 Task: Find connections with filter location Alexandria with filter topic #Businessmindsetswith filter profile language German with filter current company AMISEQ with filter school MVSR Engineering College with filter industry IT System Data Services with filter service category Customer Support with filter keywords title eCommerce Marketing Specialist
Action: Mouse moved to (694, 82)
Screenshot: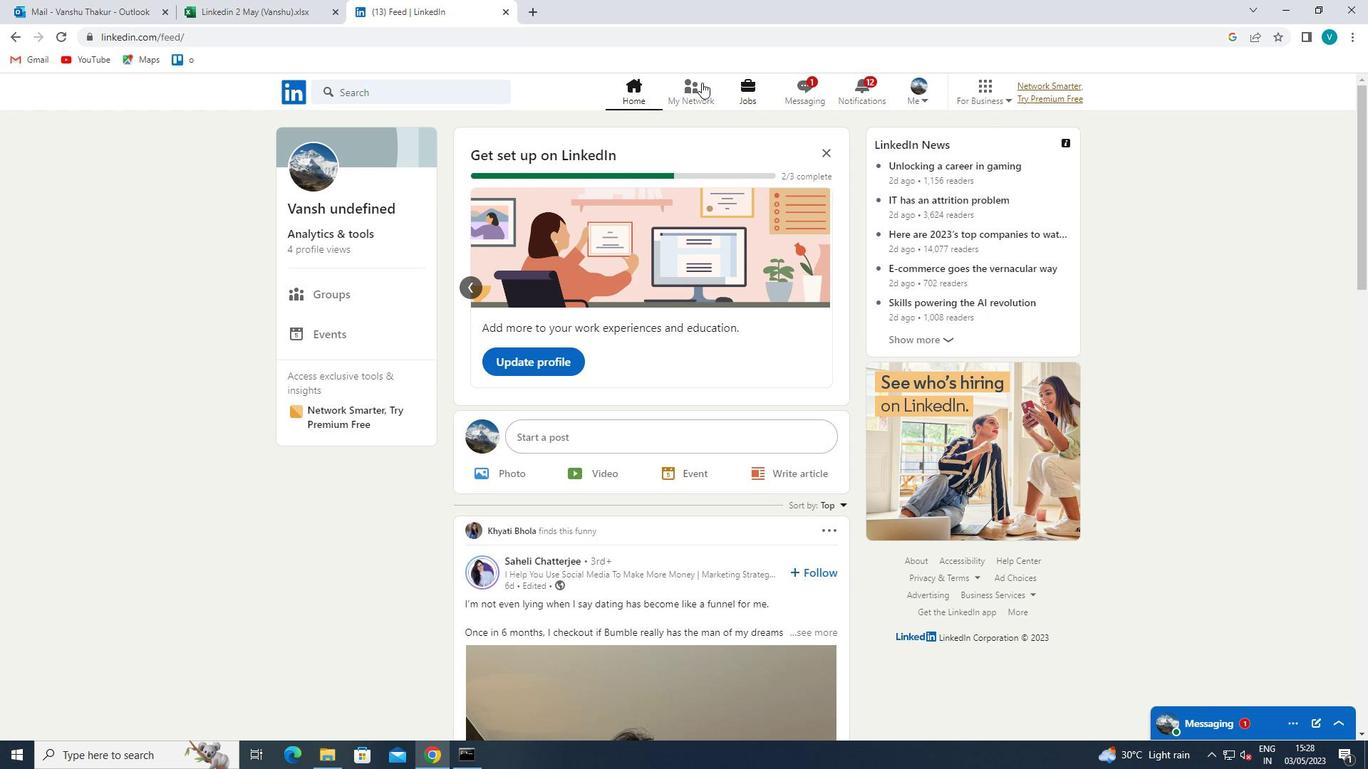 
Action: Mouse pressed left at (694, 82)
Screenshot: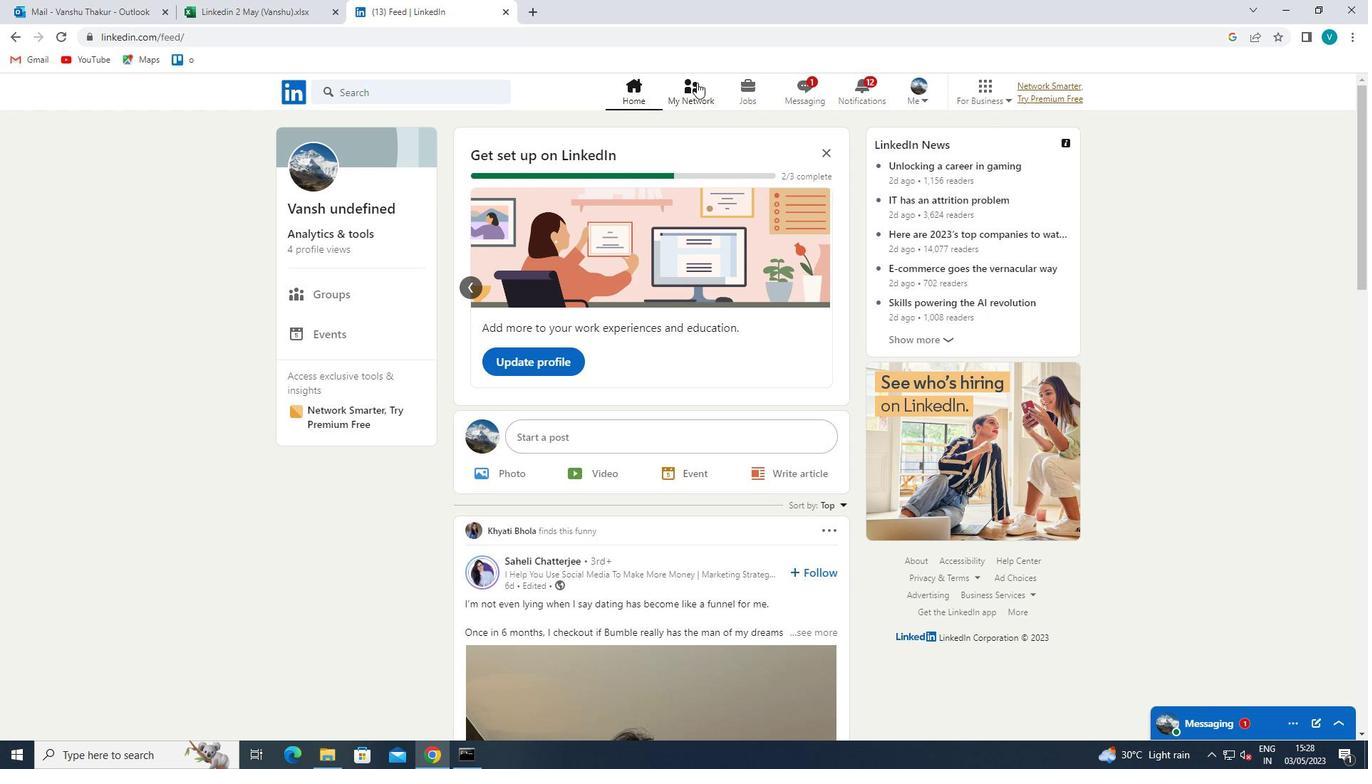 
Action: Mouse moved to (376, 164)
Screenshot: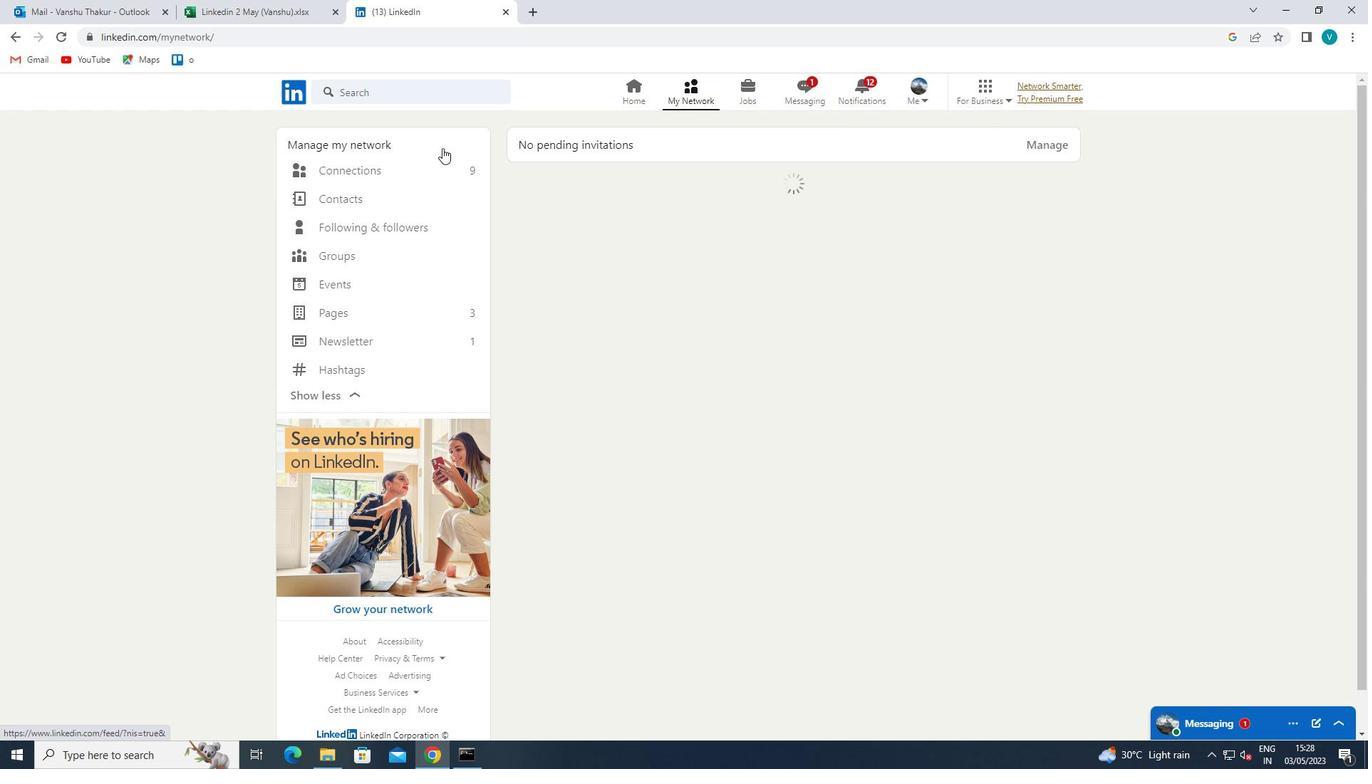 
Action: Mouse pressed left at (376, 164)
Screenshot: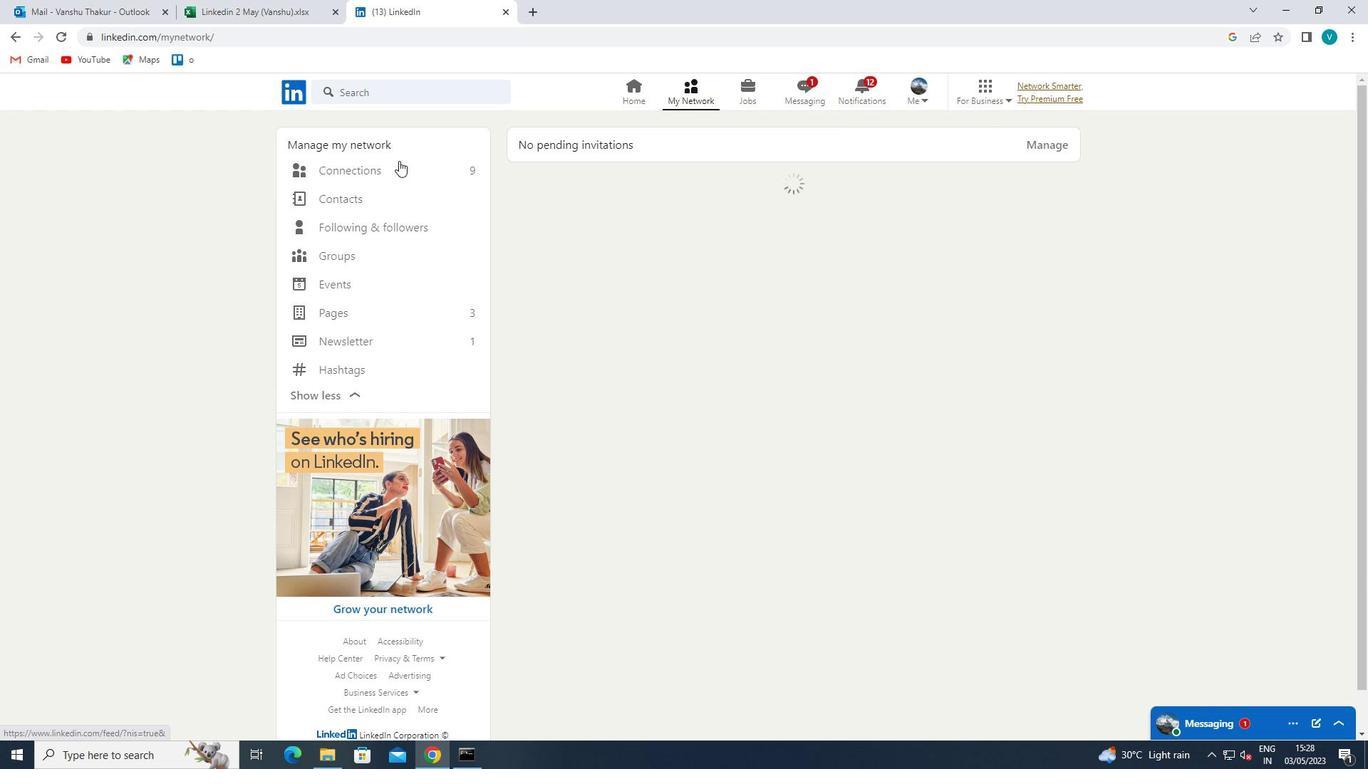
Action: Mouse moved to (757, 174)
Screenshot: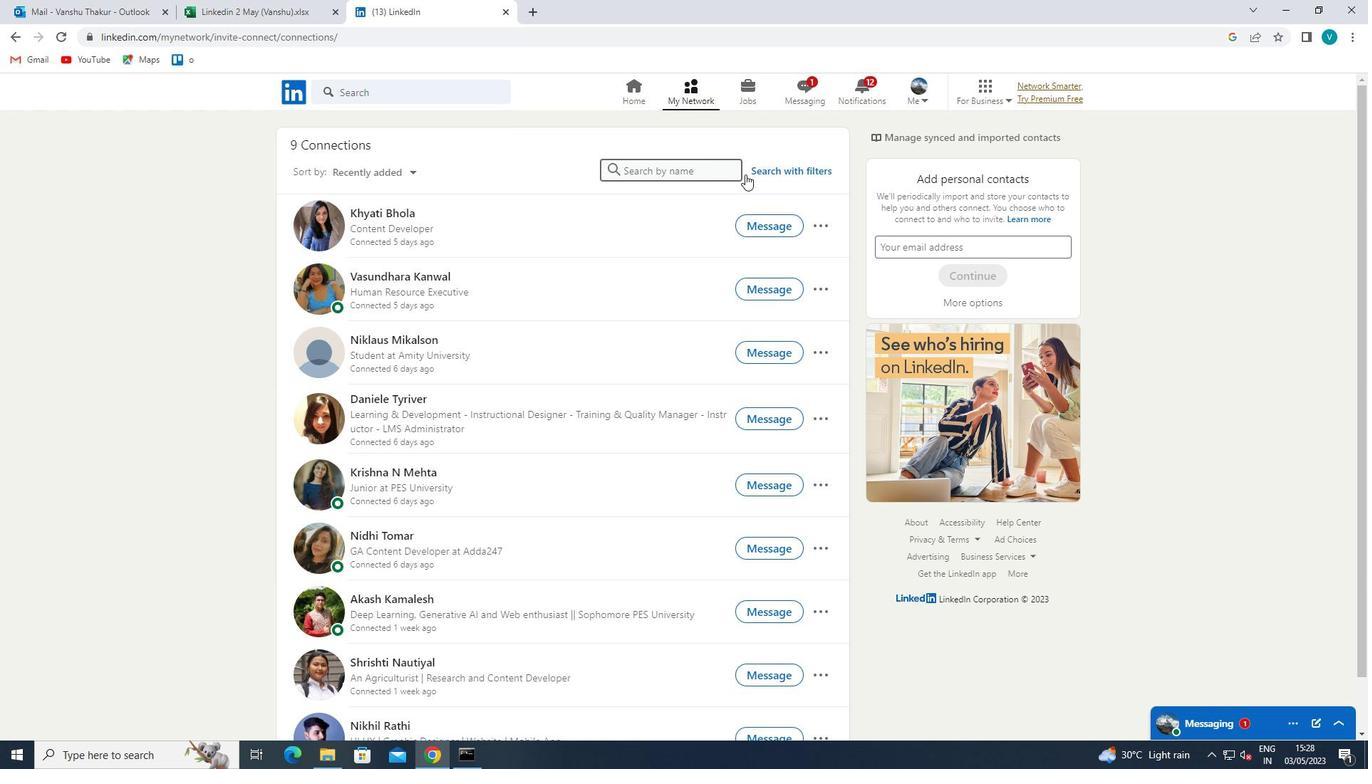 
Action: Mouse pressed left at (757, 174)
Screenshot: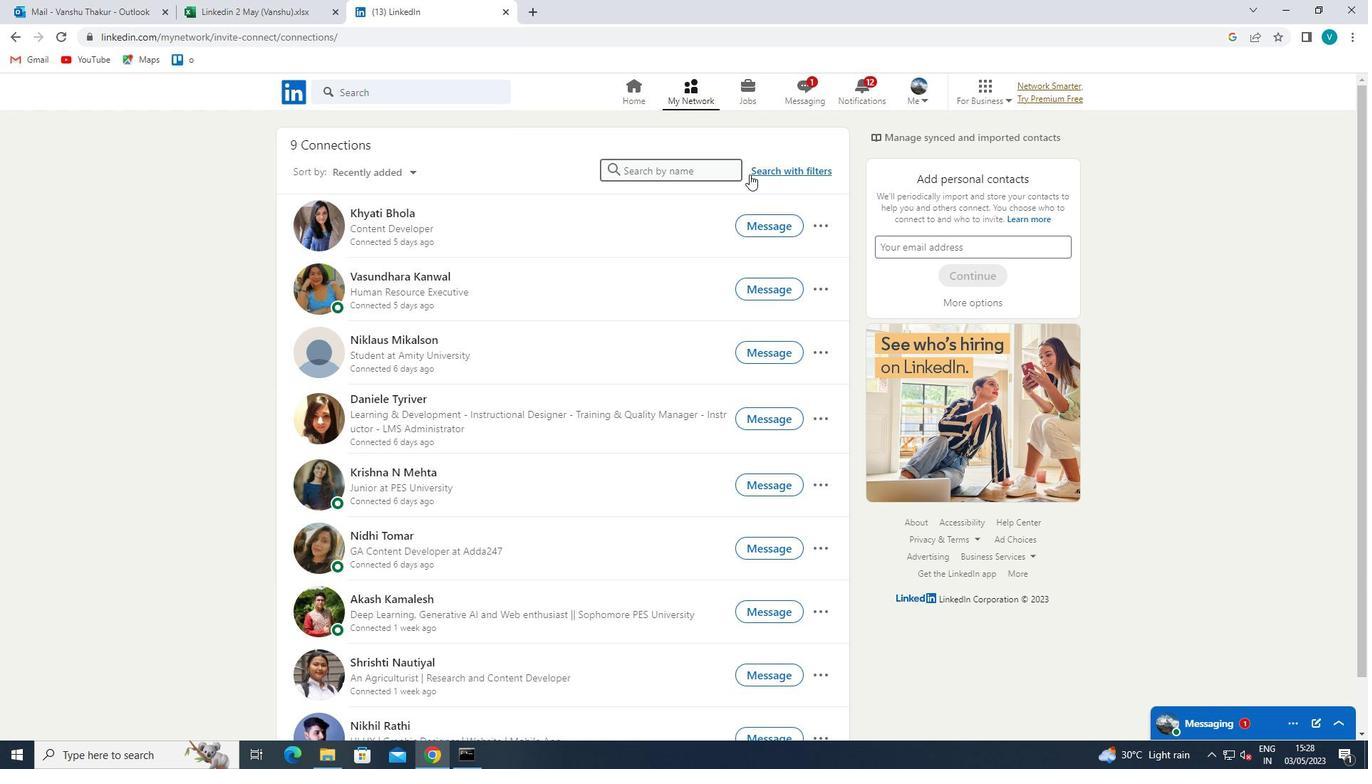 
Action: Mouse moved to (695, 128)
Screenshot: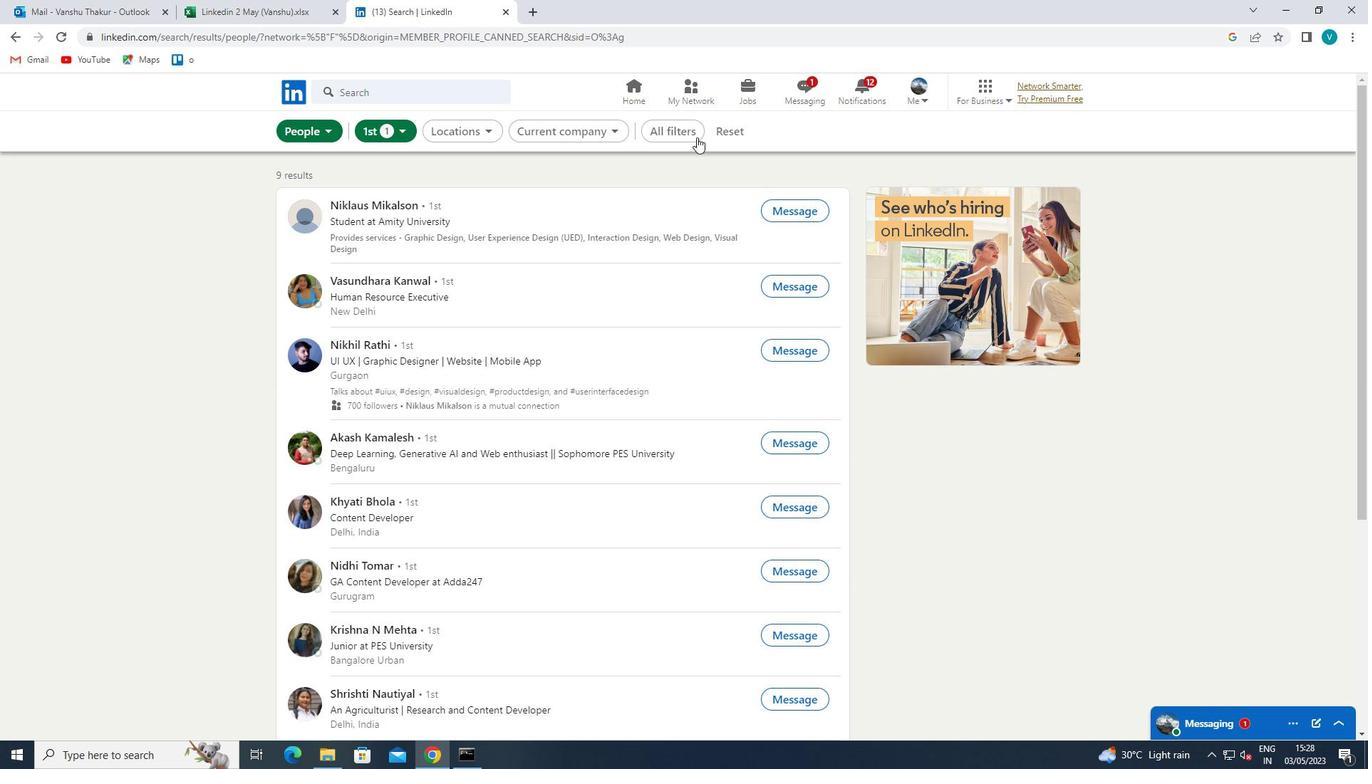 
Action: Mouse pressed left at (695, 128)
Screenshot: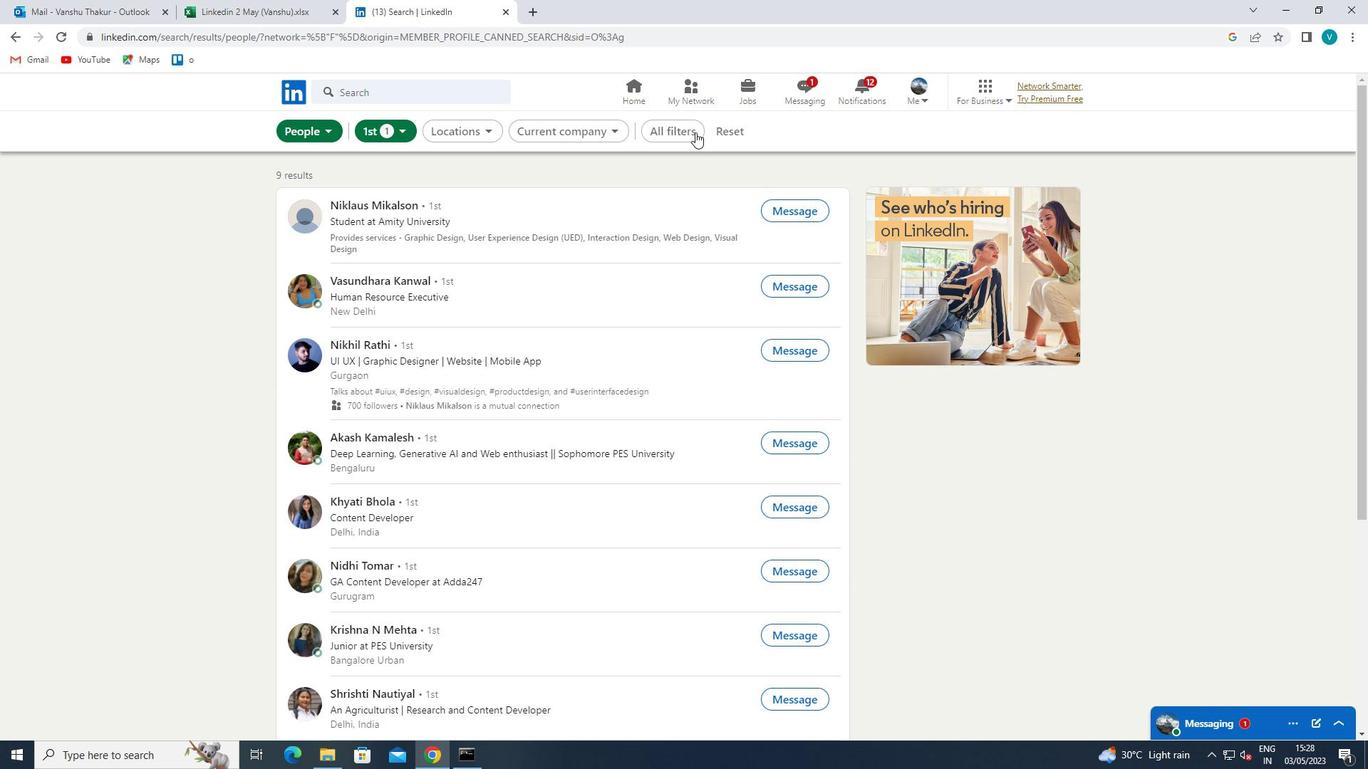 
Action: Mouse moved to (1143, 290)
Screenshot: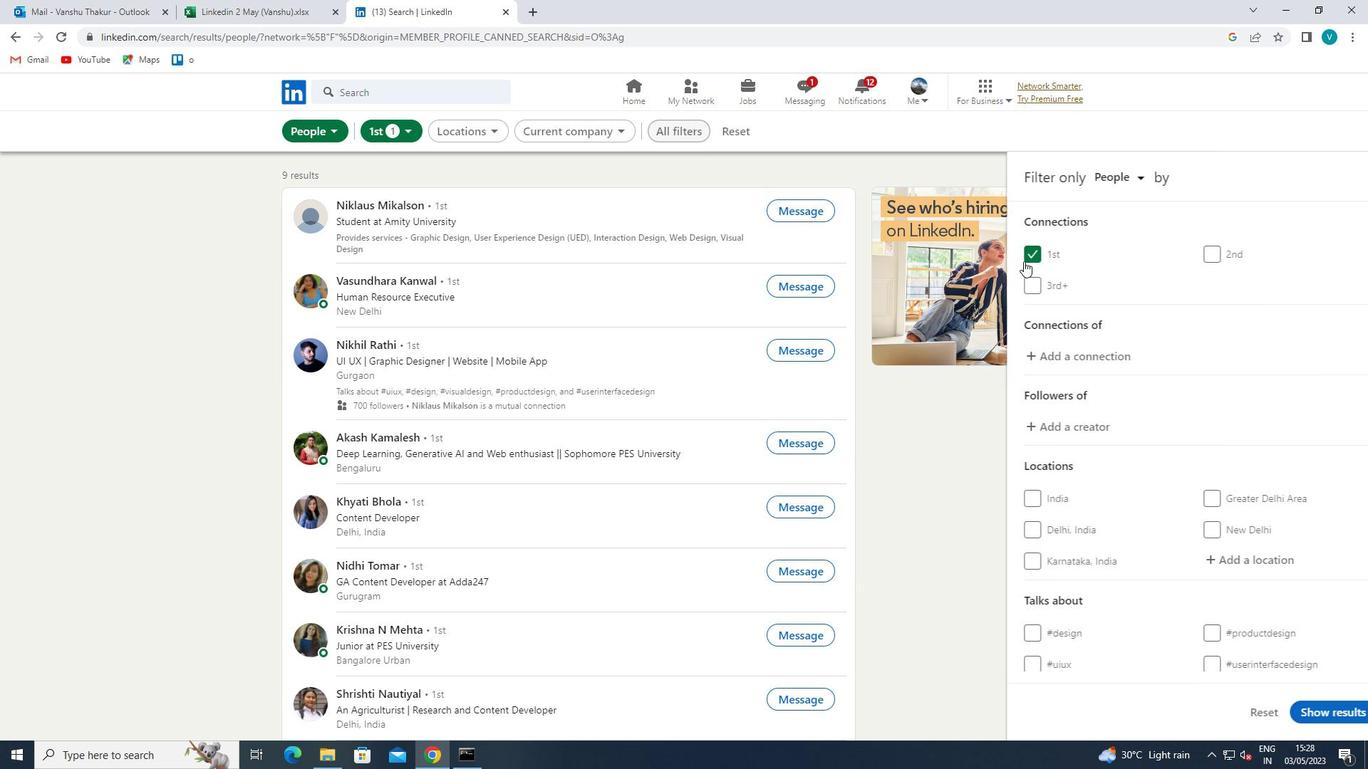 
Action: Mouse scrolled (1143, 289) with delta (0, 0)
Screenshot: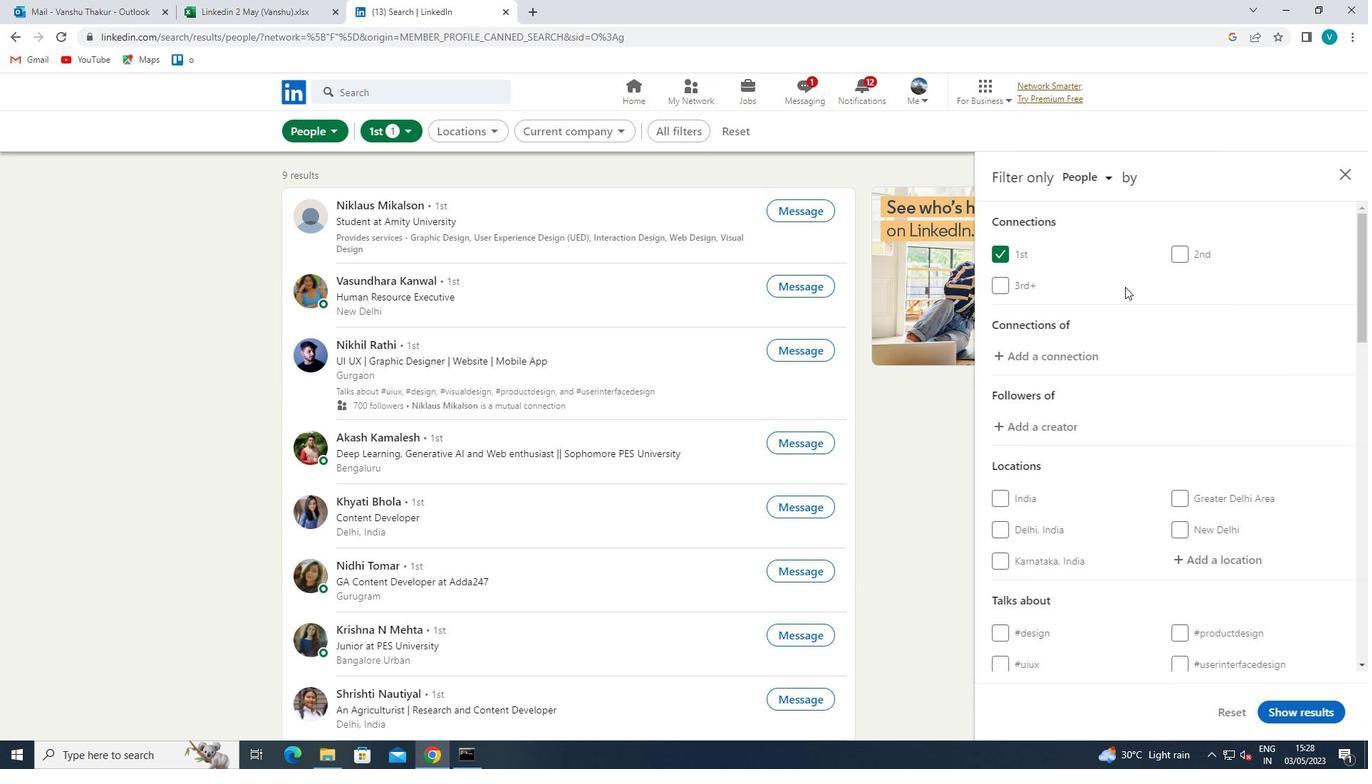 
Action: Mouse scrolled (1143, 289) with delta (0, 0)
Screenshot: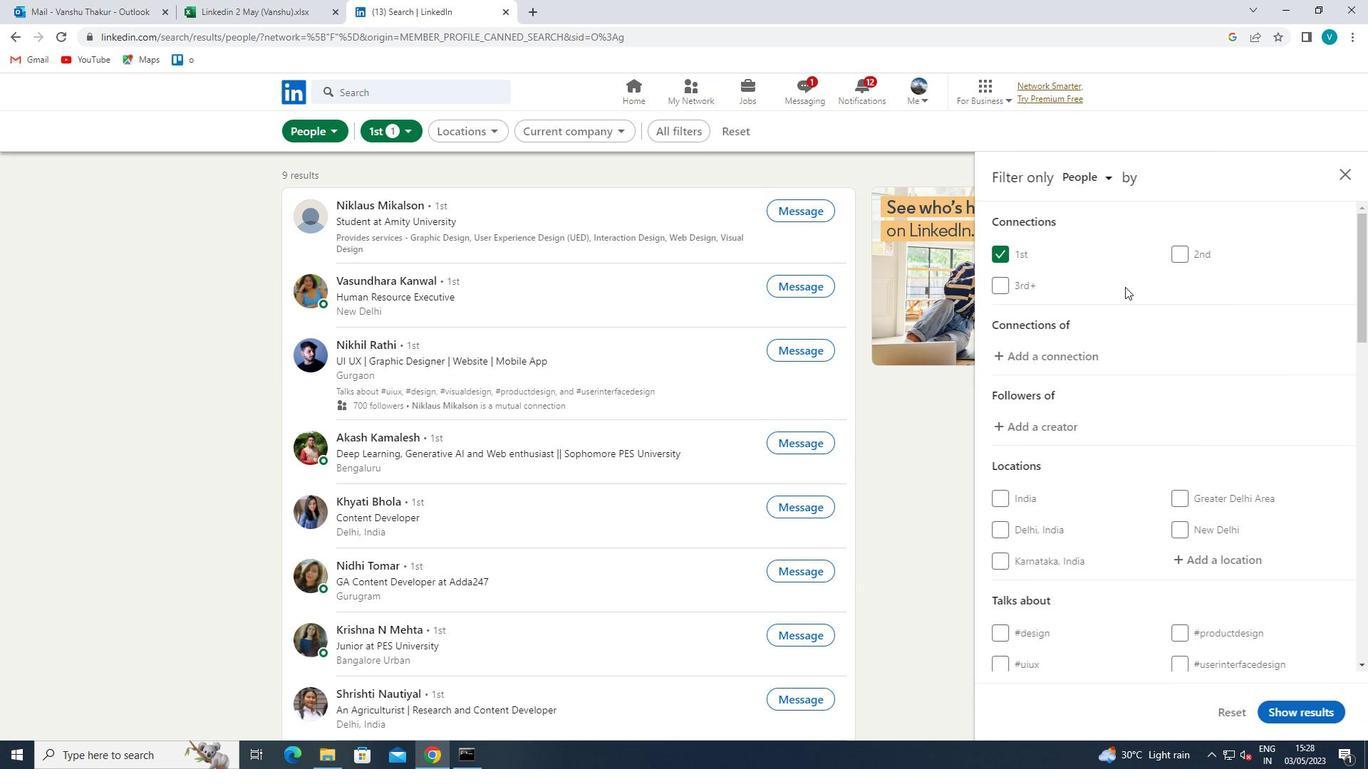 
Action: Mouse moved to (1222, 411)
Screenshot: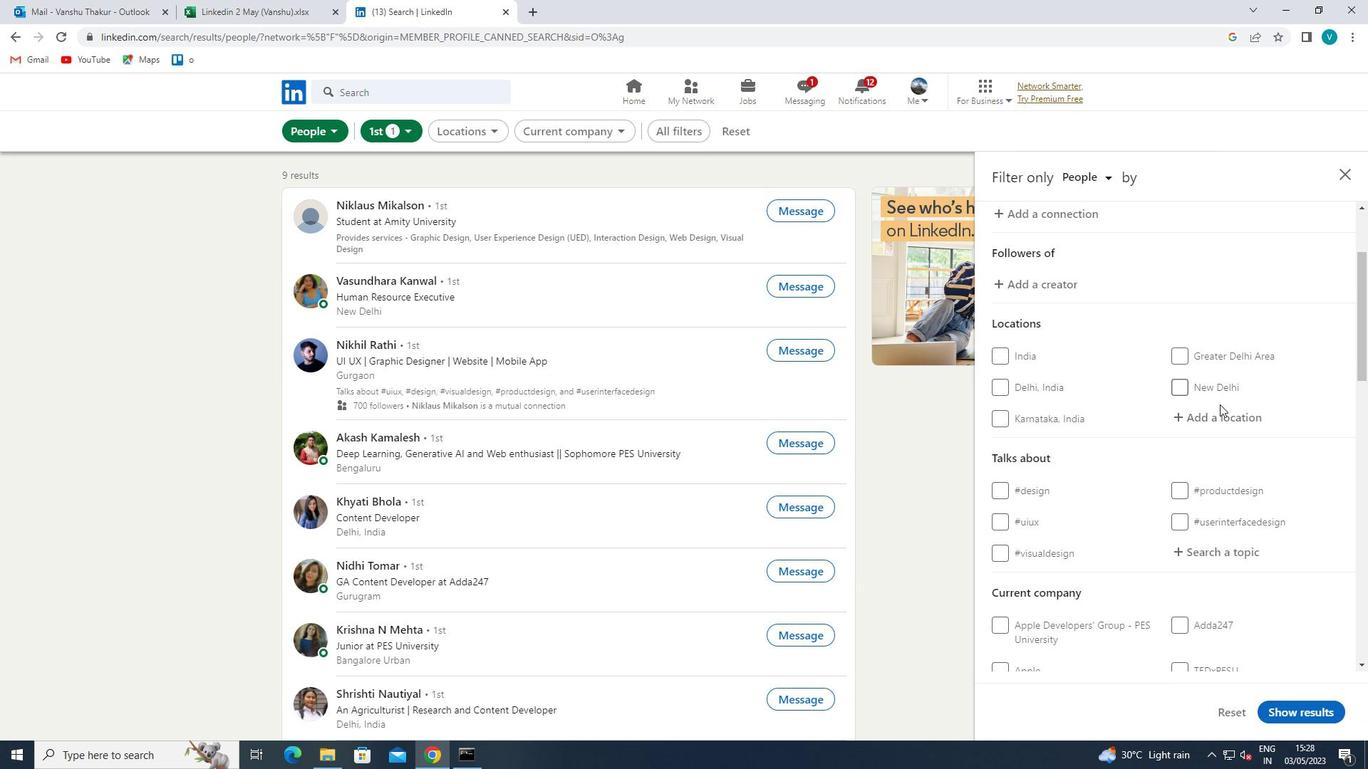 
Action: Mouse pressed left at (1222, 411)
Screenshot: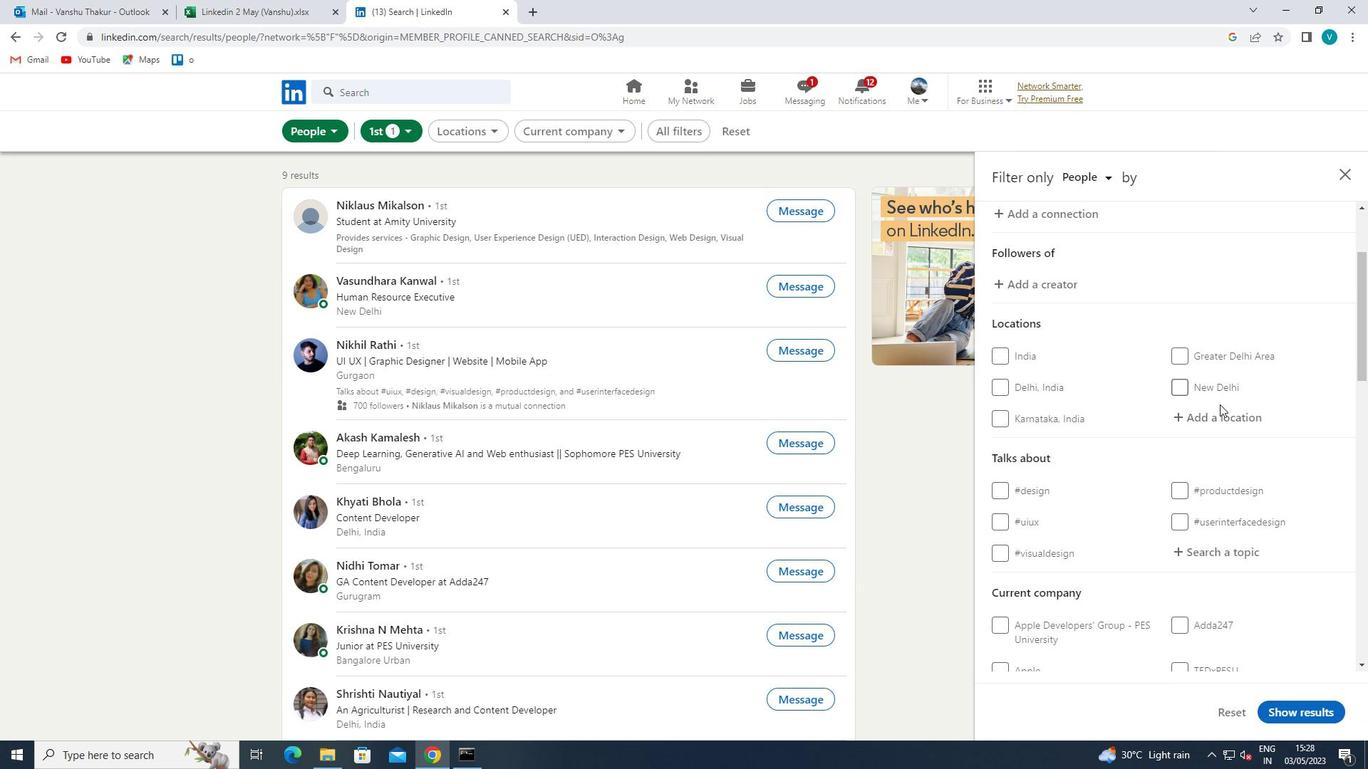
Action: Mouse moved to (701, 114)
Screenshot: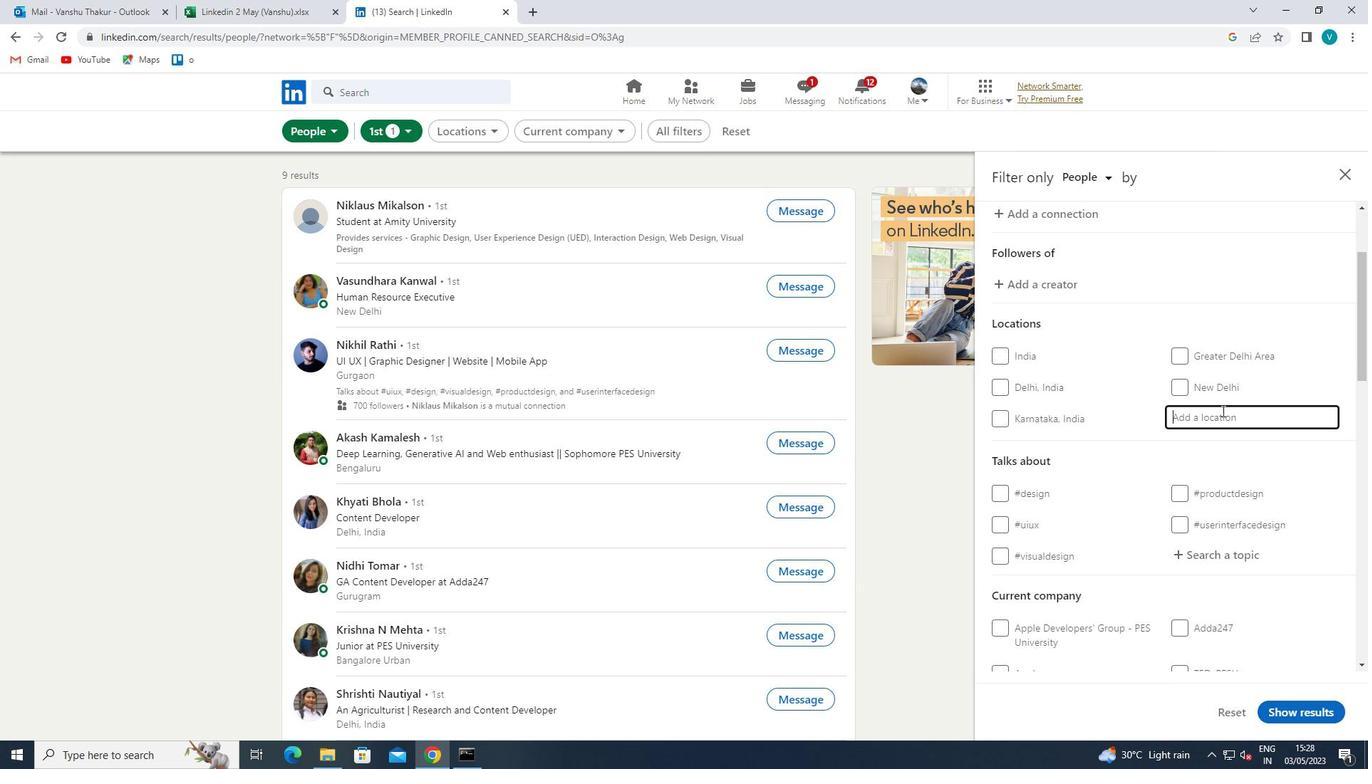 
Action: Key pressed <Key.shift>ALEX
Screenshot: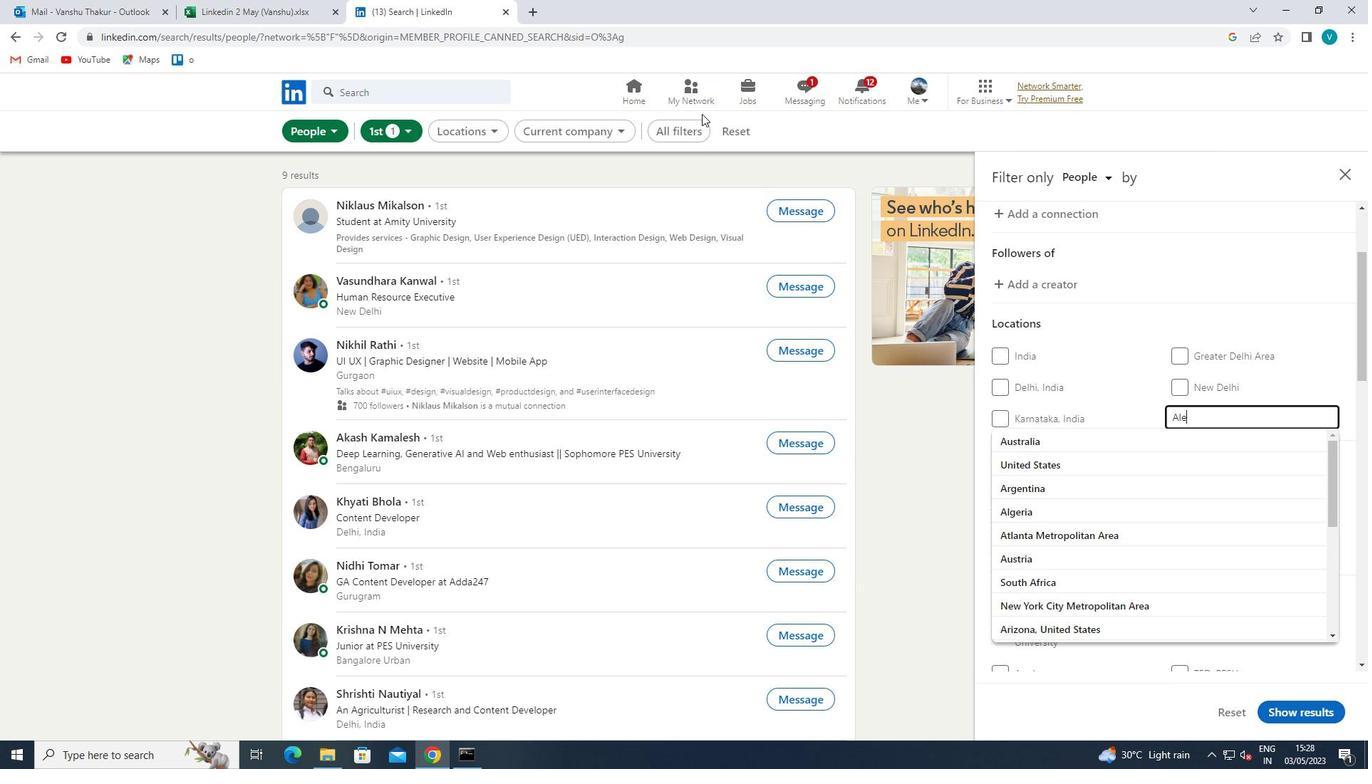 
Action: Mouse moved to (1091, 444)
Screenshot: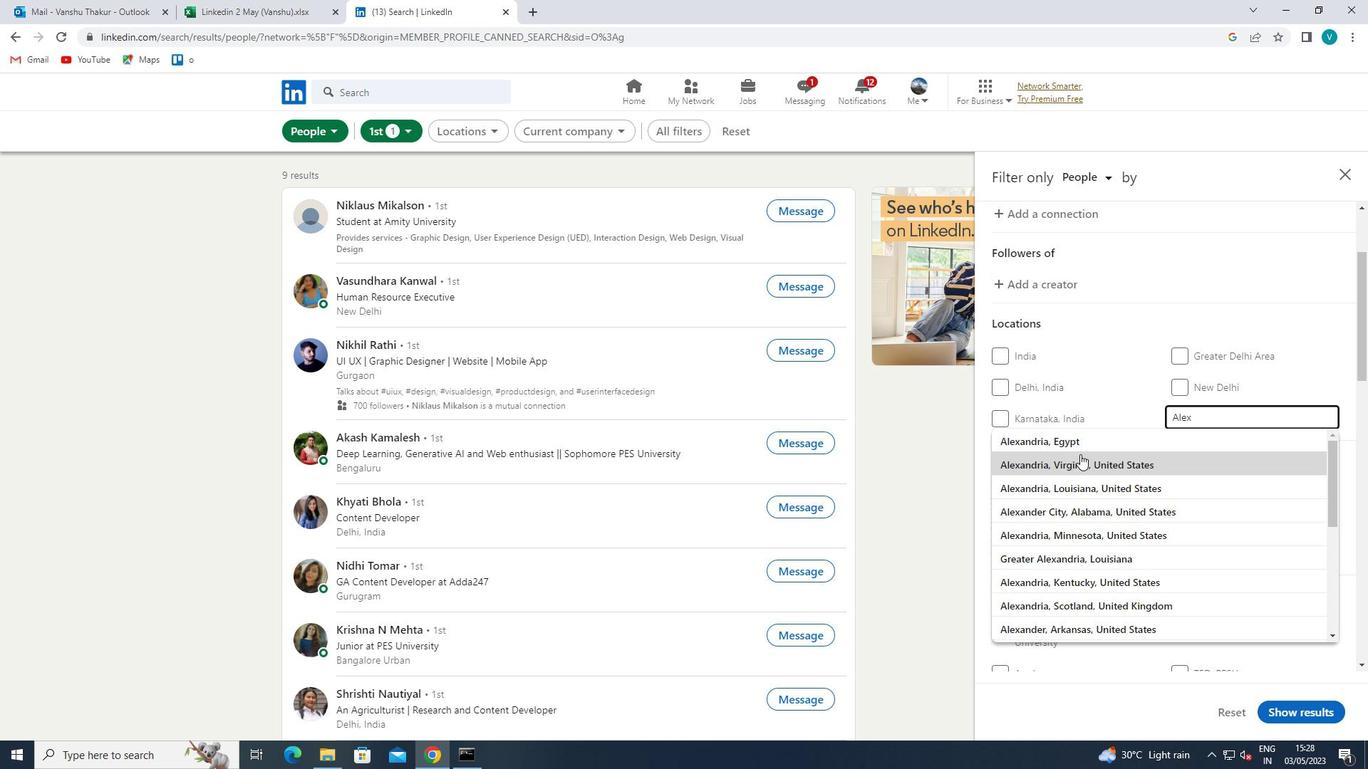 
Action: Mouse pressed left at (1091, 444)
Screenshot: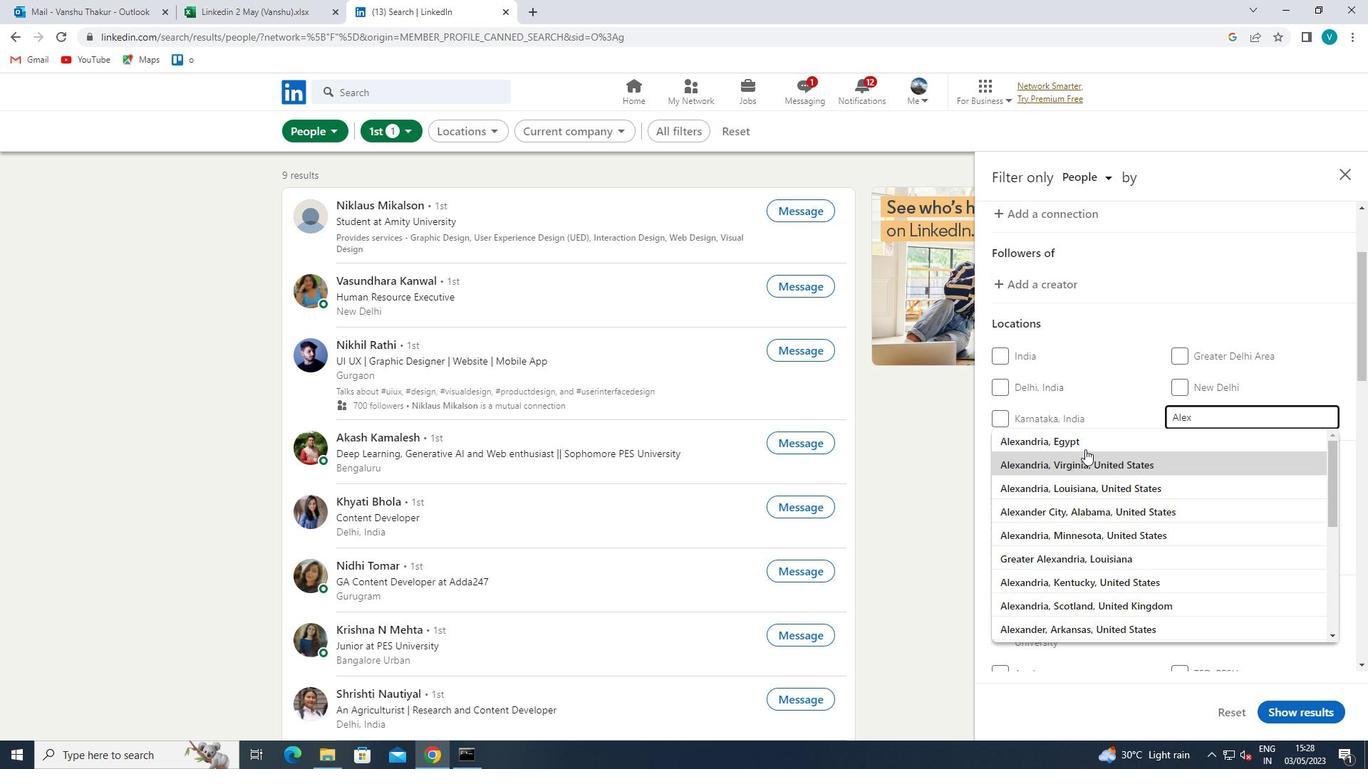 
Action: Mouse moved to (1107, 393)
Screenshot: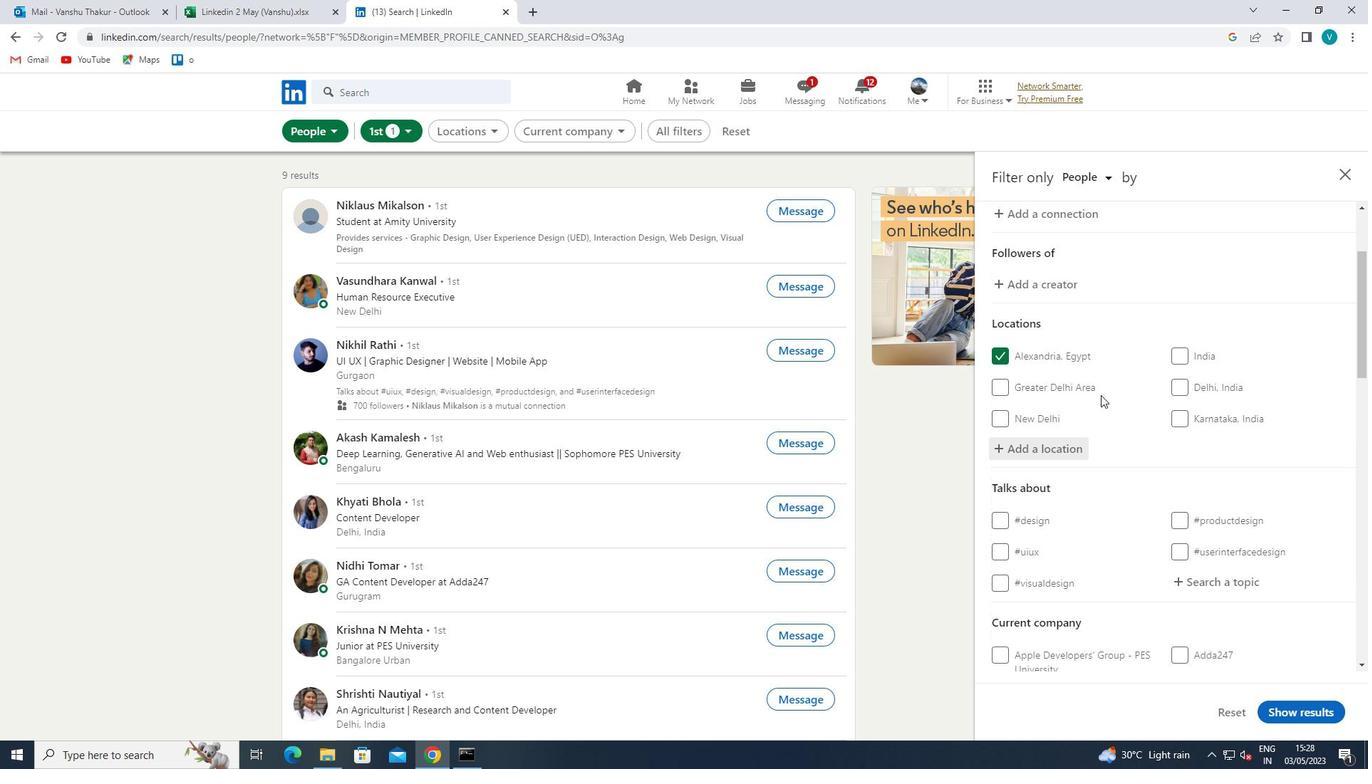 
Action: Mouse scrolled (1107, 392) with delta (0, 0)
Screenshot: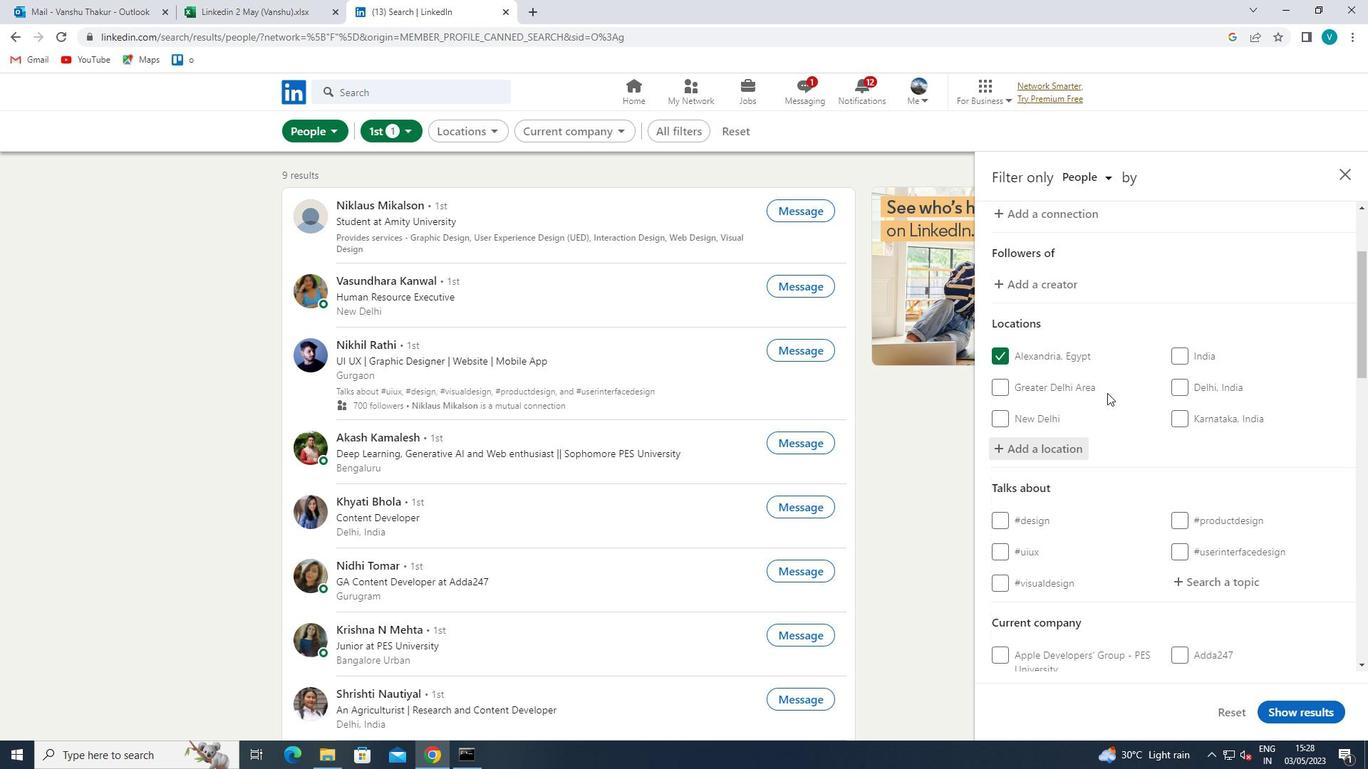 
Action: Mouse scrolled (1107, 392) with delta (0, 0)
Screenshot: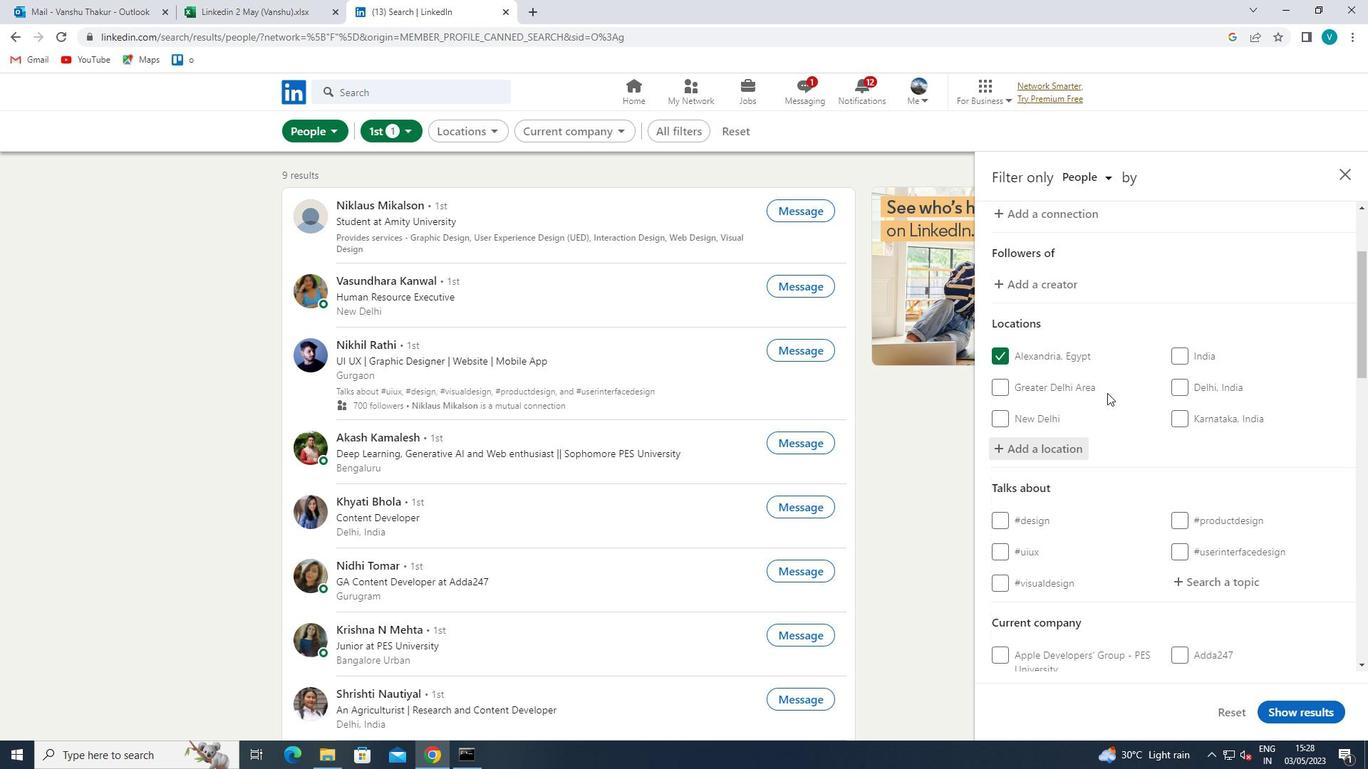 
Action: Mouse scrolled (1107, 392) with delta (0, 0)
Screenshot: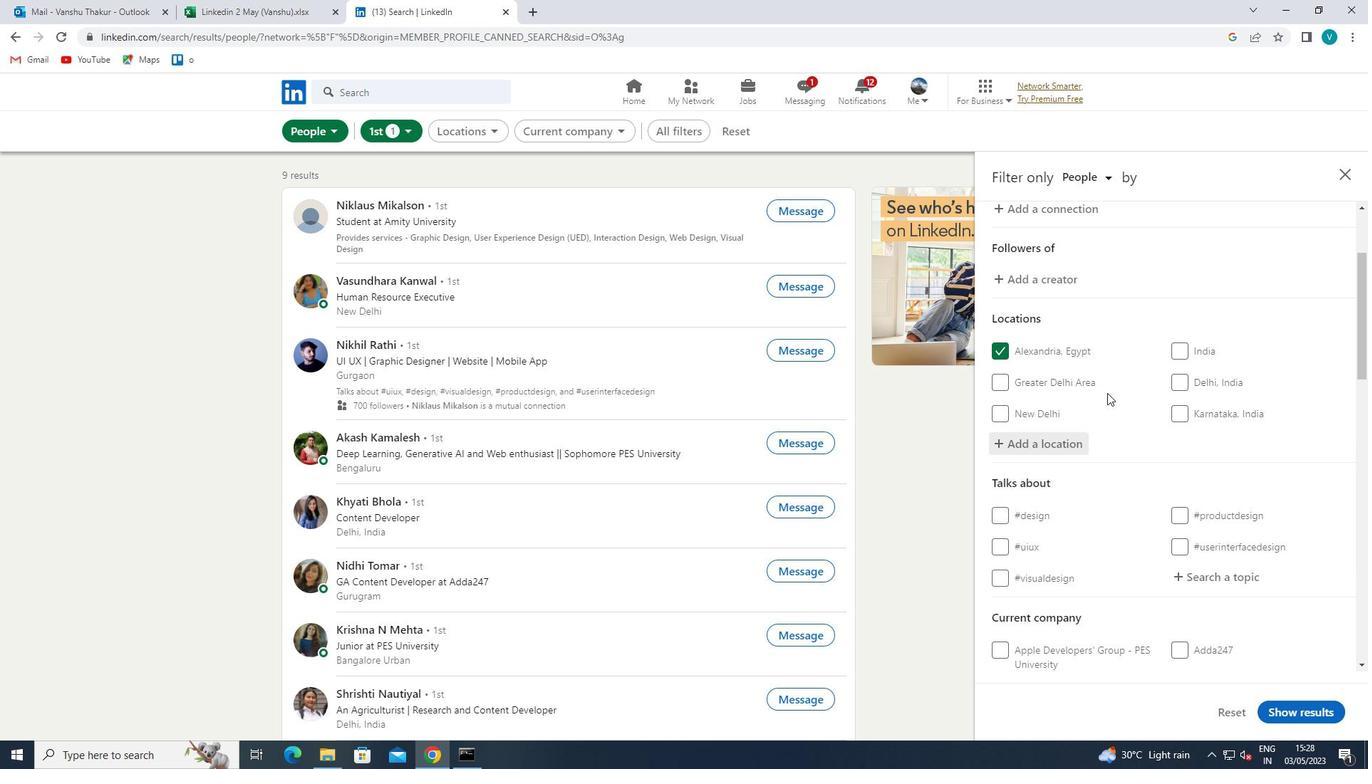 
Action: Mouse moved to (1247, 364)
Screenshot: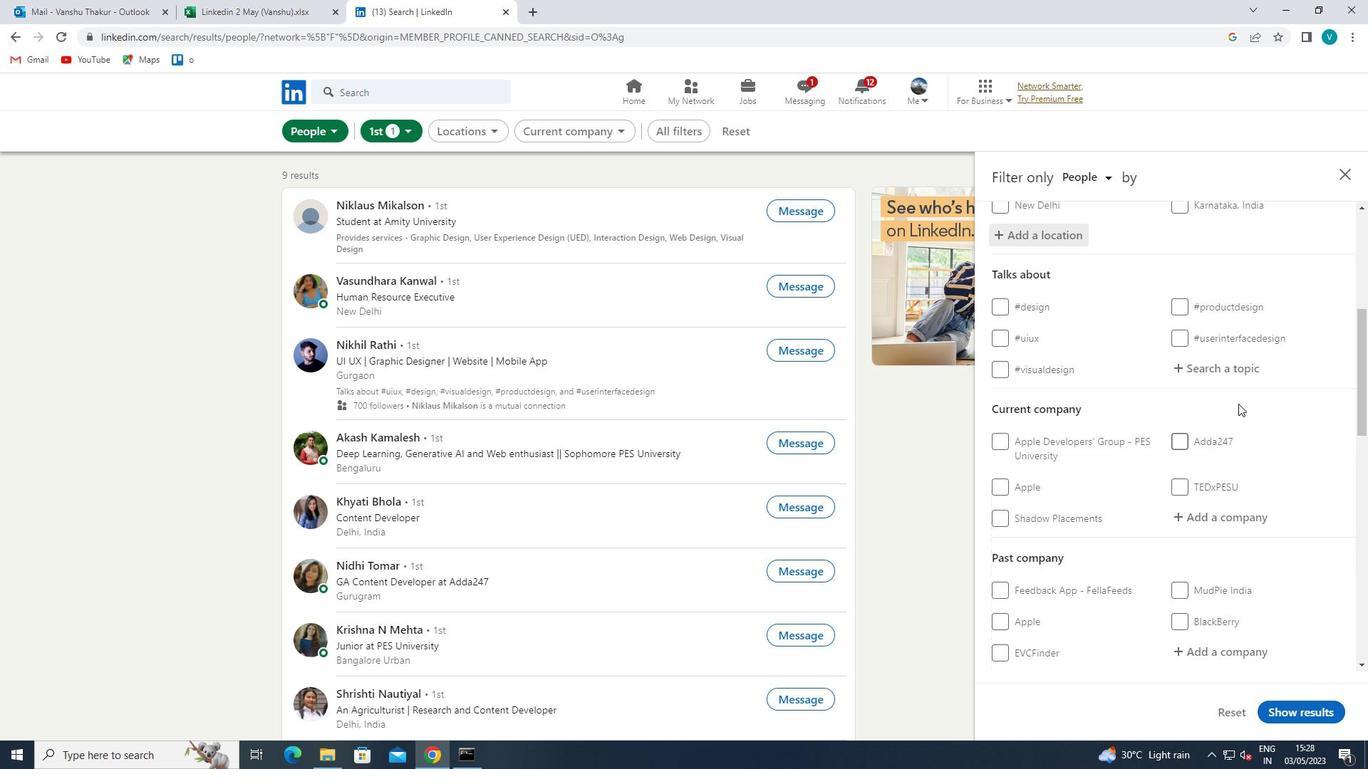 
Action: Mouse pressed left at (1247, 364)
Screenshot: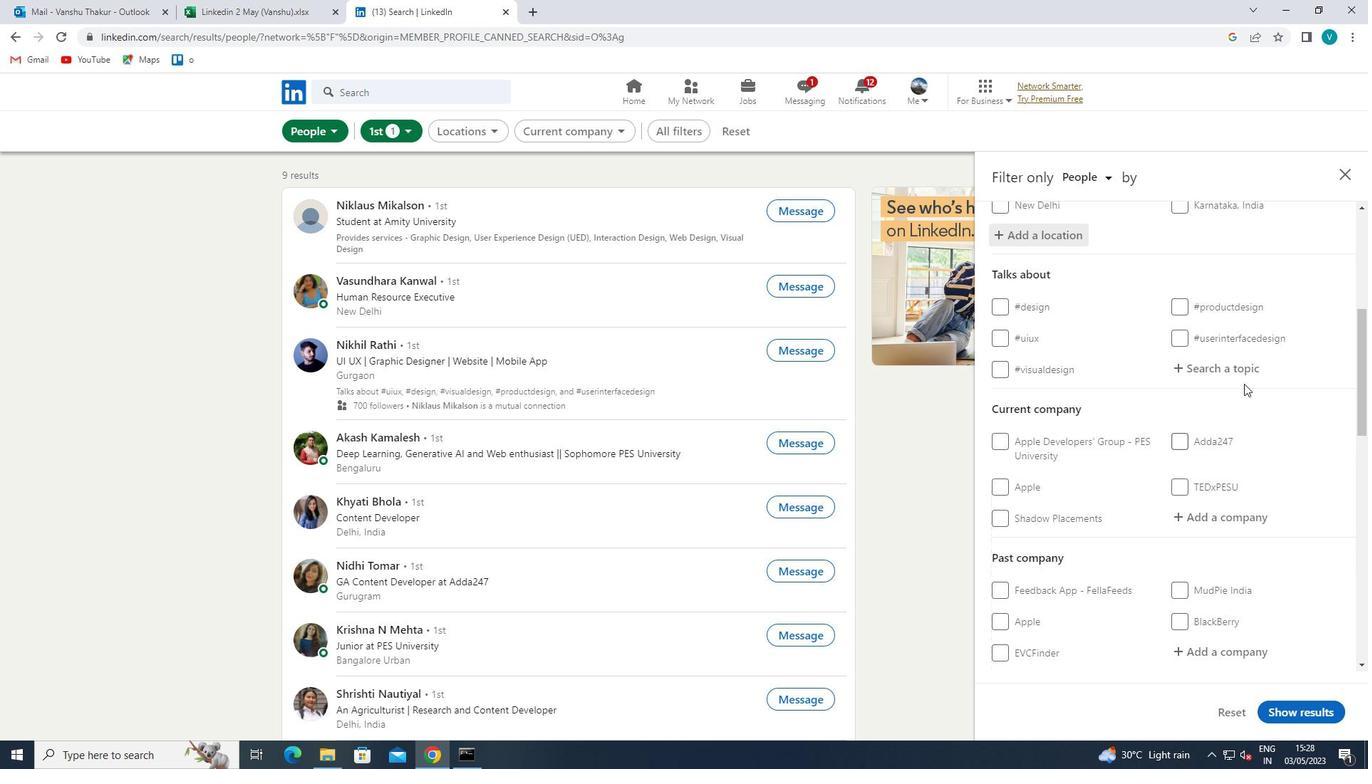 
Action: Mouse moved to (768, 103)
Screenshot: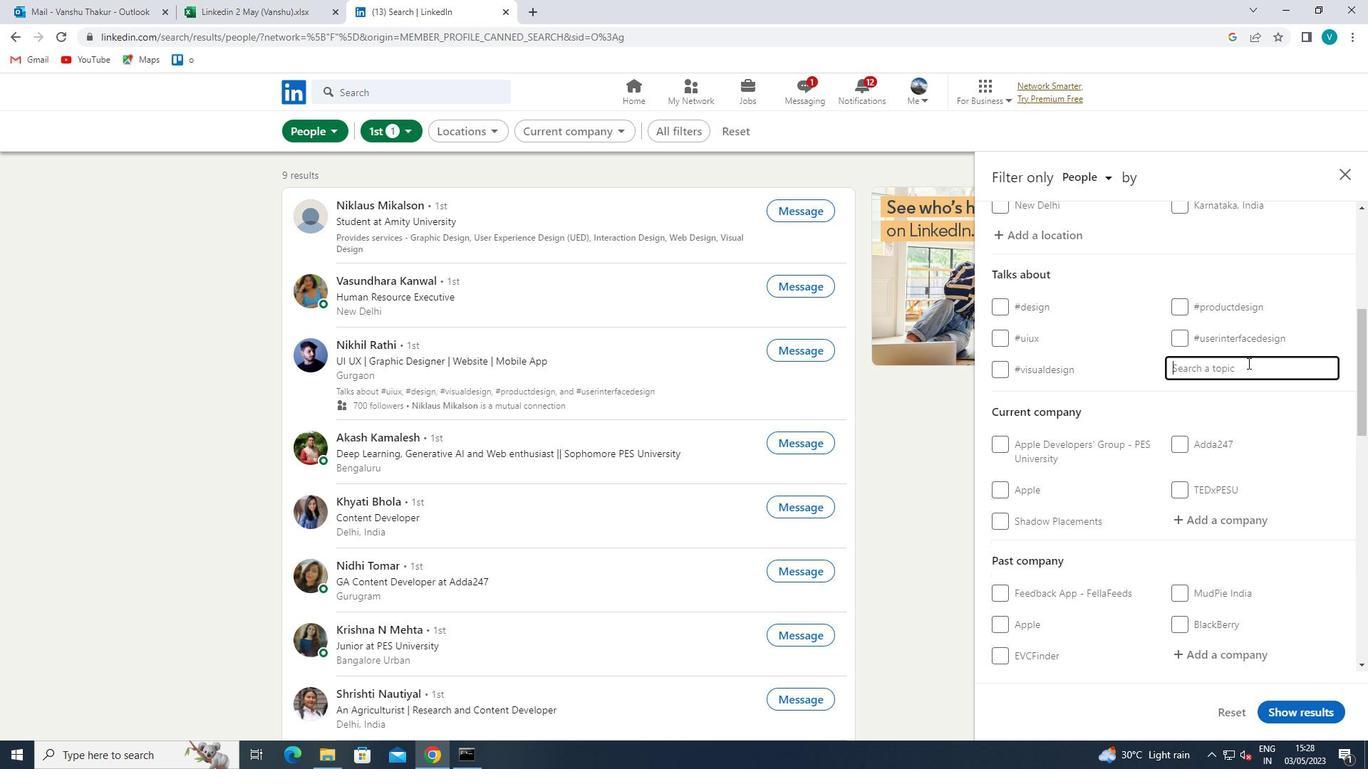 
Action: Key pressed <Key.shift>BUSINESS
Screenshot: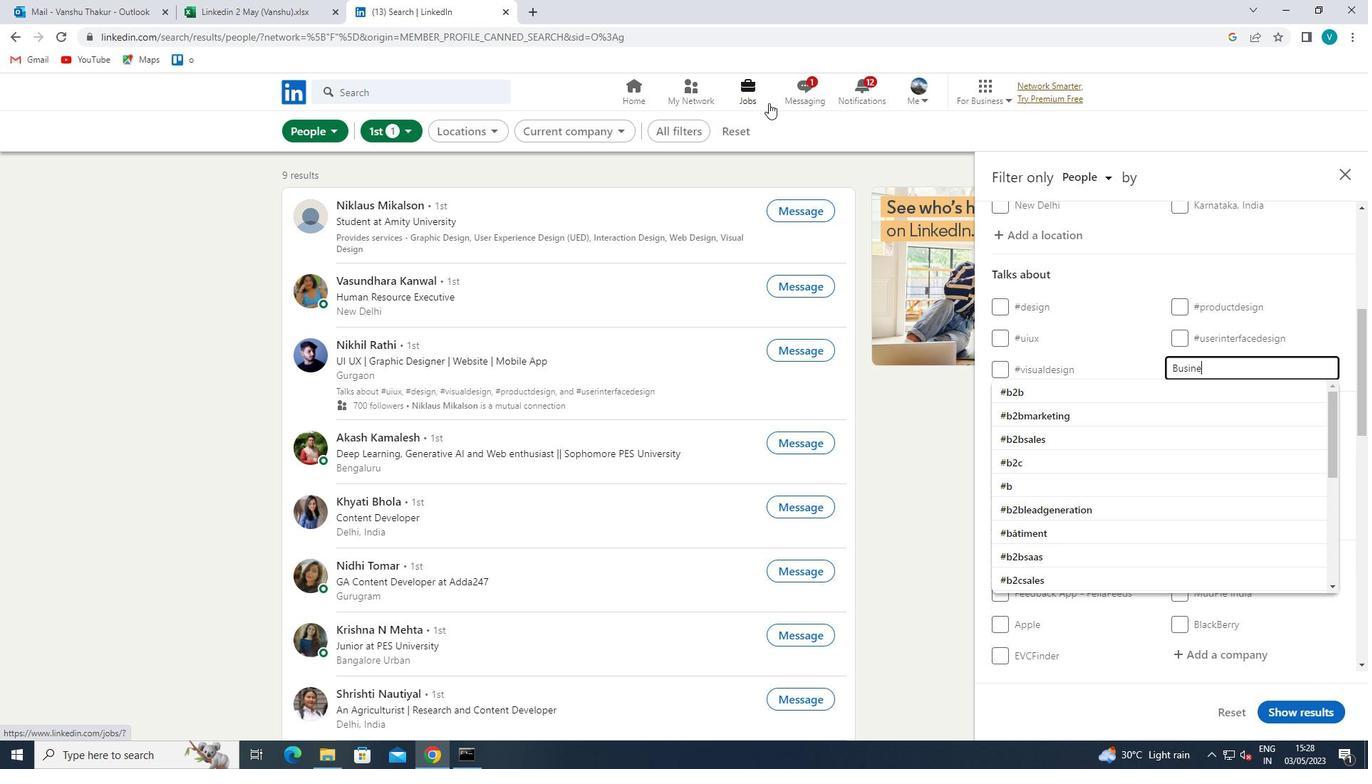 
Action: Mouse moved to (773, 97)
Screenshot: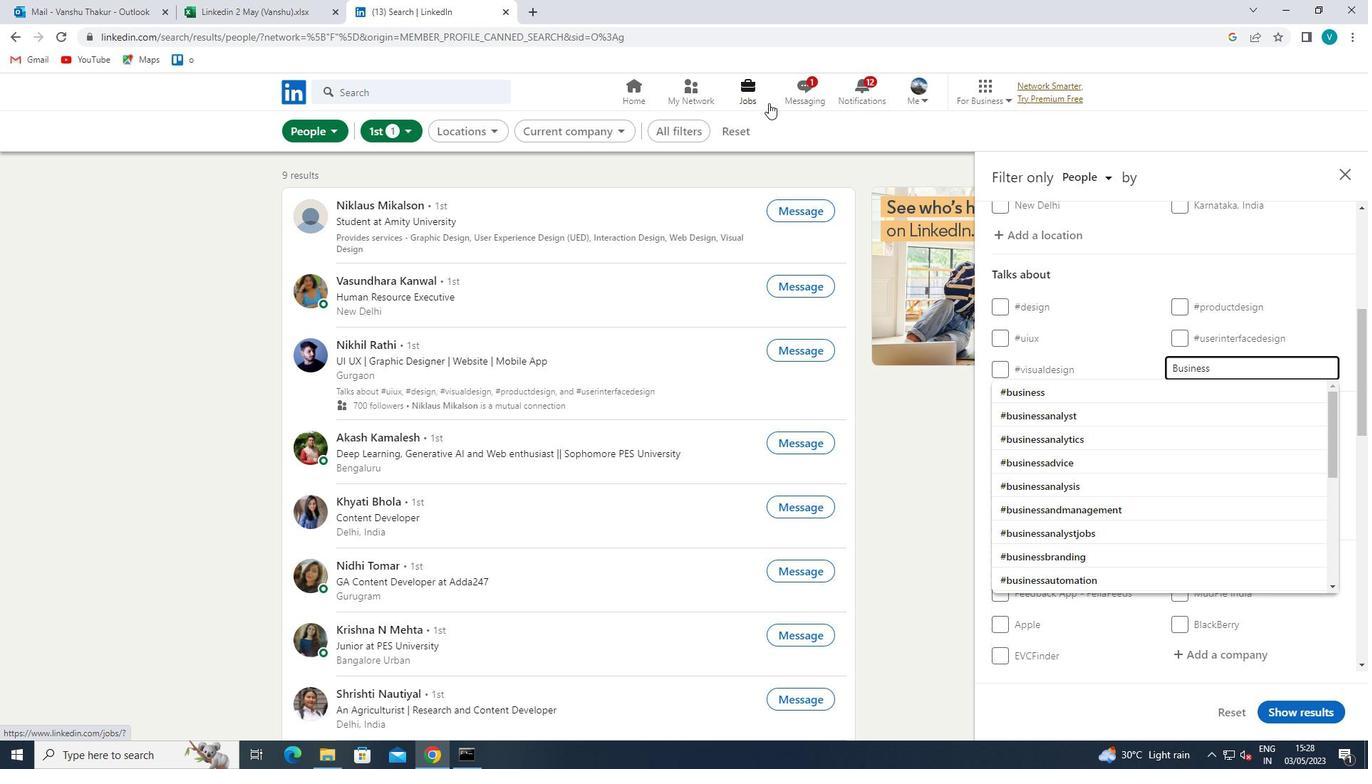 
Action: Key pressed MINDSETS
Screenshot: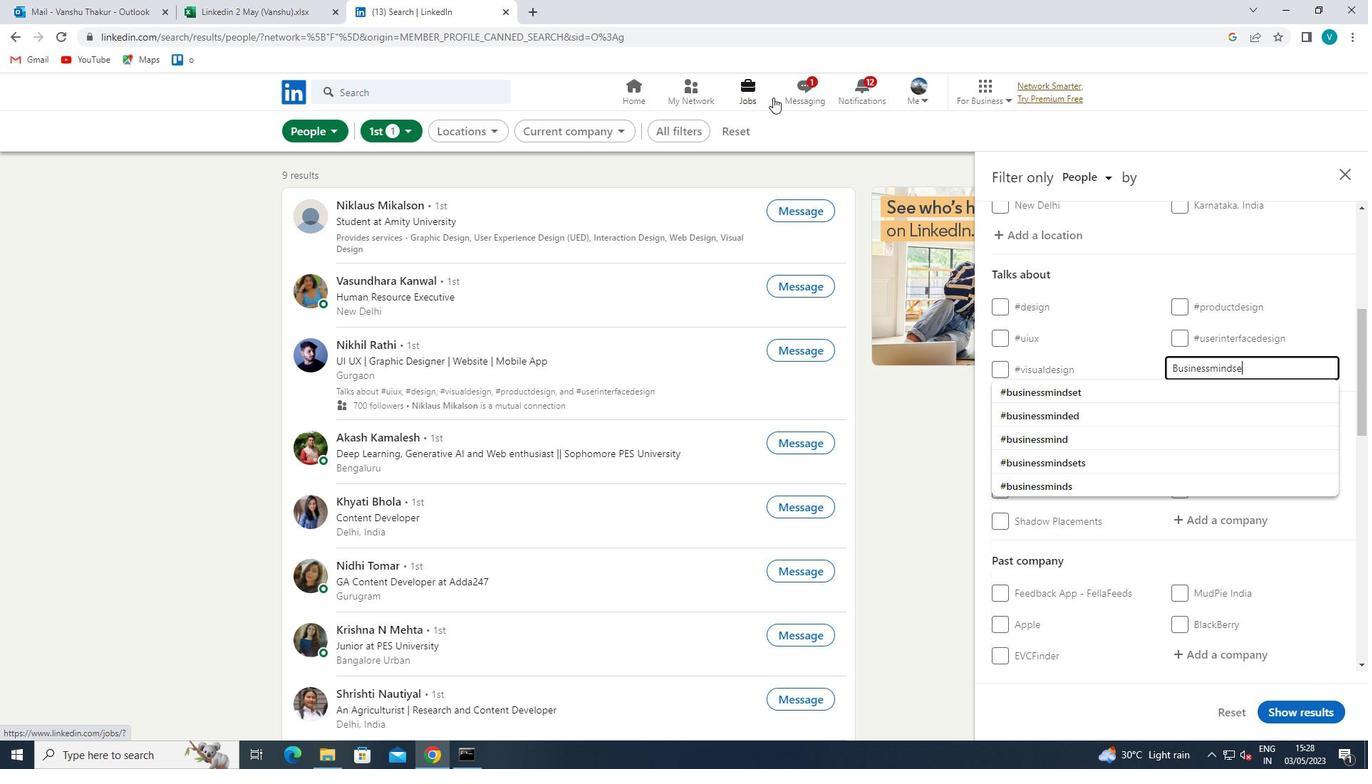 
Action: Mouse moved to (1143, 387)
Screenshot: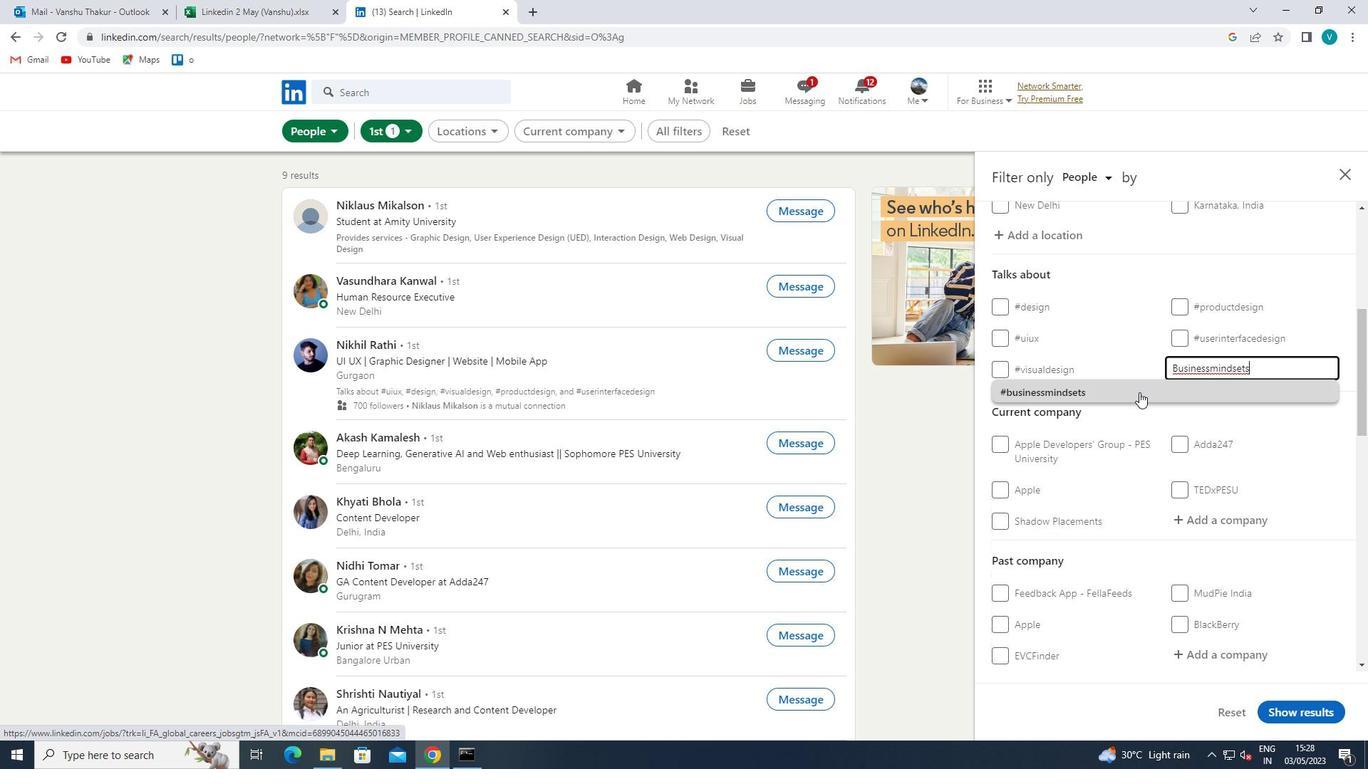 
Action: Mouse pressed left at (1143, 387)
Screenshot: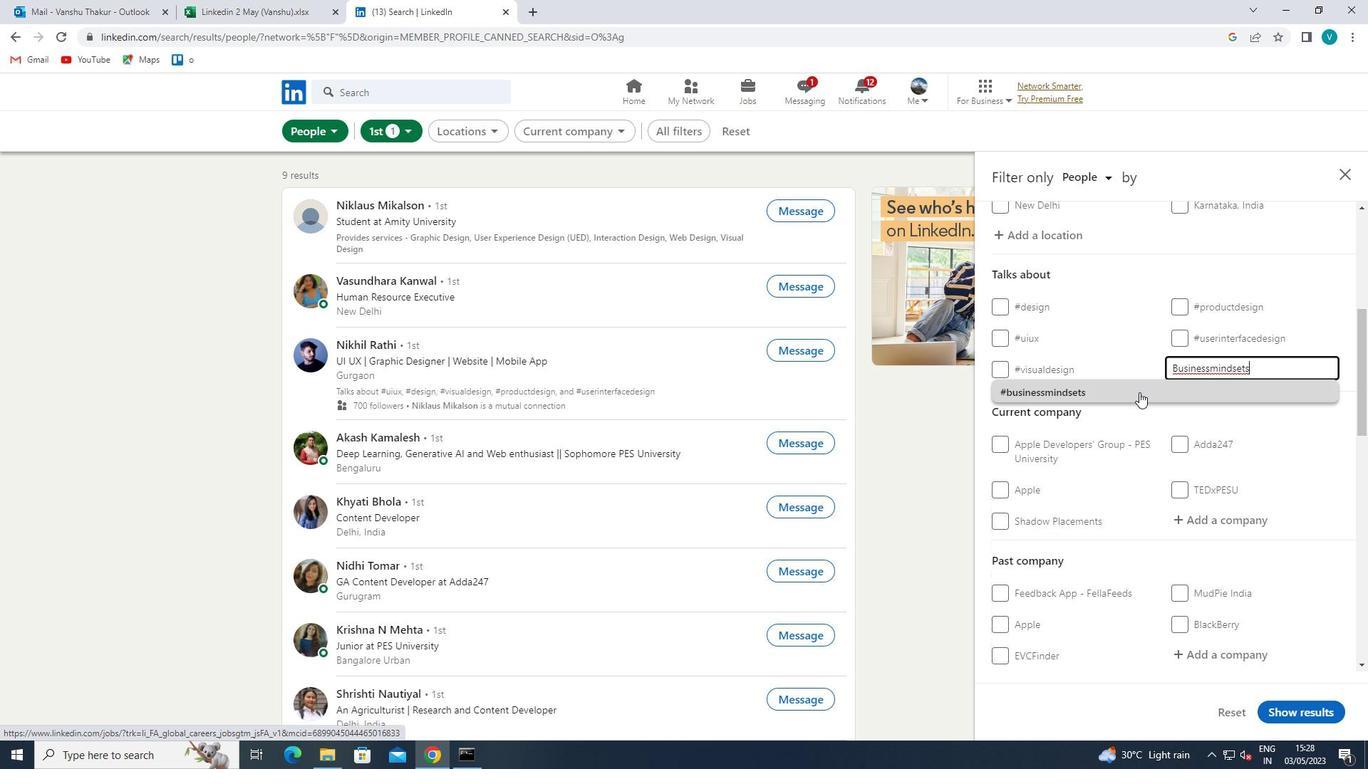 
Action: Mouse moved to (1148, 384)
Screenshot: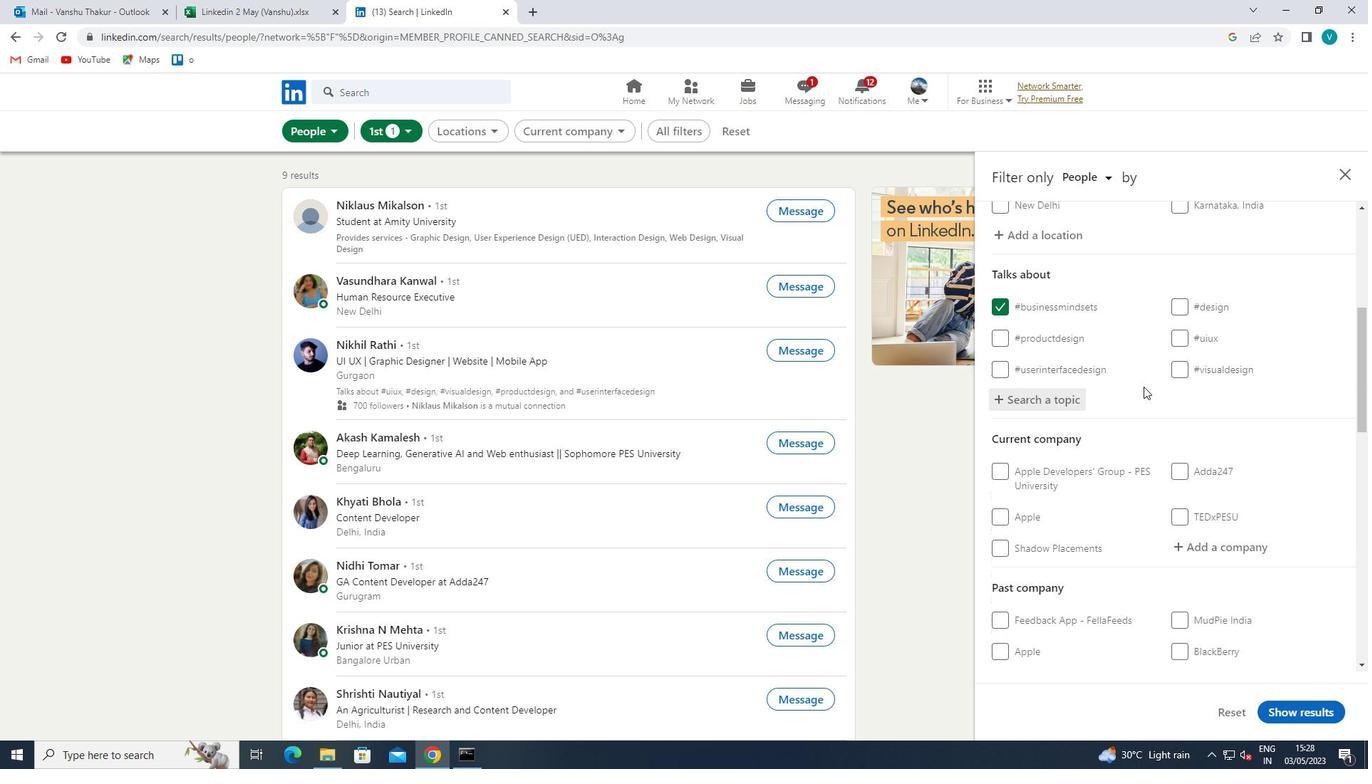 
Action: Mouse scrolled (1148, 383) with delta (0, 0)
Screenshot: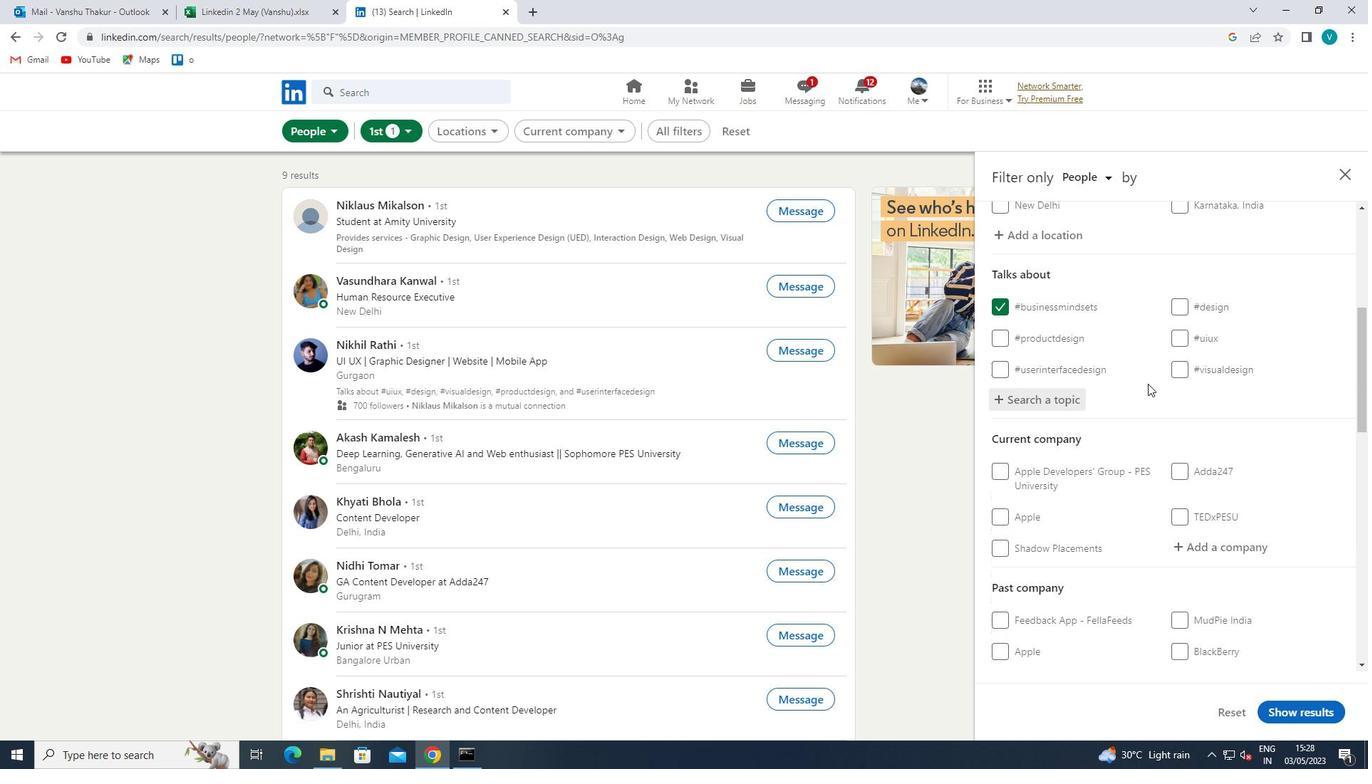 
Action: Mouse scrolled (1148, 383) with delta (0, 0)
Screenshot: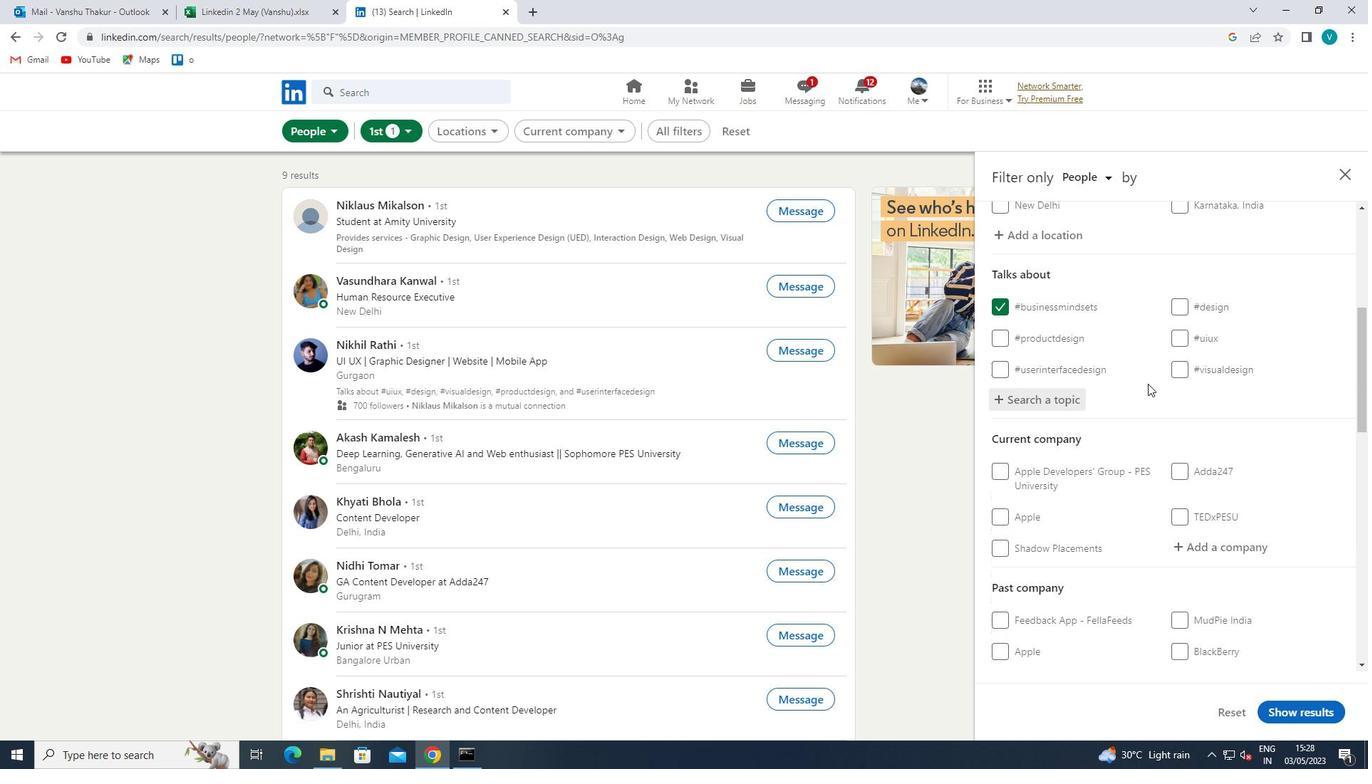 
Action: Mouse scrolled (1148, 383) with delta (0, 0)
Screenshot: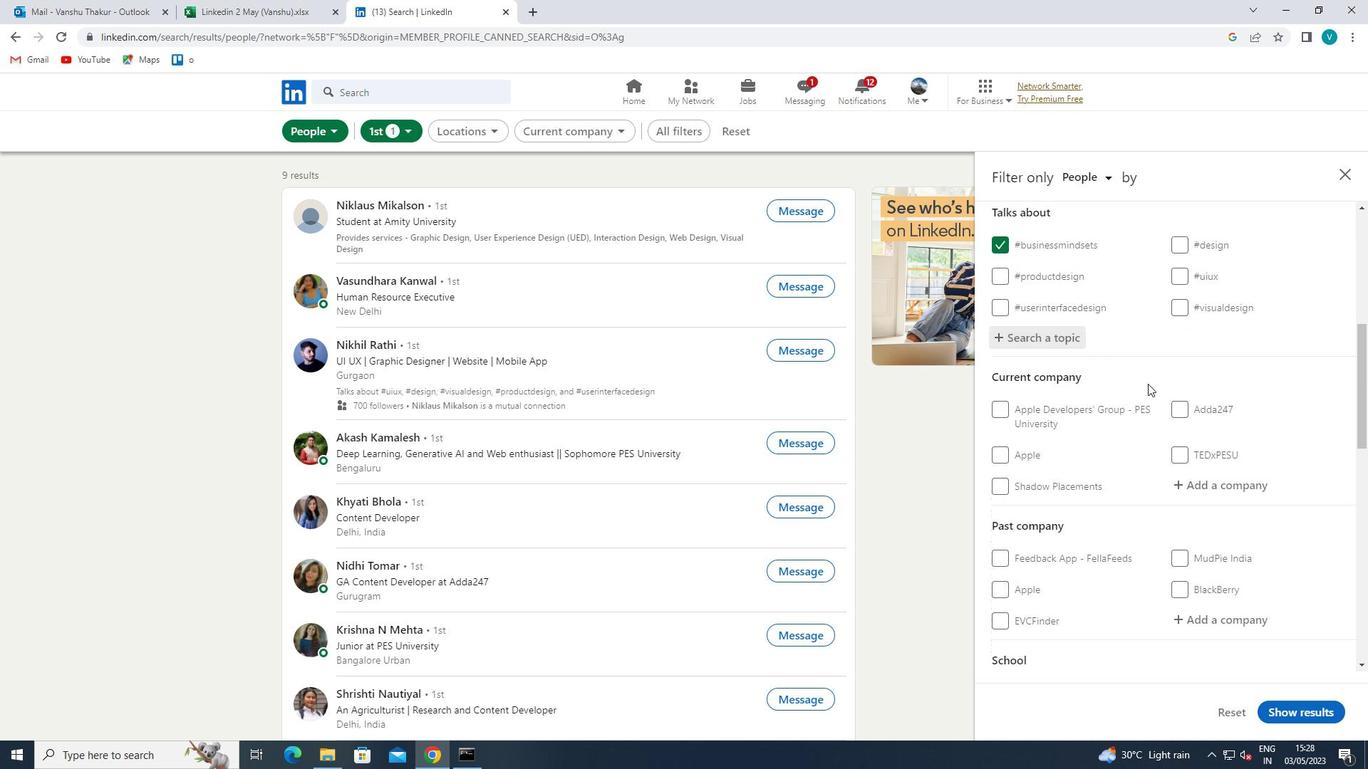 
Action: Mouse moved to (1272, 331)
Screenshot: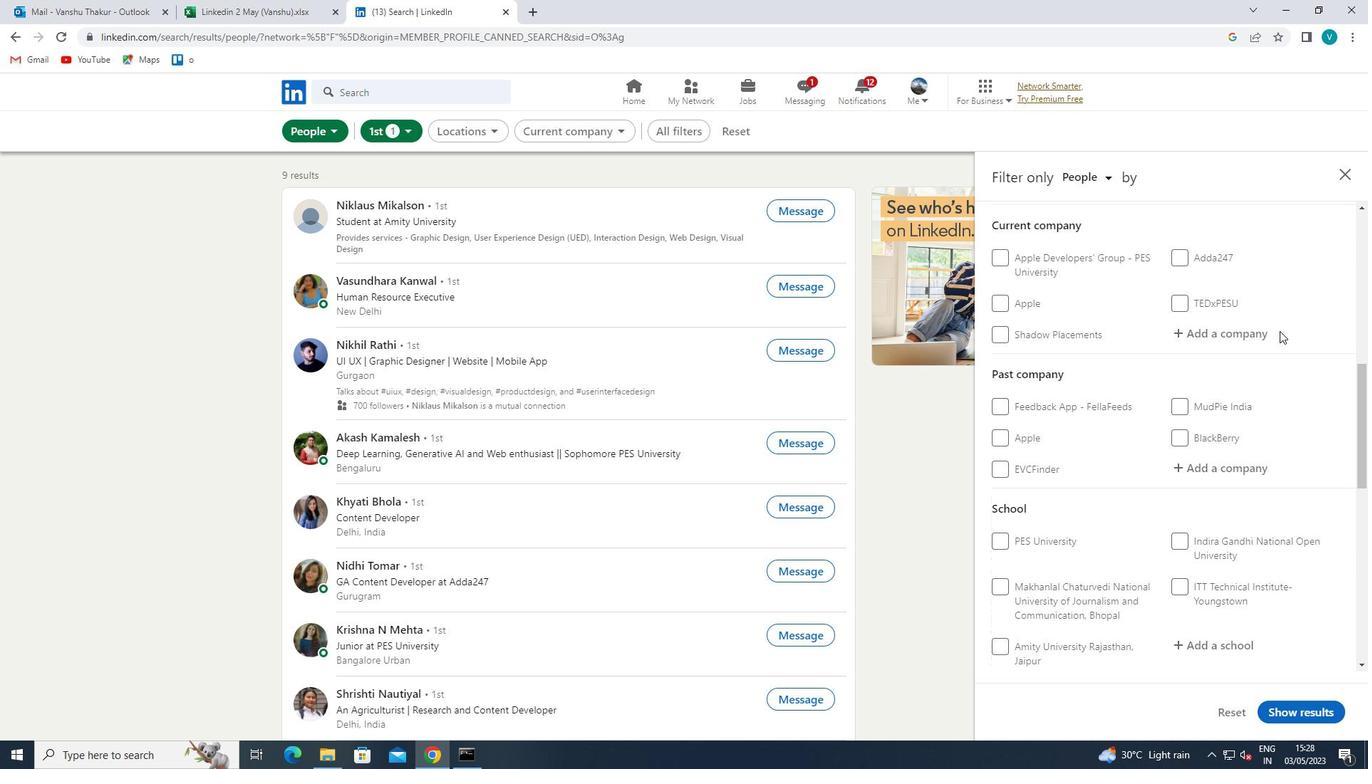 
Action: Mouse pressed left at (1272, 331)
Screenshot: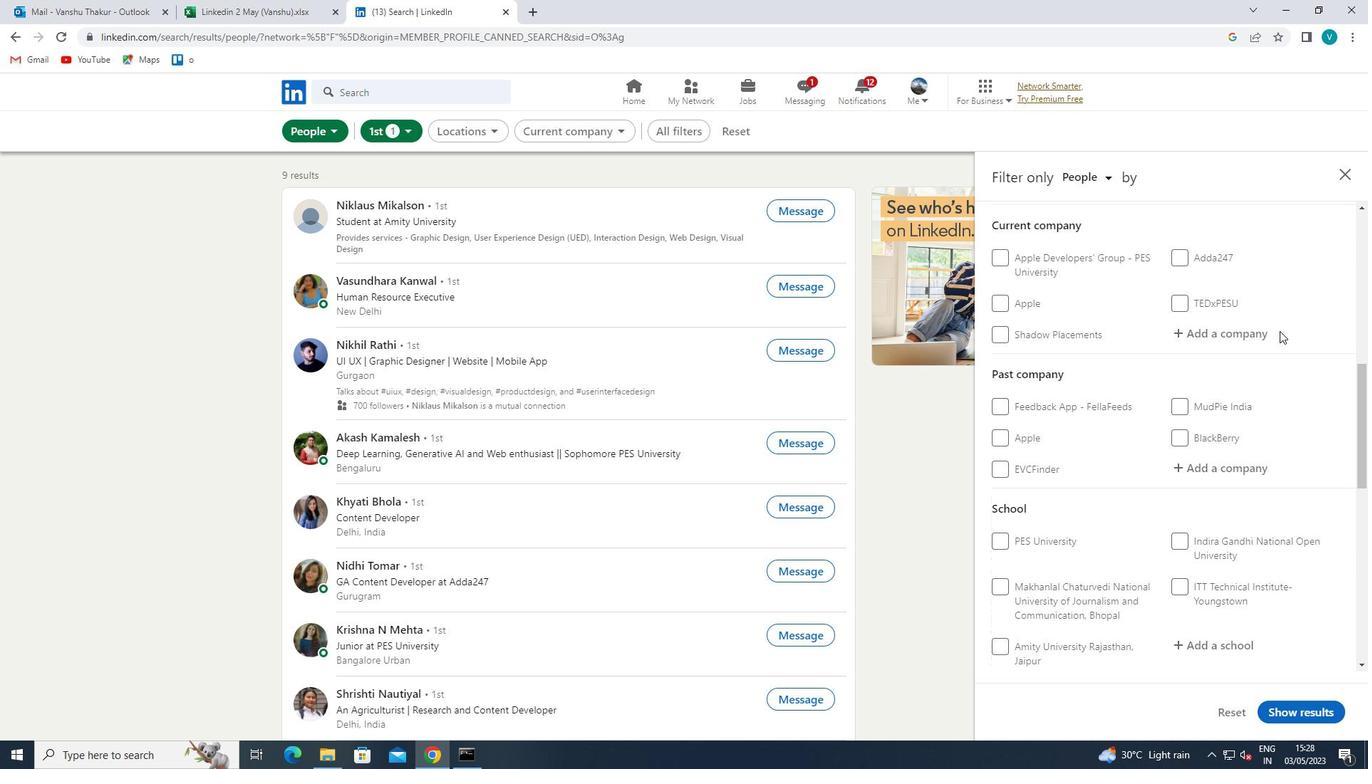
Action: Mouse moved to (1214, 364)
Screenshot: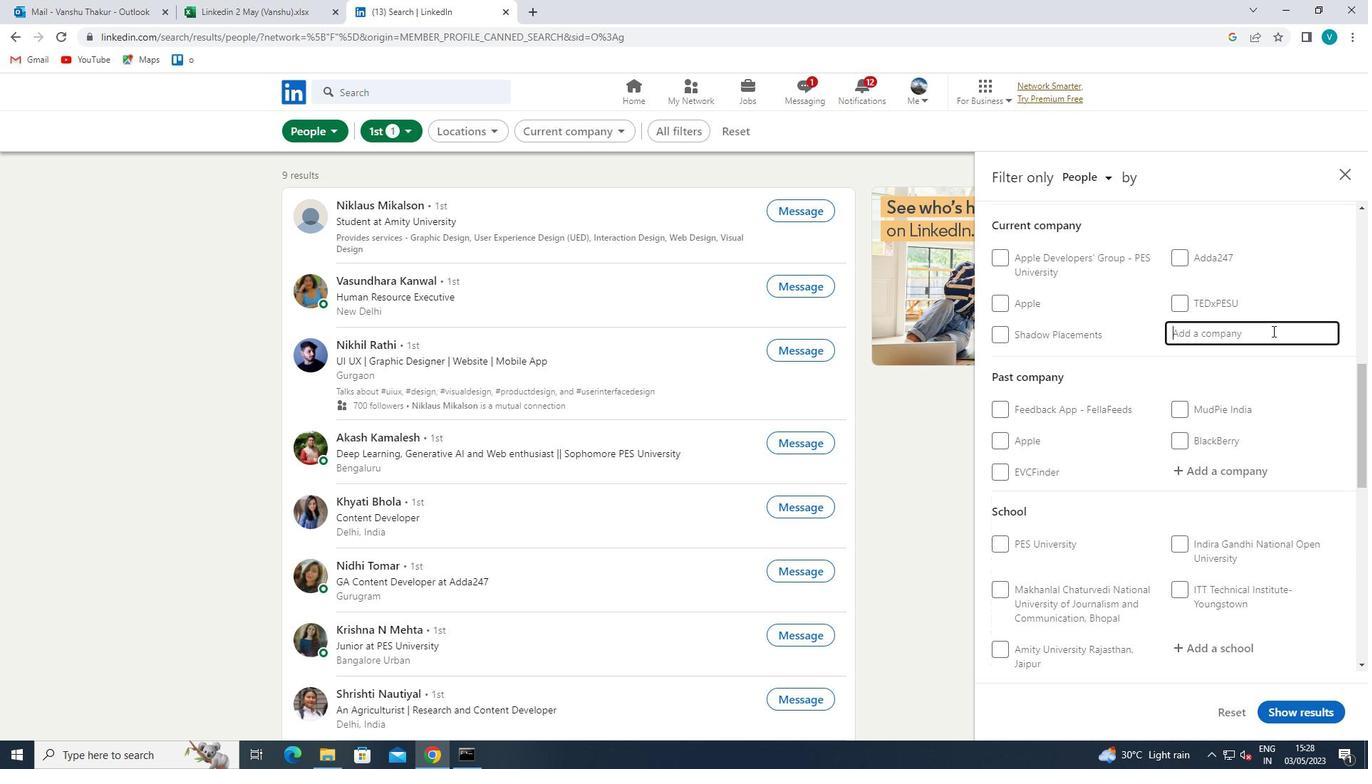
Action: Key pressed <Key.shift>AMI
Screenshot: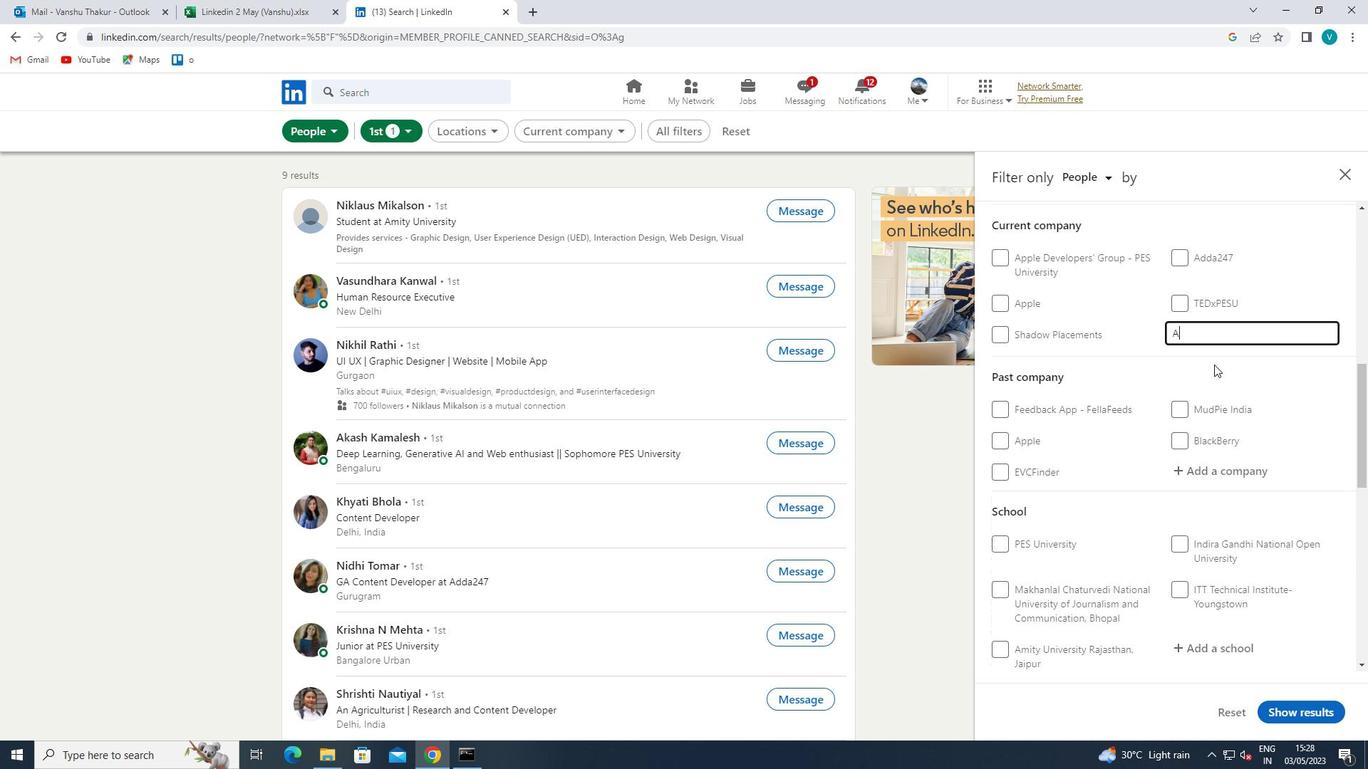 
Action: Mouse moved to (1213, 364)
Screenshot: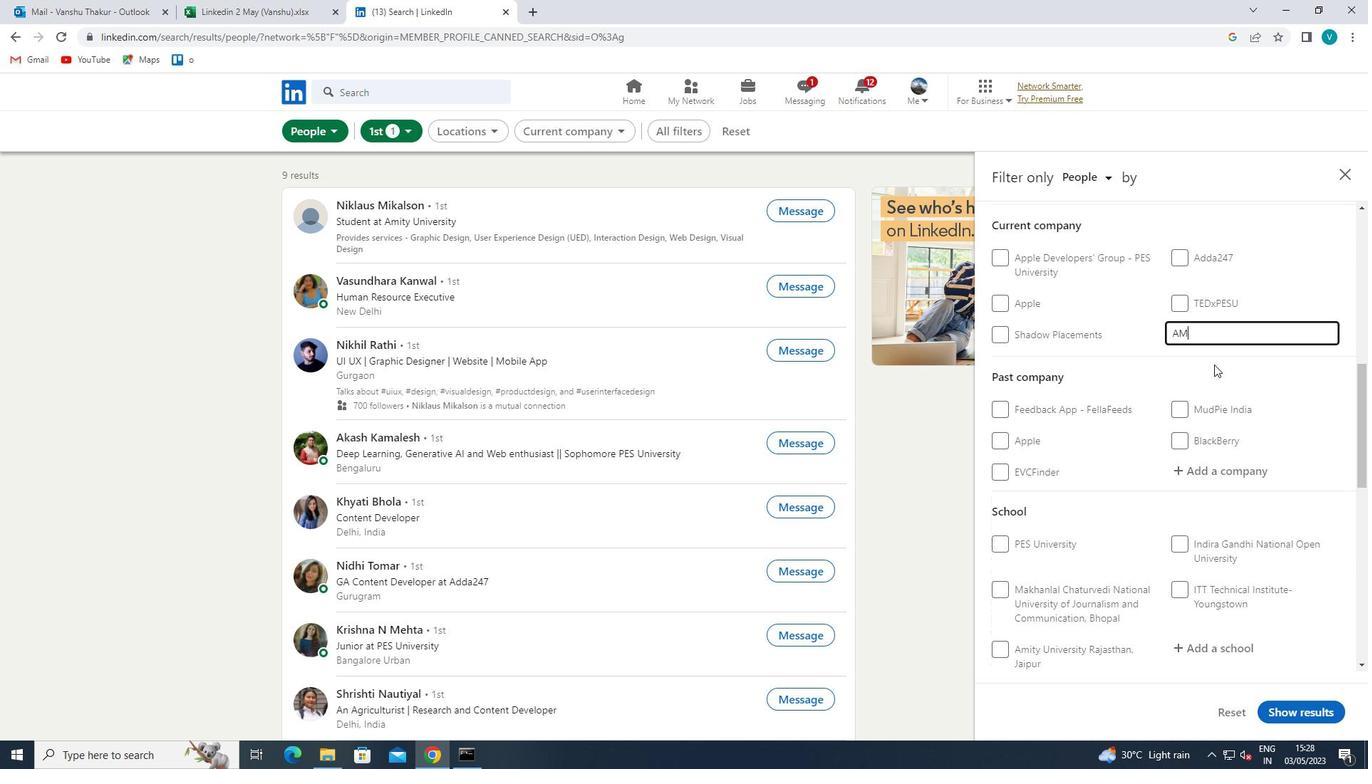 
Action: Key pressed SEQ
Screenshot: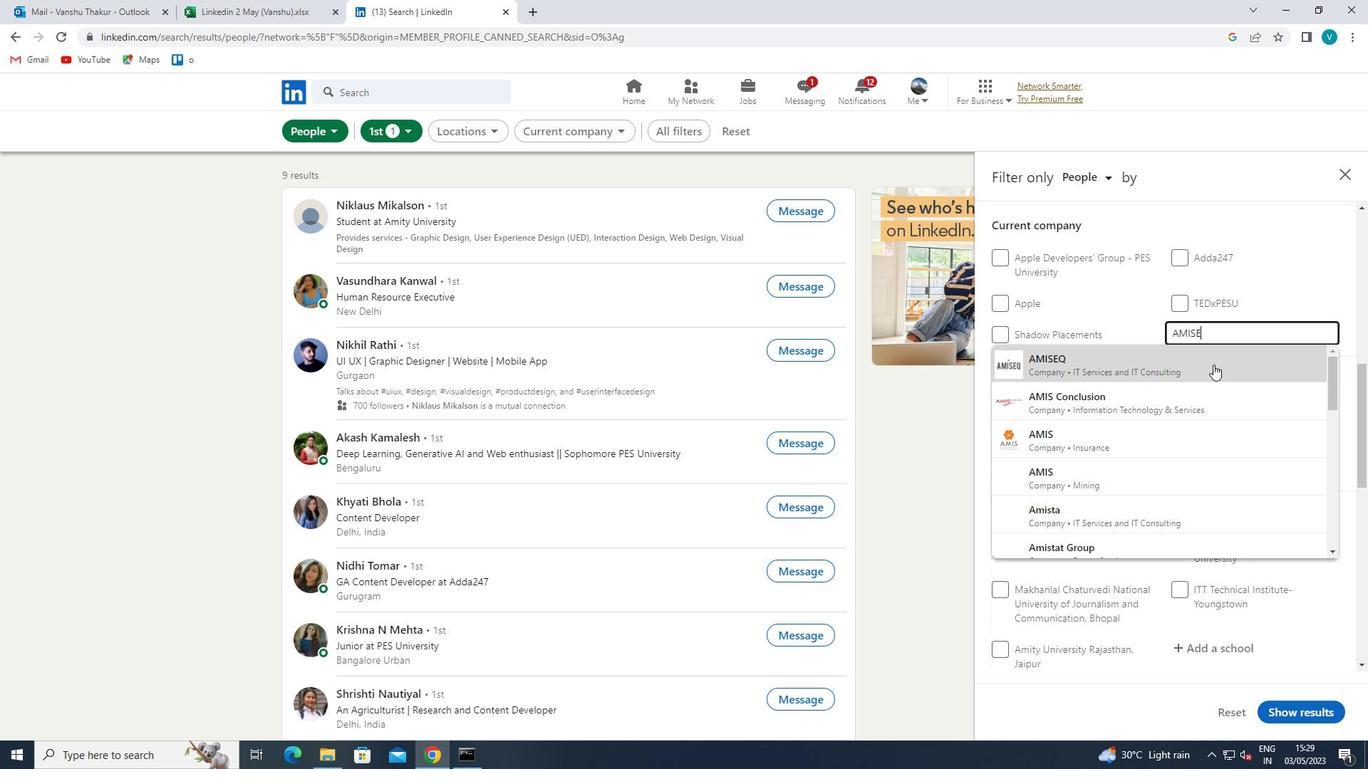 
Action: Mouse pressed left at (1213, 364)
Screenshot: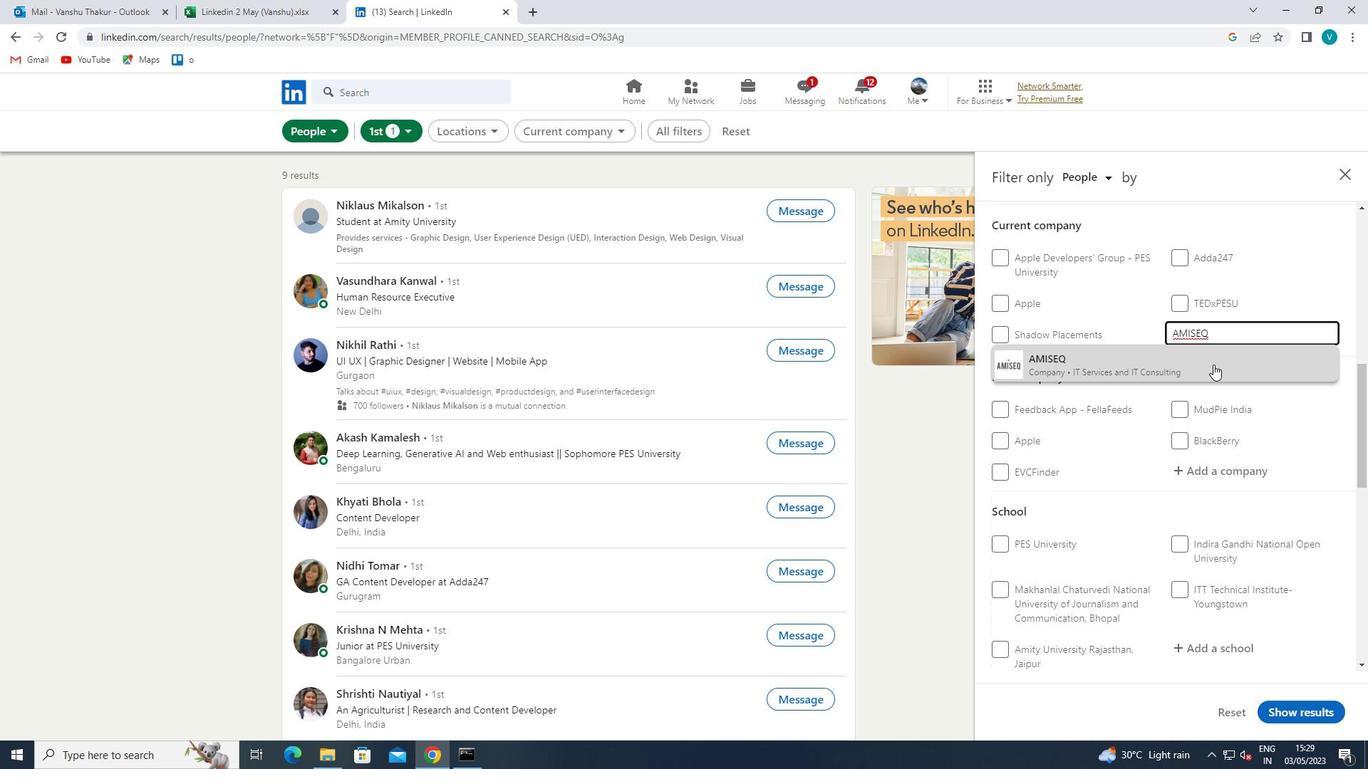 
Action: Mouse scrolled (1213, 364) with delta (0, 0)
Screenshot: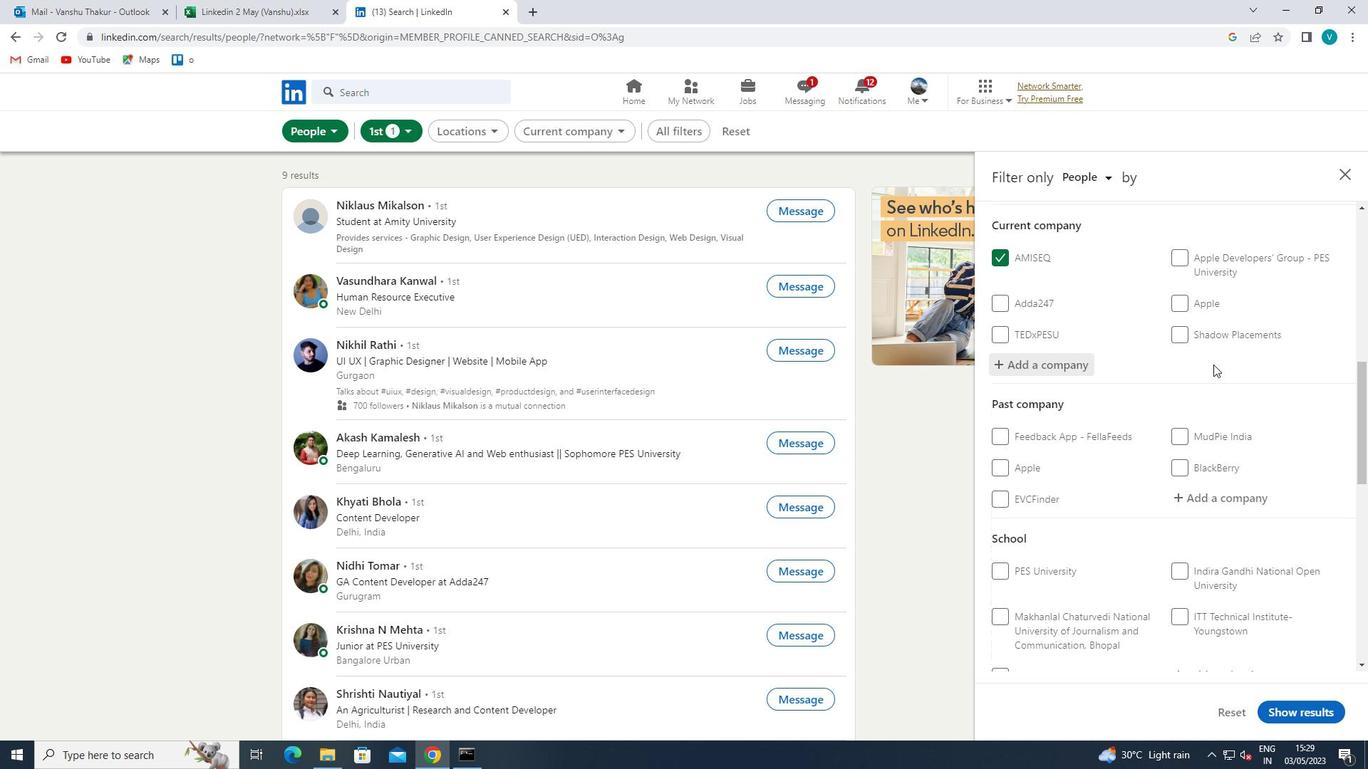 
Action: Mouse scrolled (1213, 364) with delta (0, 0)
Screenshot: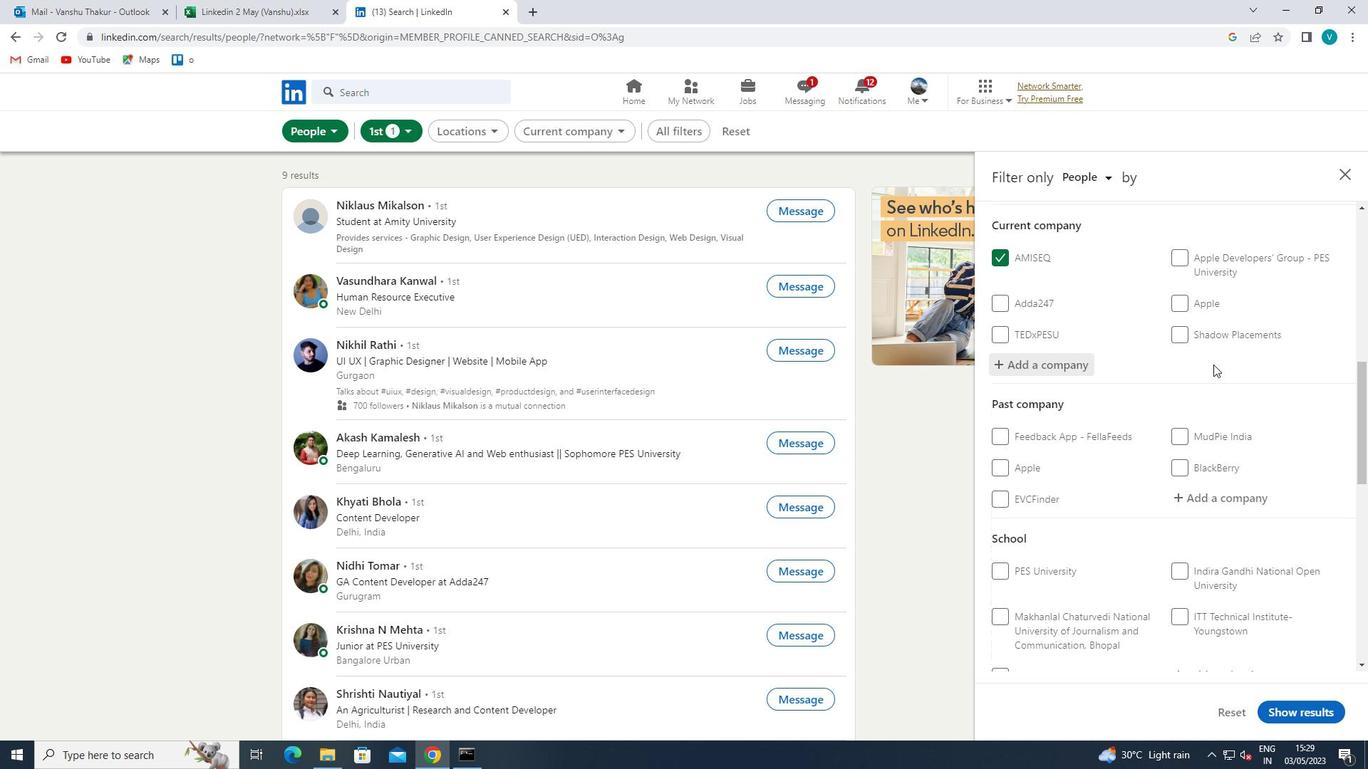 
Action: Mouse scrolled (1213, 364) with delta (0, 0)
Screenshot: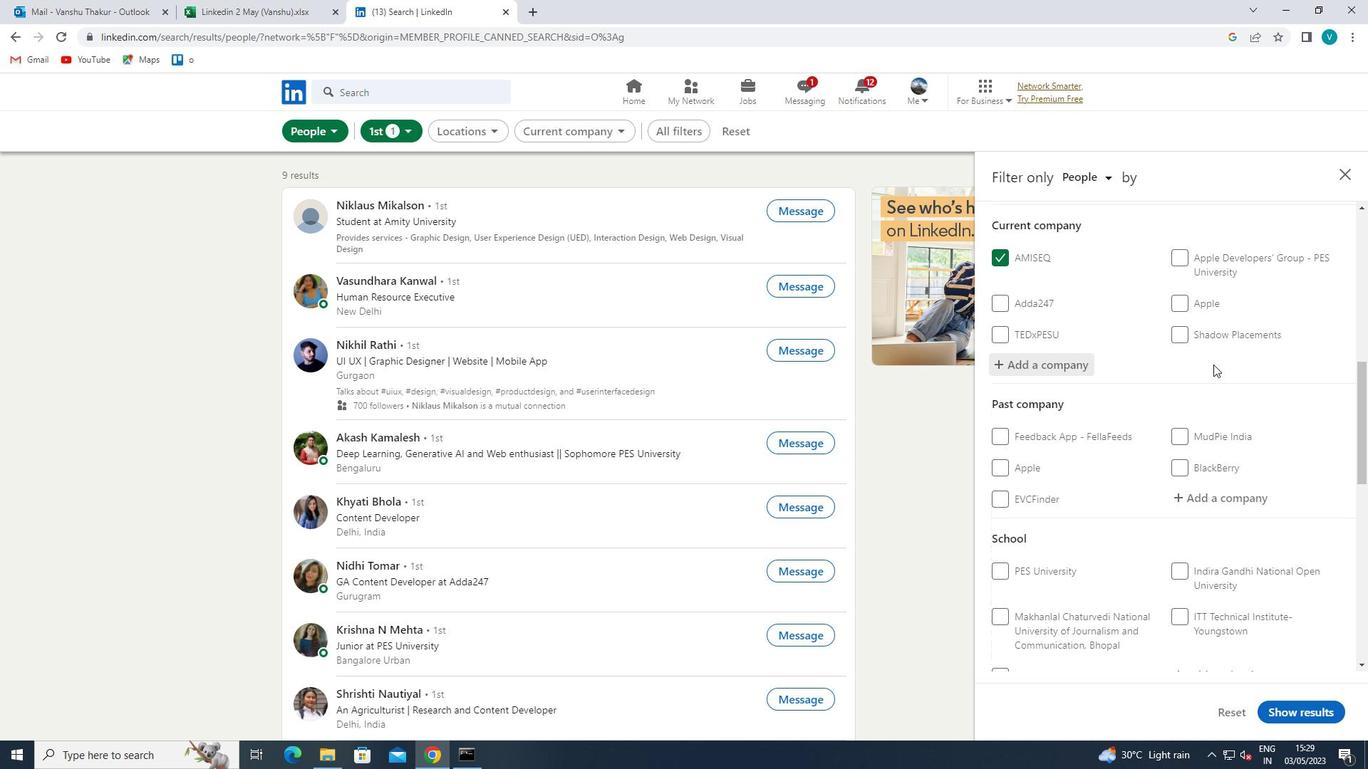 
Action: Mouse scrolled (1213, 364) with delta (0, 0)
Screenshot: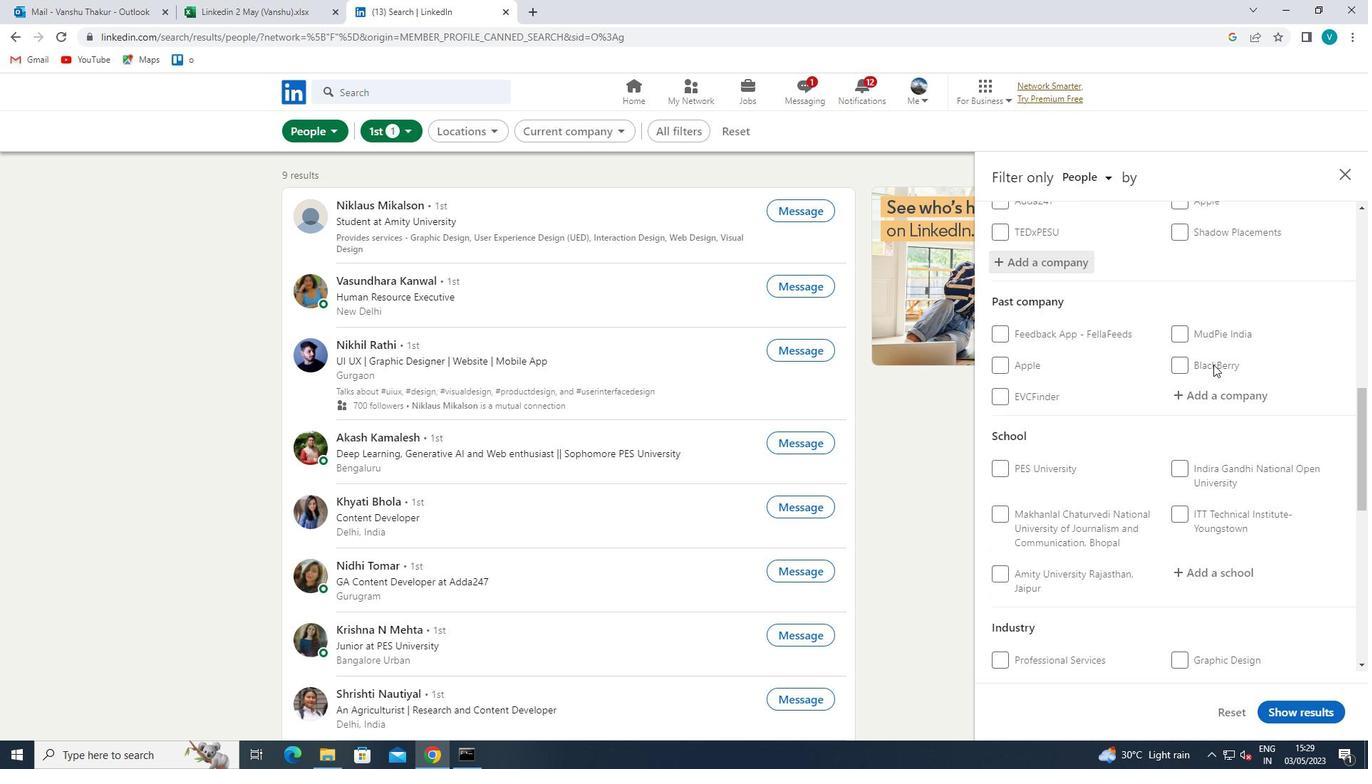 
Action: Mouse moved to (1217, 399)
Screenshot: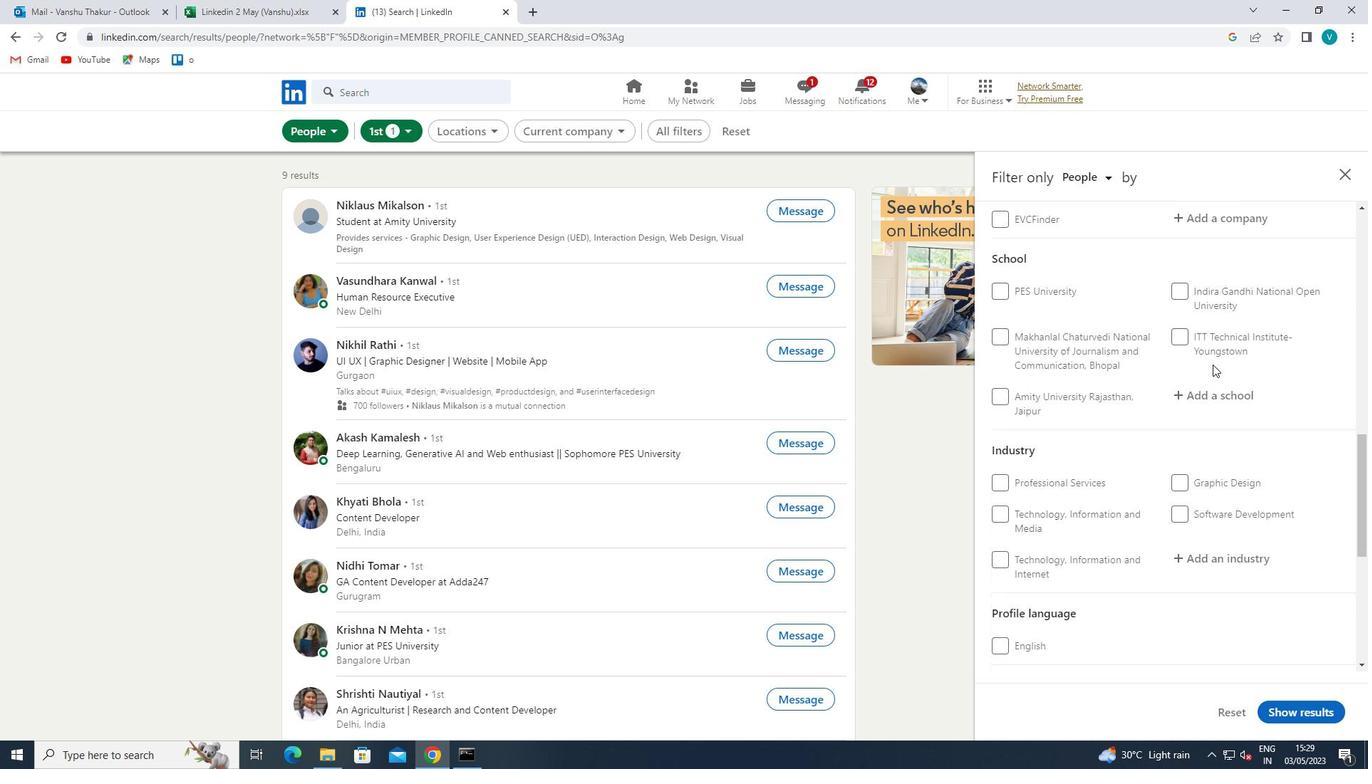 
Action: Mouse pressed left at (1217, 399)
Screenshot: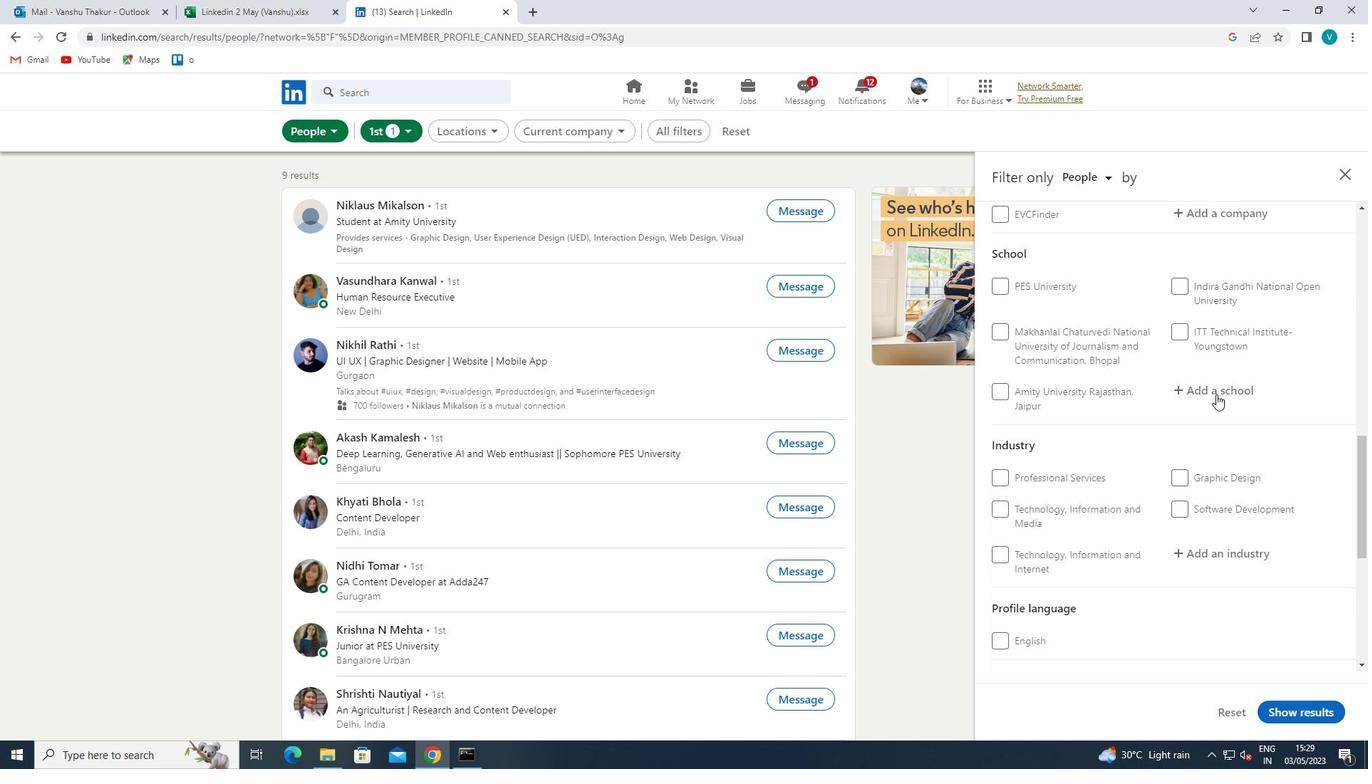 
Action: Mouse moved to (1220, 399)
Screenshot: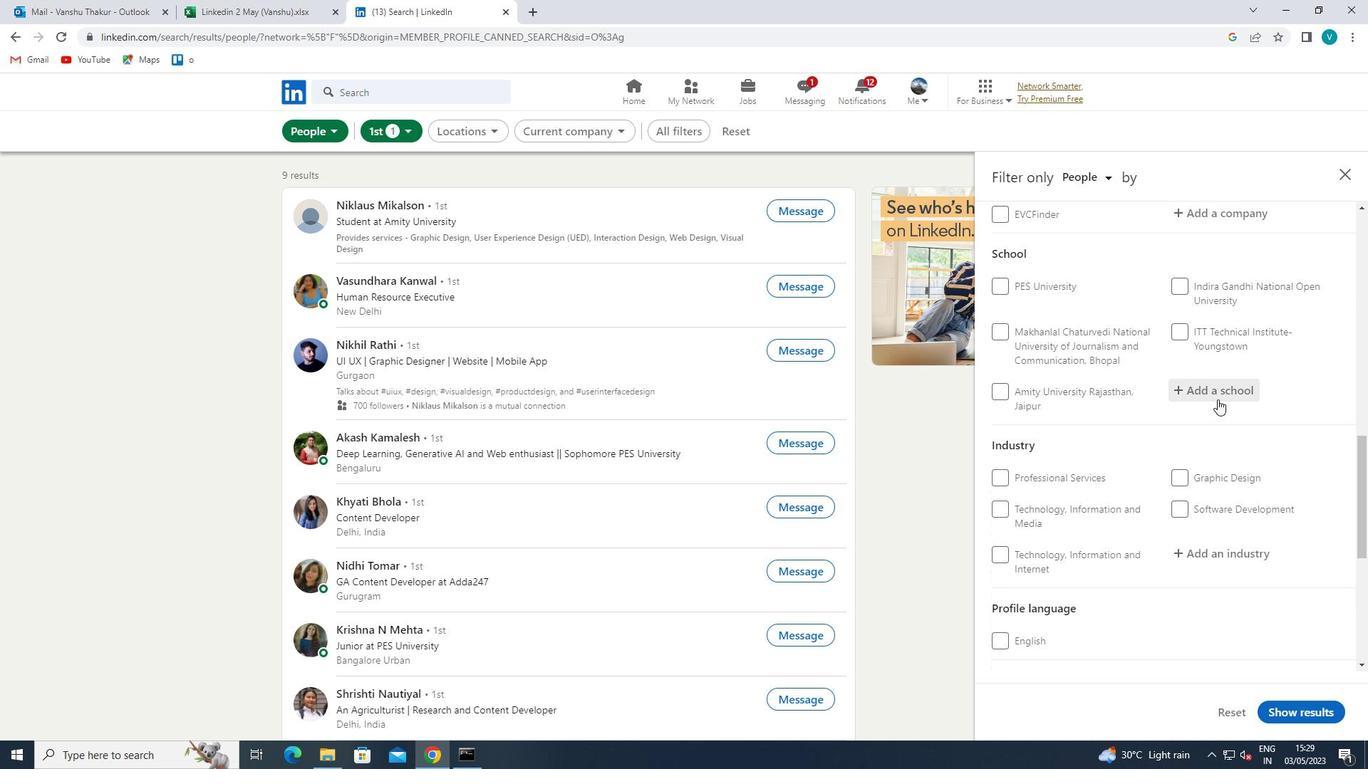 
Action: Key pressed <Key.shift>MVSR
Screenshot: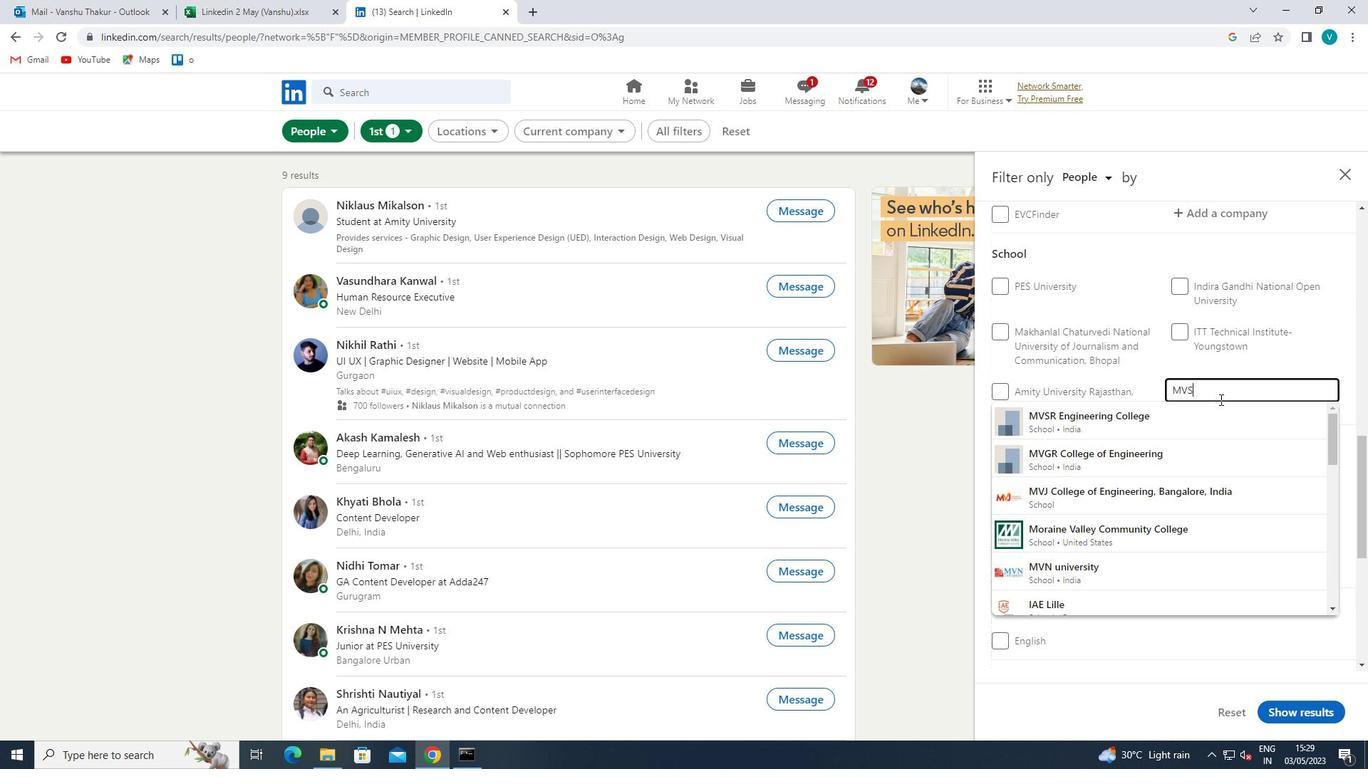 
Action: Mouse moved to (1205, 407)
Screenshot: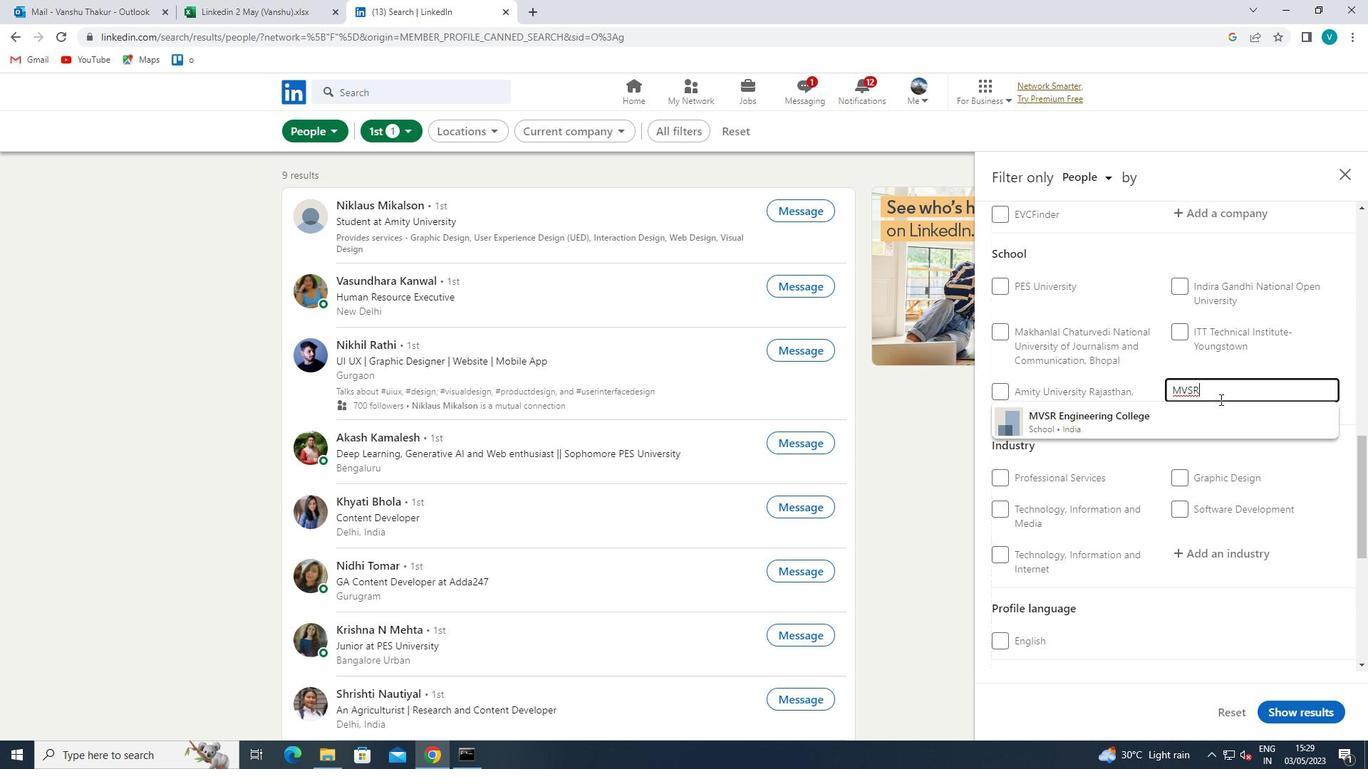 
Action: Mouse pressed left at (1205, 407)
Screenshot: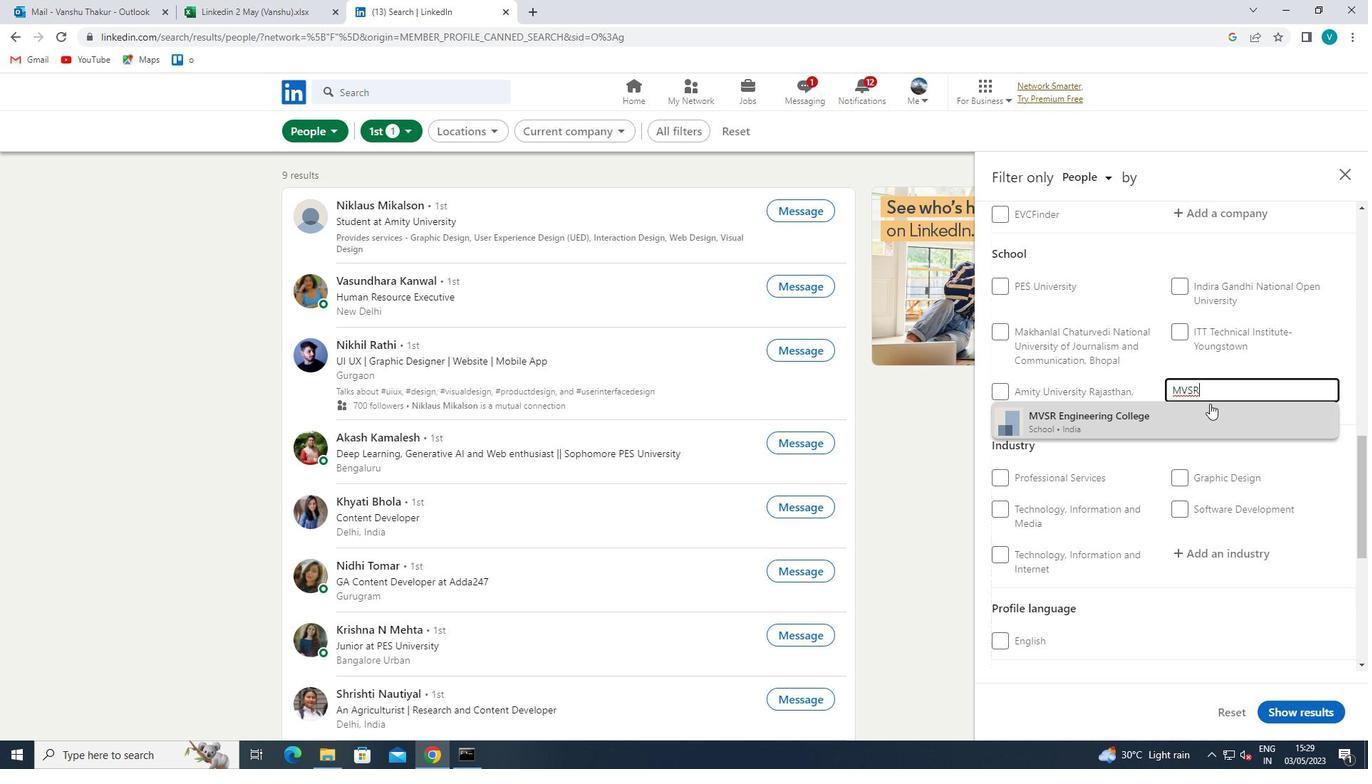 
Action: Mouse scrolled (1205, 406) with delta (0, 0)
Screenshot: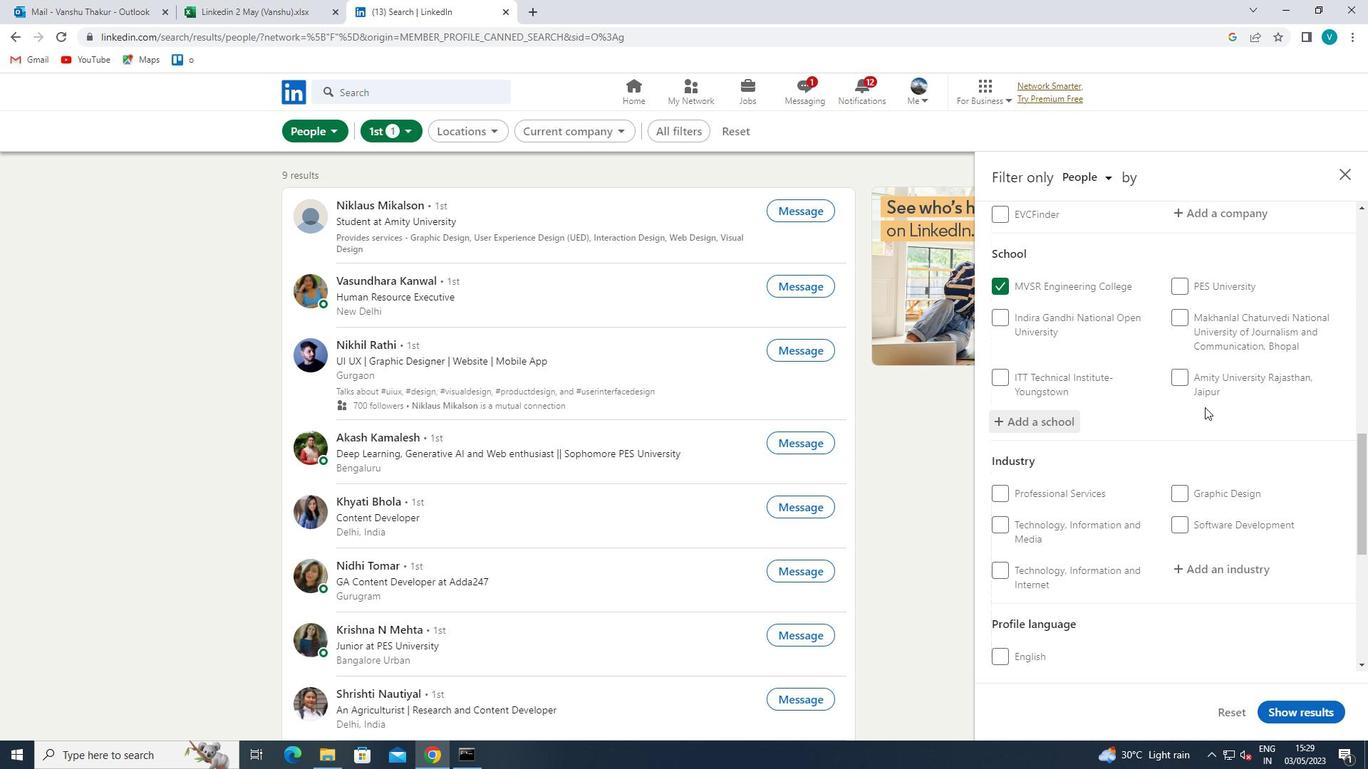 
Action: Mouse scrolled (1205, 406) with delta (0, 0)
Screenshot: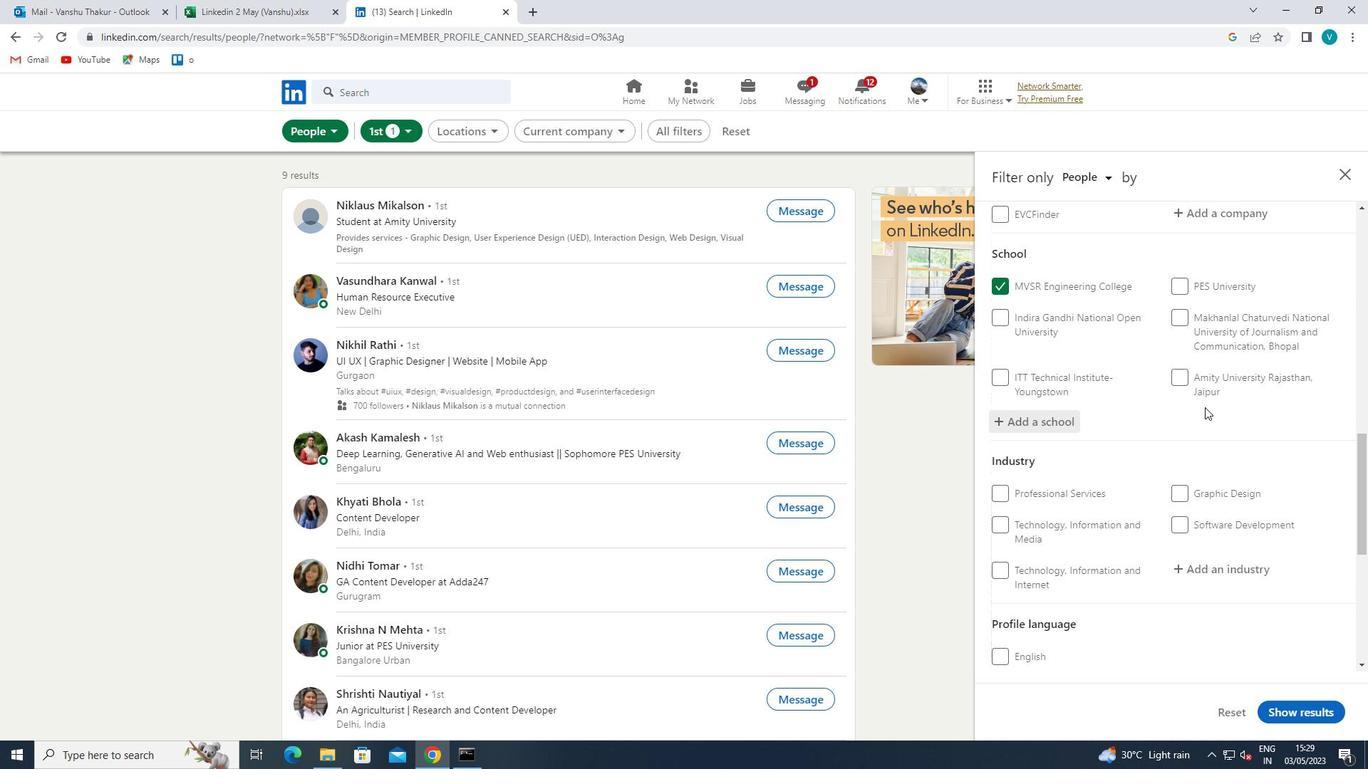 
Action: Mouse scrolled (1205, 406) with delta (0, 0)
Screenshot: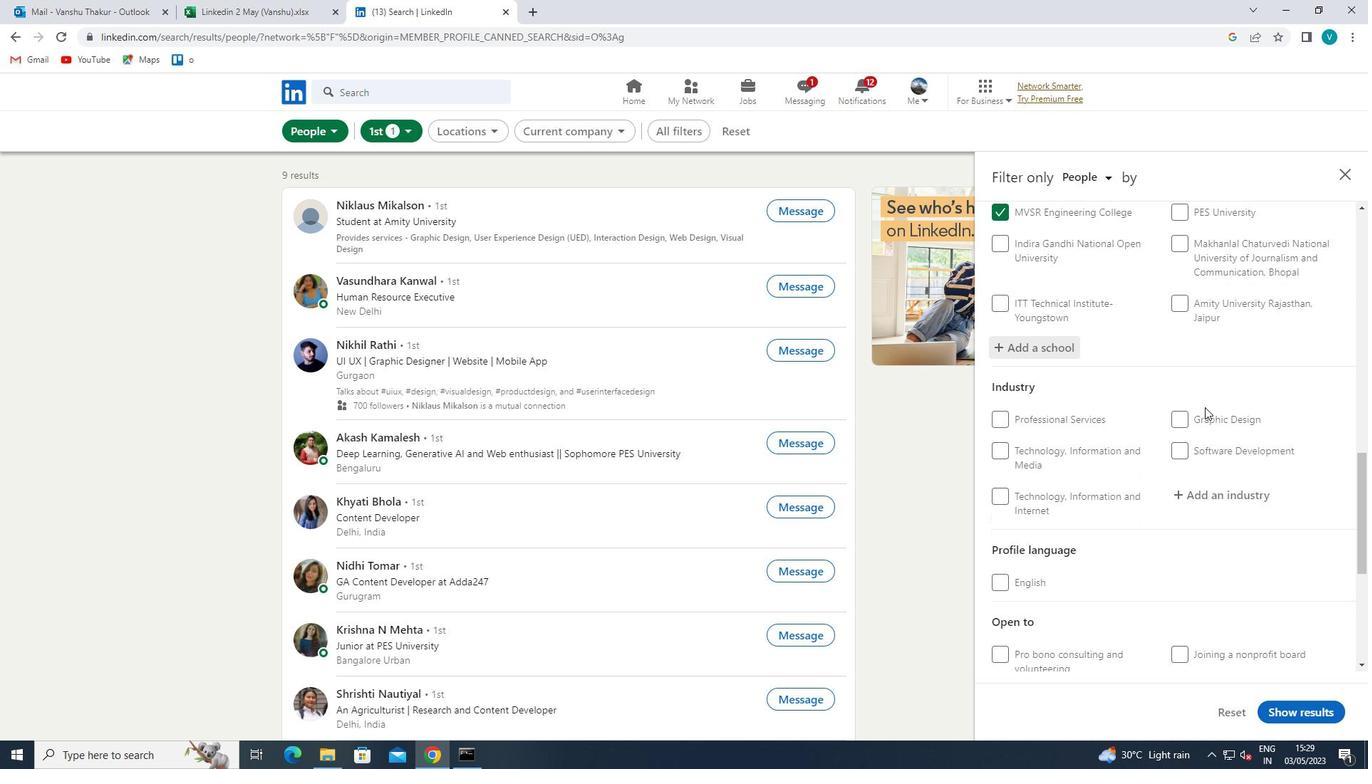 
Action: Mouse moved to (1235, 359)
Screenshot: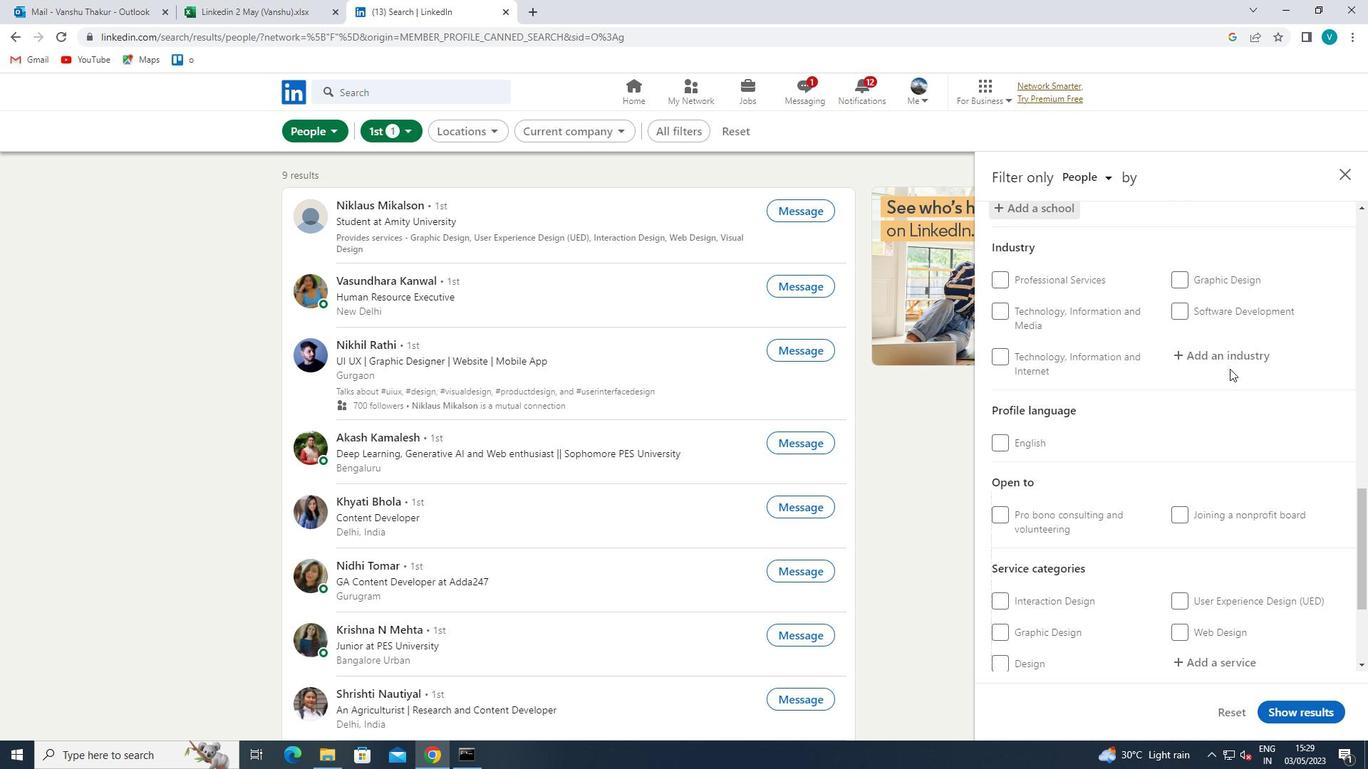 
Action: Mouse pressed left at (1235, 359)
Screenshot: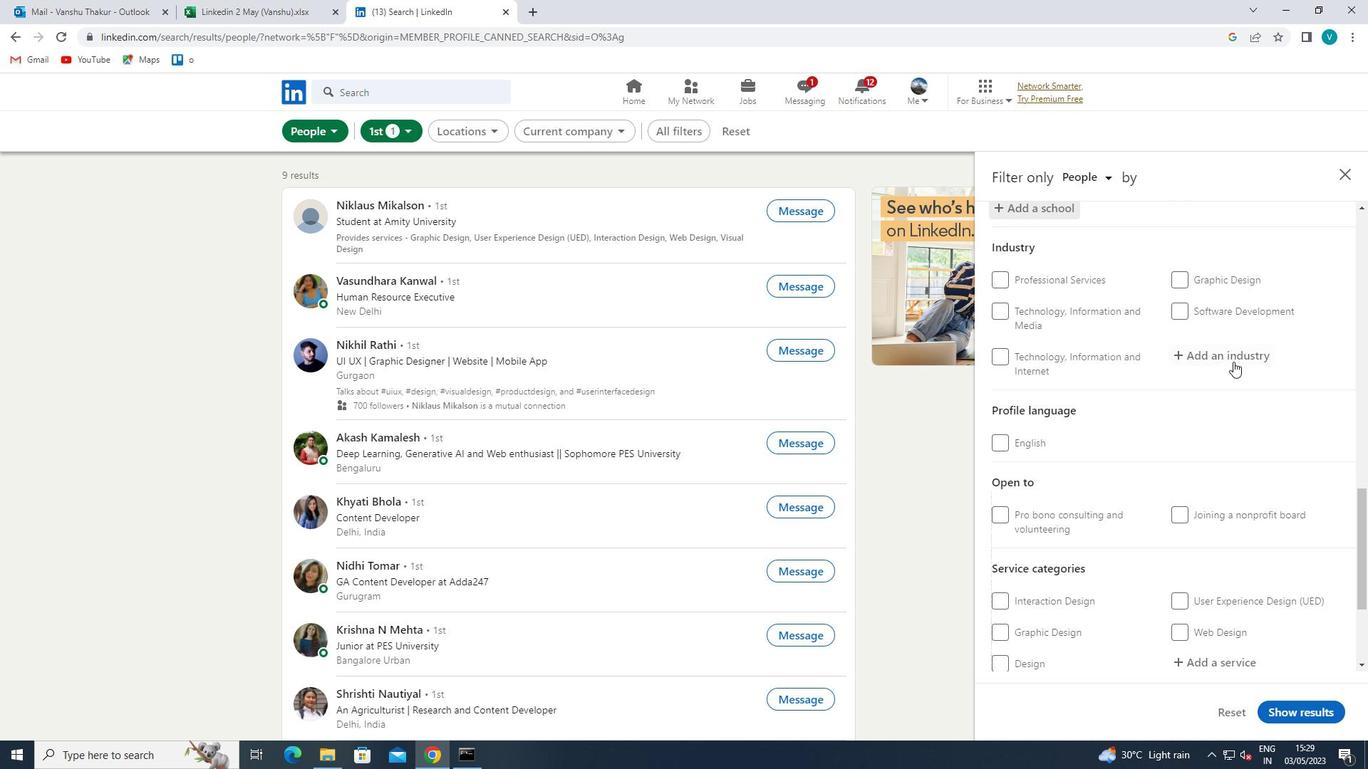 
Action: Mouse moved to (1235, 359)
Screenshot: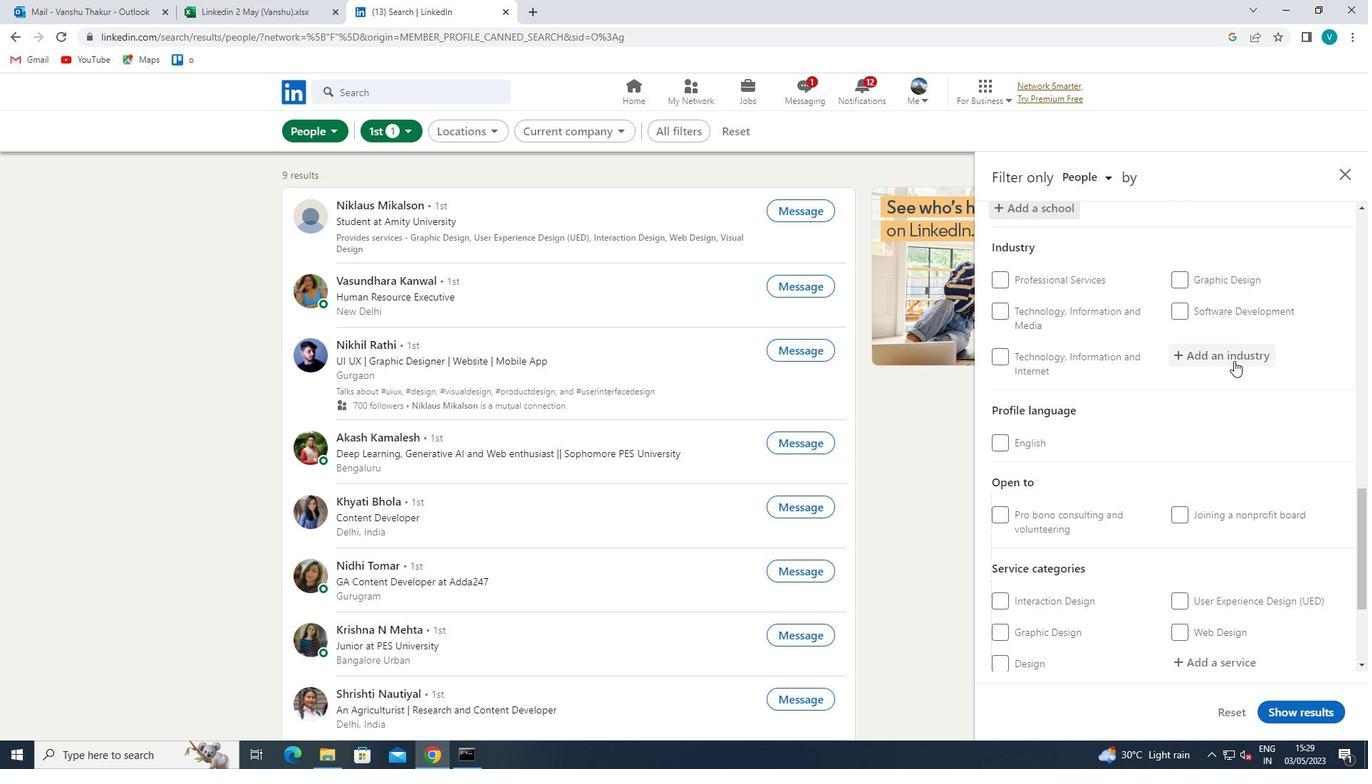 
Action: Key pressed <Key.shift>IT<Key.space><Key.shift><Key.shift><Key.shift><Key.shift><Key.shift><Key.shift><Key.shift><Key.shift><Key.shift><Key.shift><Key.shift><Key.shift><Key.shift><Key.shift><Key.shift><Key.shift><Key.shift><Key.shift><Key.shift><Key.shift><Key.shift><Key.shift><Key.shift><Key.shift><Key.shift><Key.shift><Key.shift><Key.shift><Key.shift><Key.shift><Key.shift><Key.shift><Key.shift><Key.shift><Key.shift><Key.shift><Key.shift><Key.shift><Key.shift><Key.shift><Key.shift><Key.shift><Key.shift><Key.shift><Key.shift><Key.shift><Key.shift><Key.shift><Key.shift><Key.shift><Key.shift><Key.shift><Key.shift><Key.shift><Key.shift><Key.shift><Key.shift><Key.shift><Key.shift><Key.shift><Key.shift><Key.shift><Key.shift><Key.shift><Key.shift><Key.shift><Key.shift><Key.shift><Key.shift><Key.shift><Key.shift><Key.shift><Key.shift><Key.shift><Key.shift><Key.shift><Key.shift><Key.shift>SYSTEM<Key.space>
Screenshot: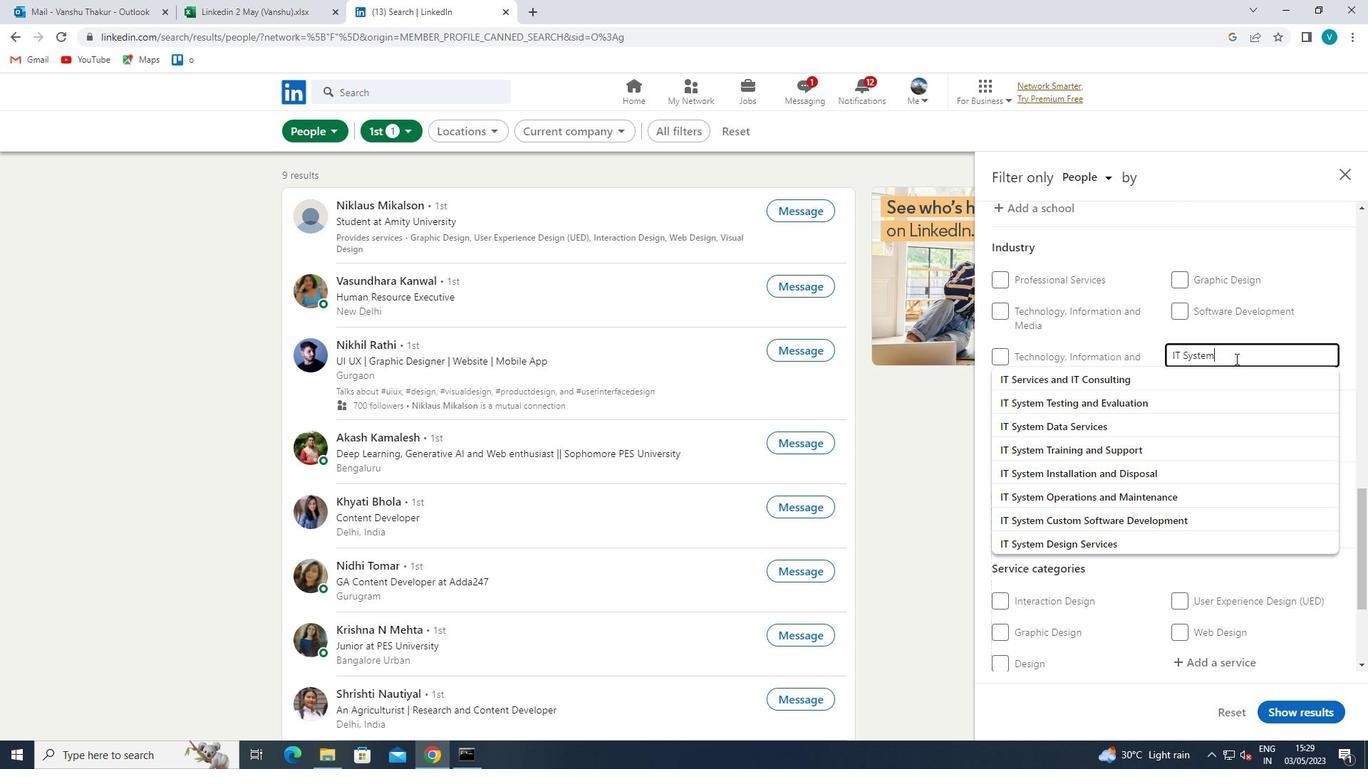 
Action: Mouse moved to (1103, 396)
Screenshot: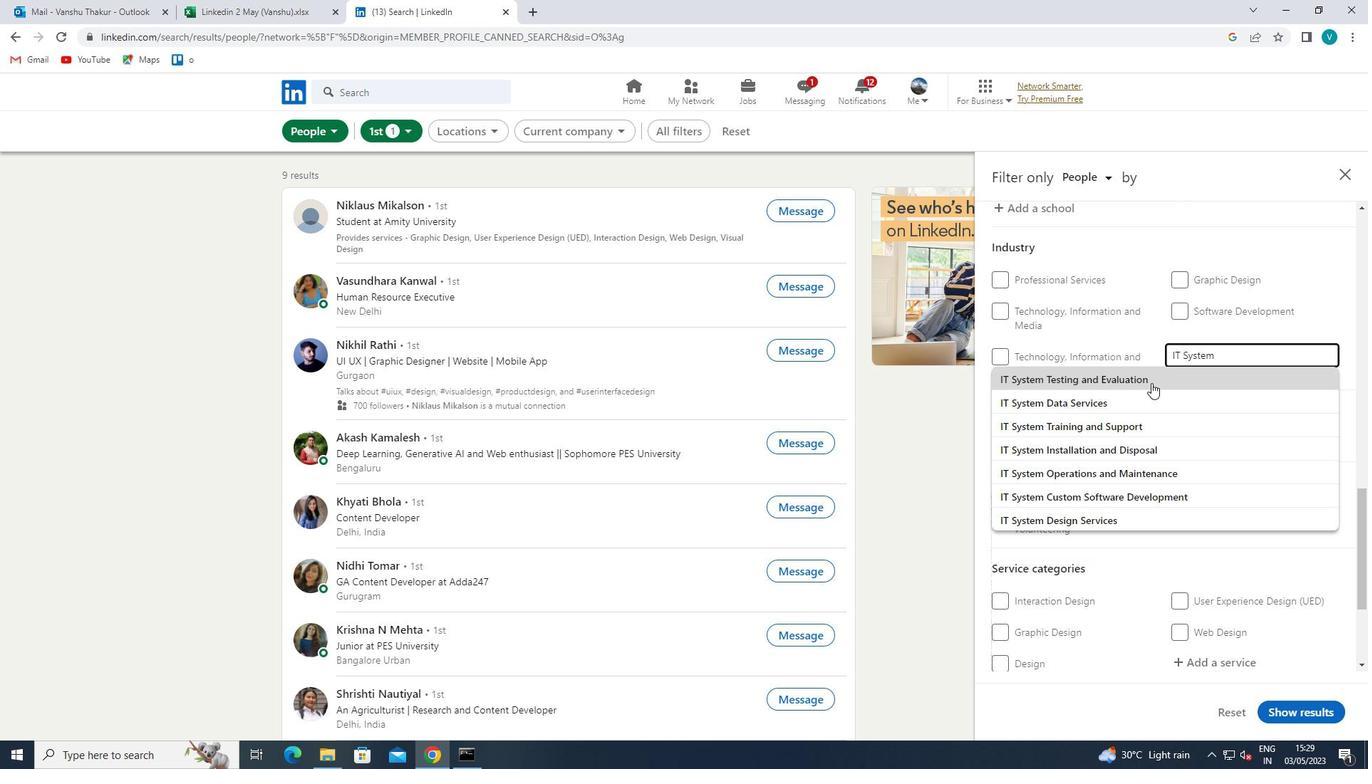 
Action: Mouse pressed left at (1103, 396)
Screenshot: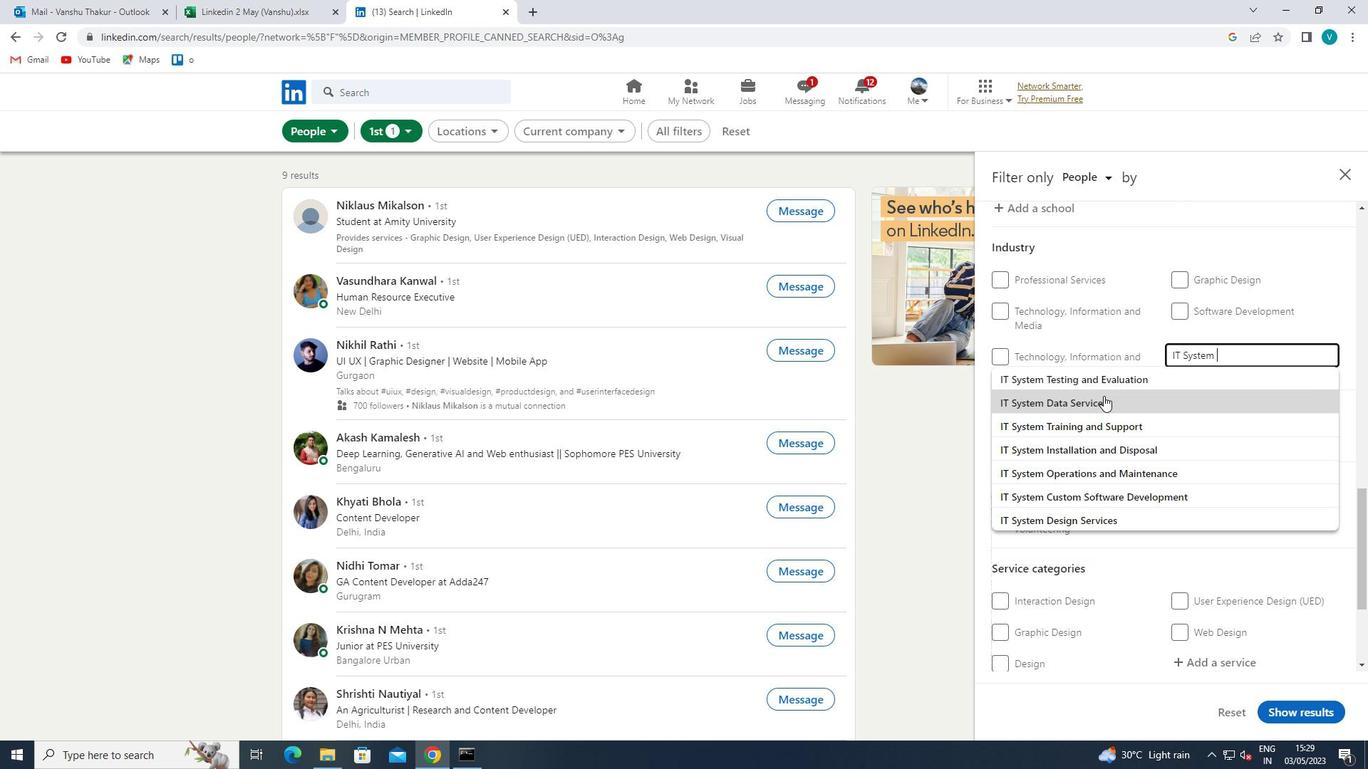 
Action: Mouse scrolled (1103, 395) with delta (0, 0)
Screenshot: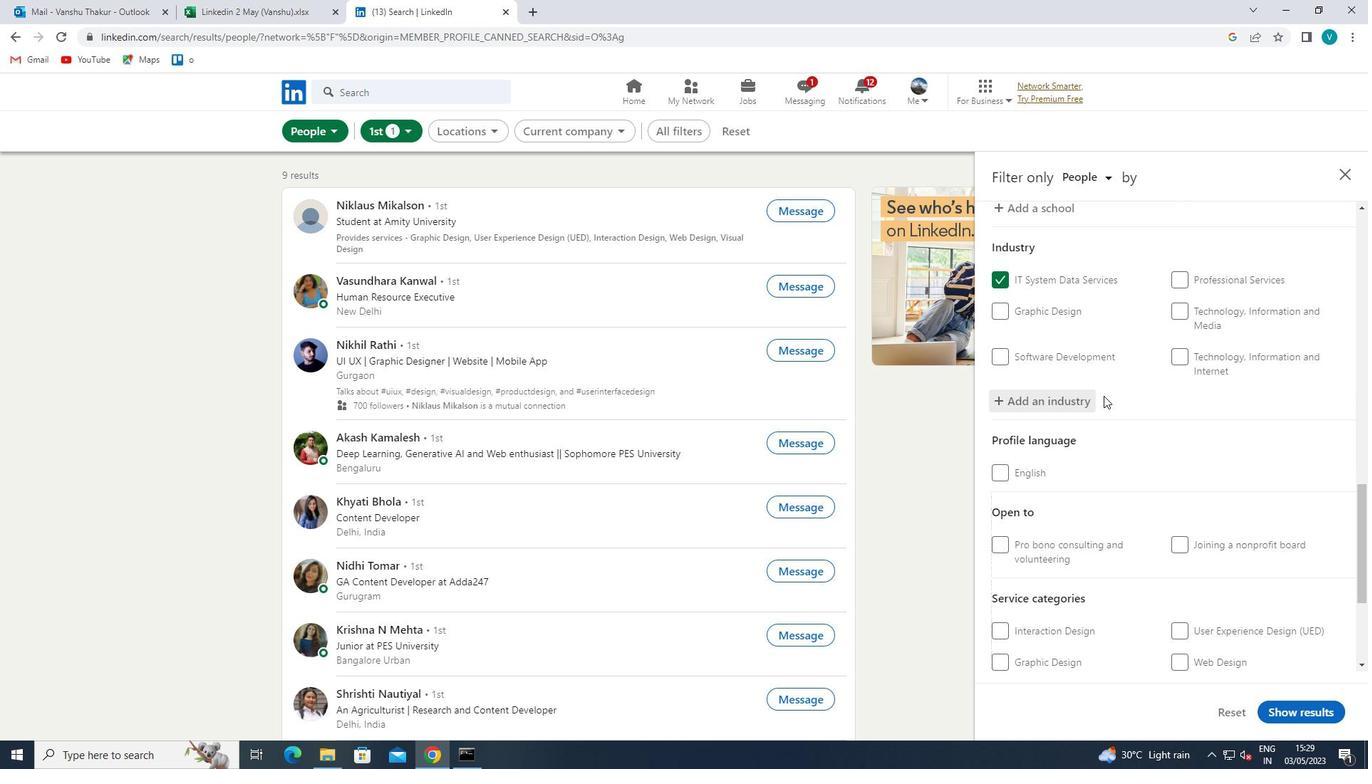 
Action: Mouse scrolled (1103, 395) with delta (0, 0)
Screenshot: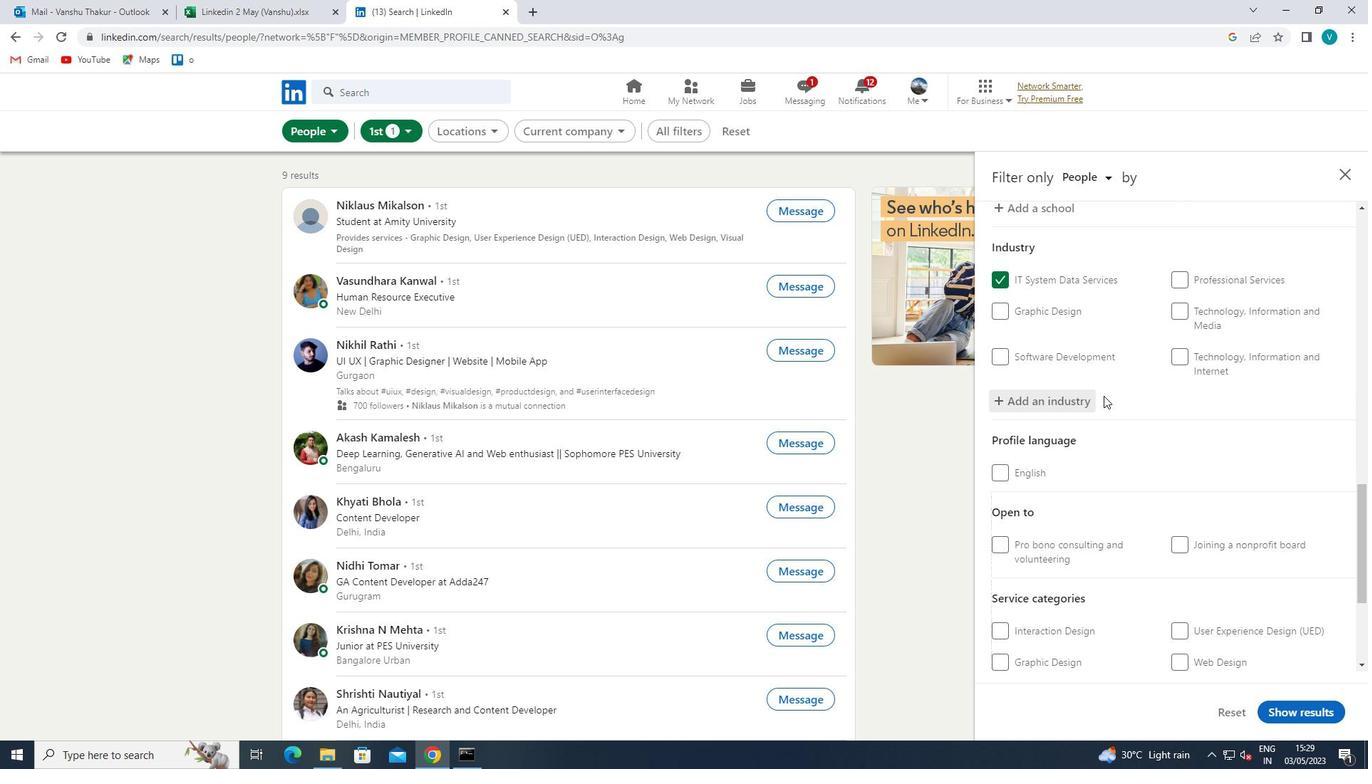 
Action: Mouse scrolled (1103, 395) with delta (0, 0)
Screenshot: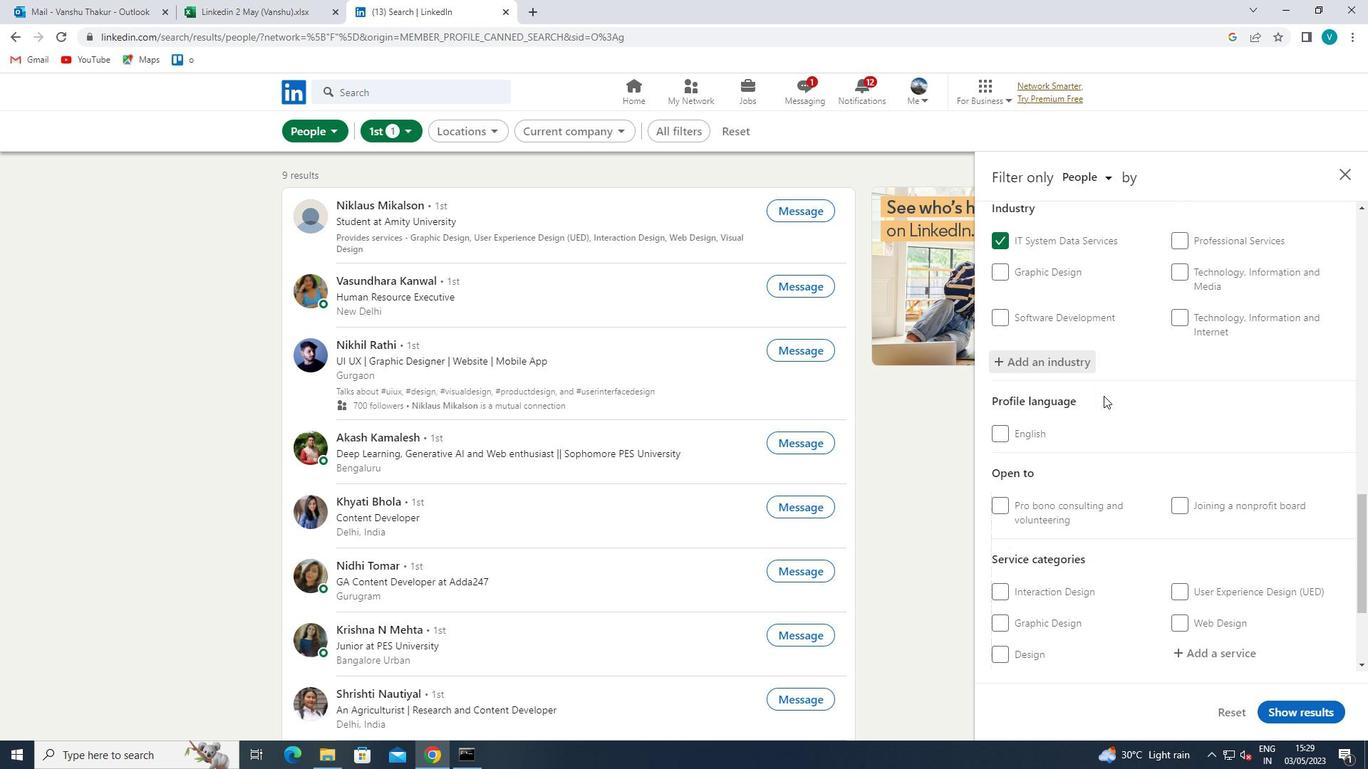 
Action: Mouse scrolled (1103, 395) with delta (0, 0)
Screenshot: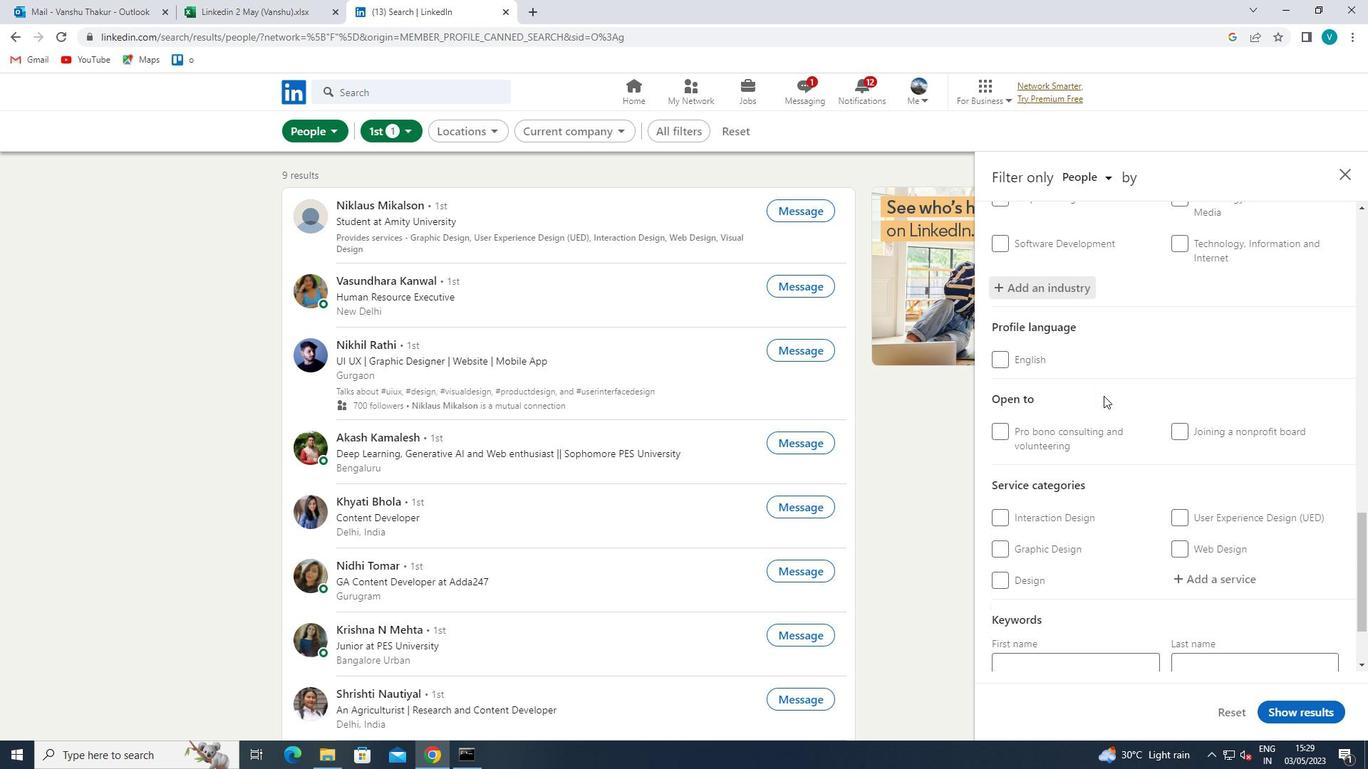 
Action: Mouse moved to (1220, 468)
Screenshot: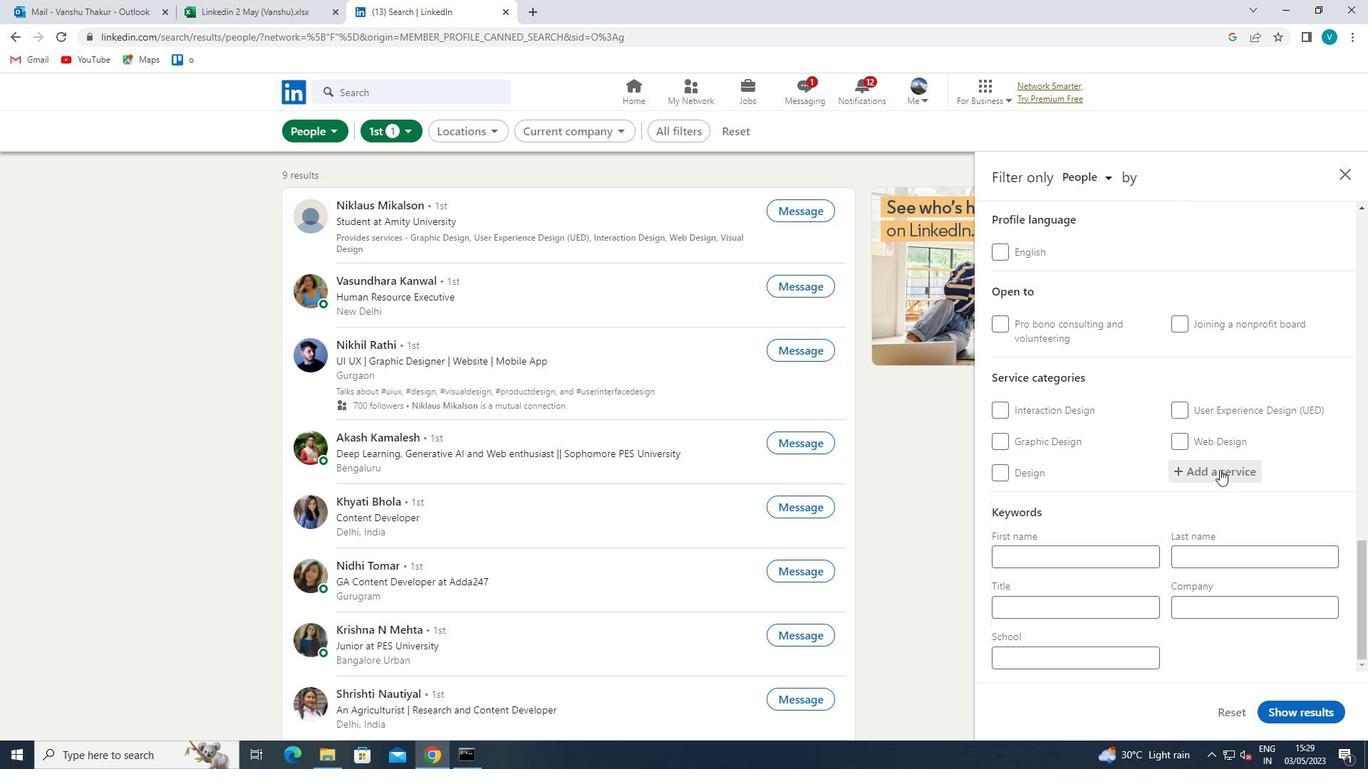 
Action: Mouse pressed left at (1220, 468)
Screenshot: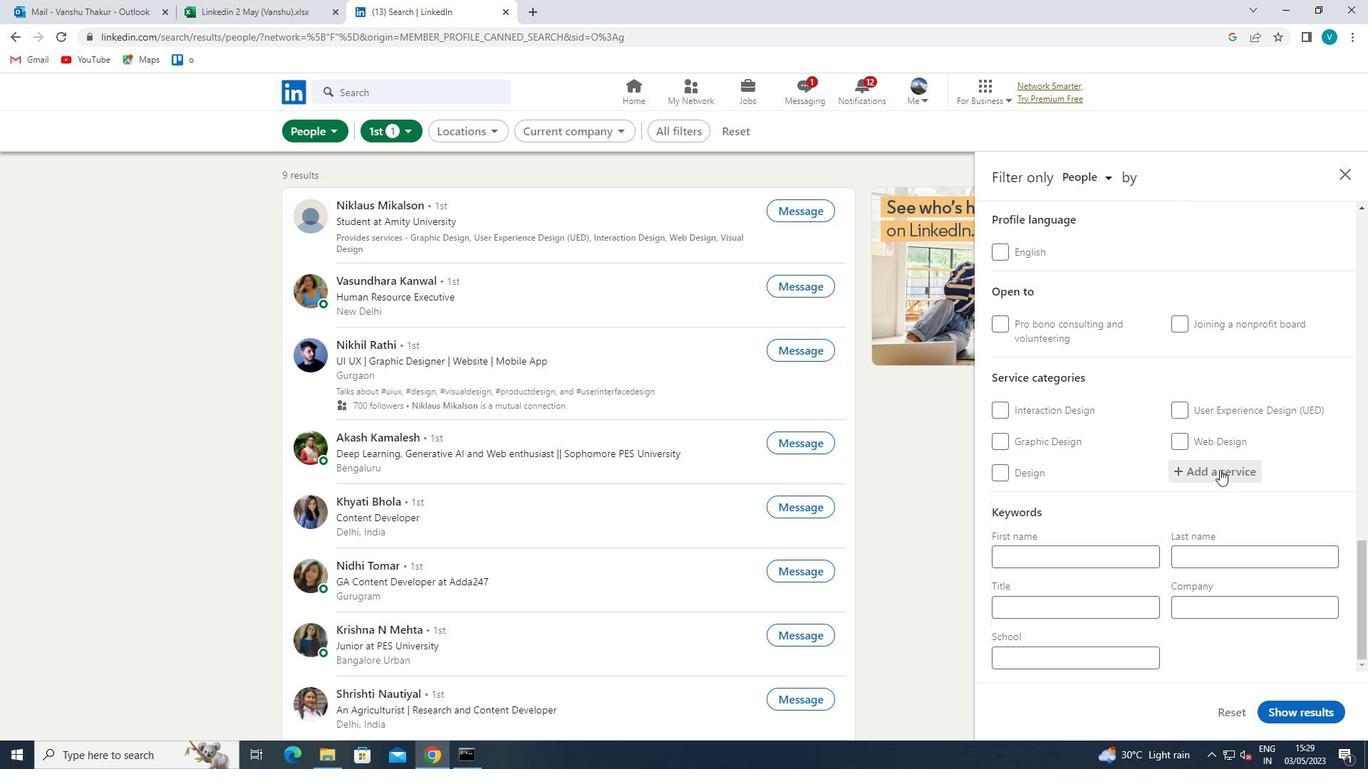 
Action: Key pressed <Key.shift>CUSTOMER<Key.space>
Screenshot: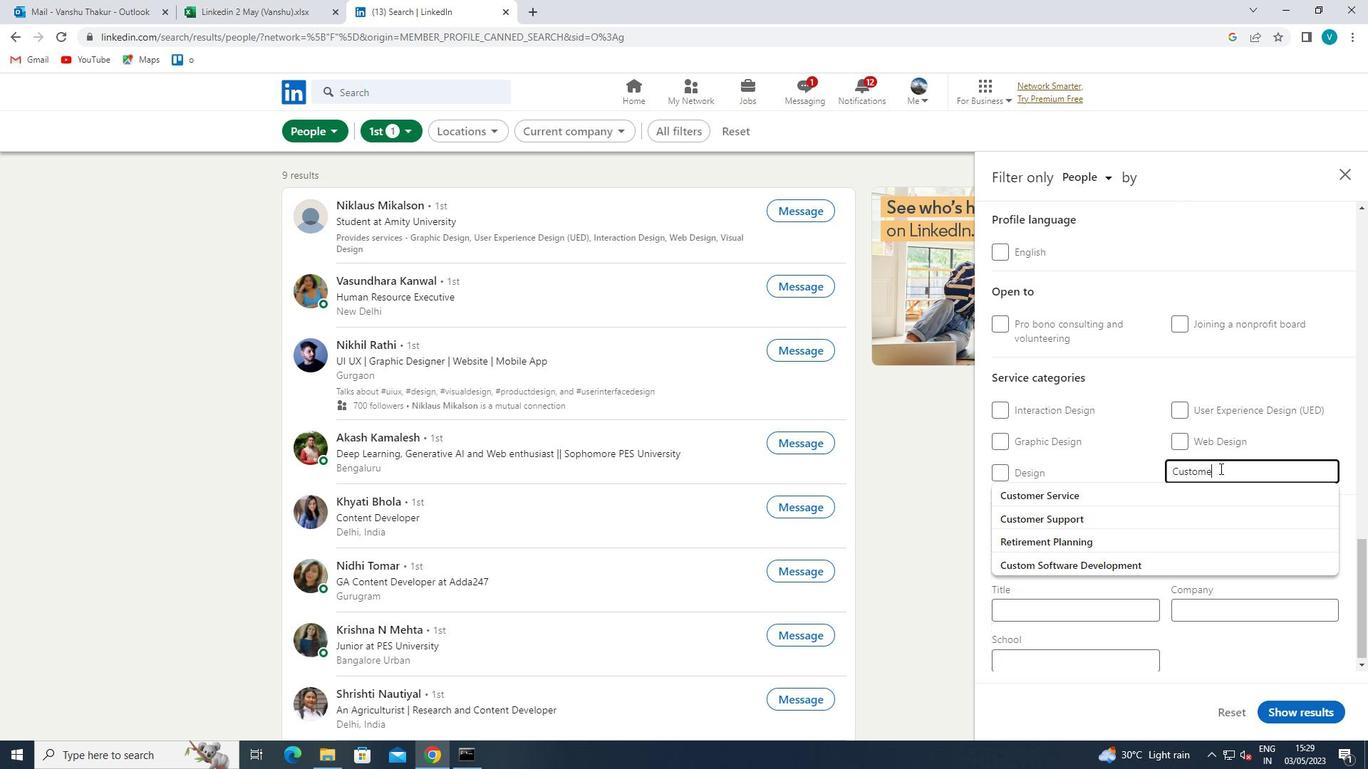 
Action: Mouse moved to (1158, 505)
Screenshot: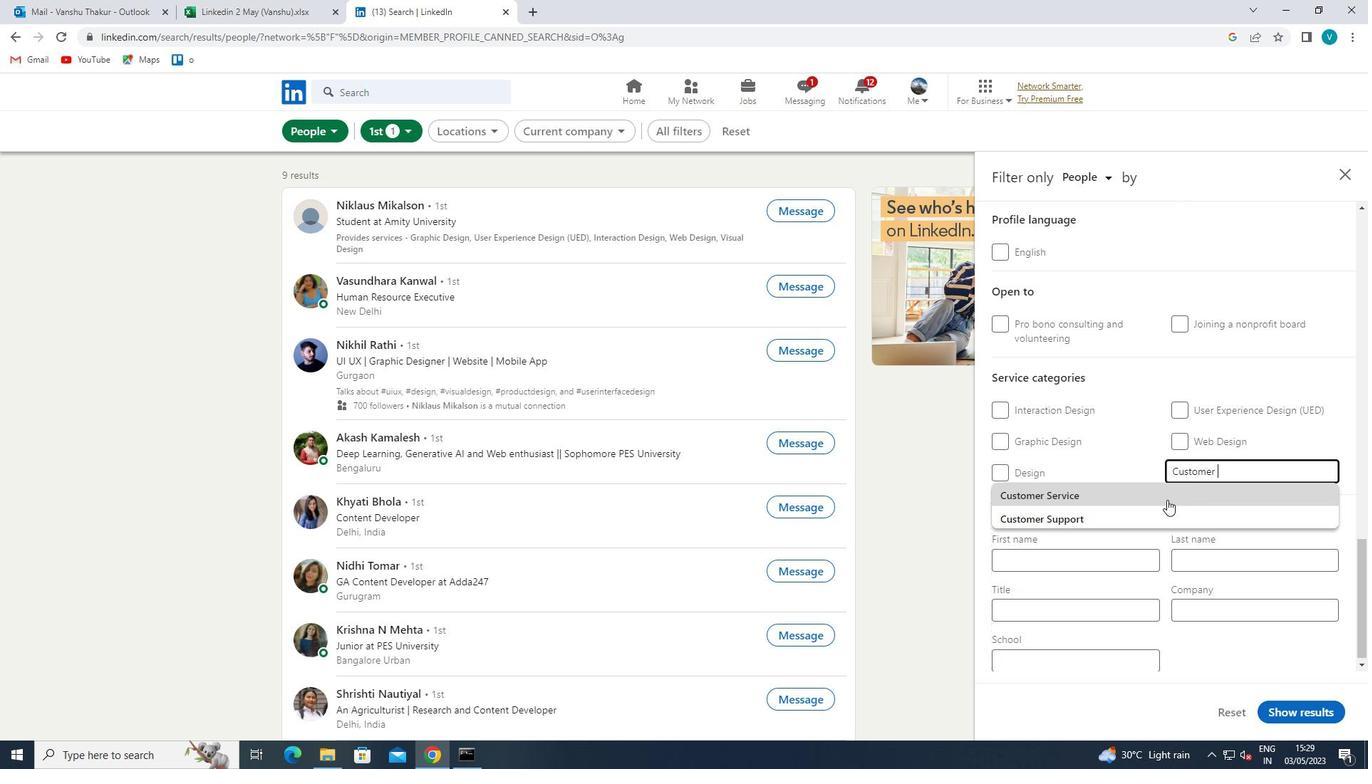 
Action: Mouse pressed left at (1158, 505)
Screenshot: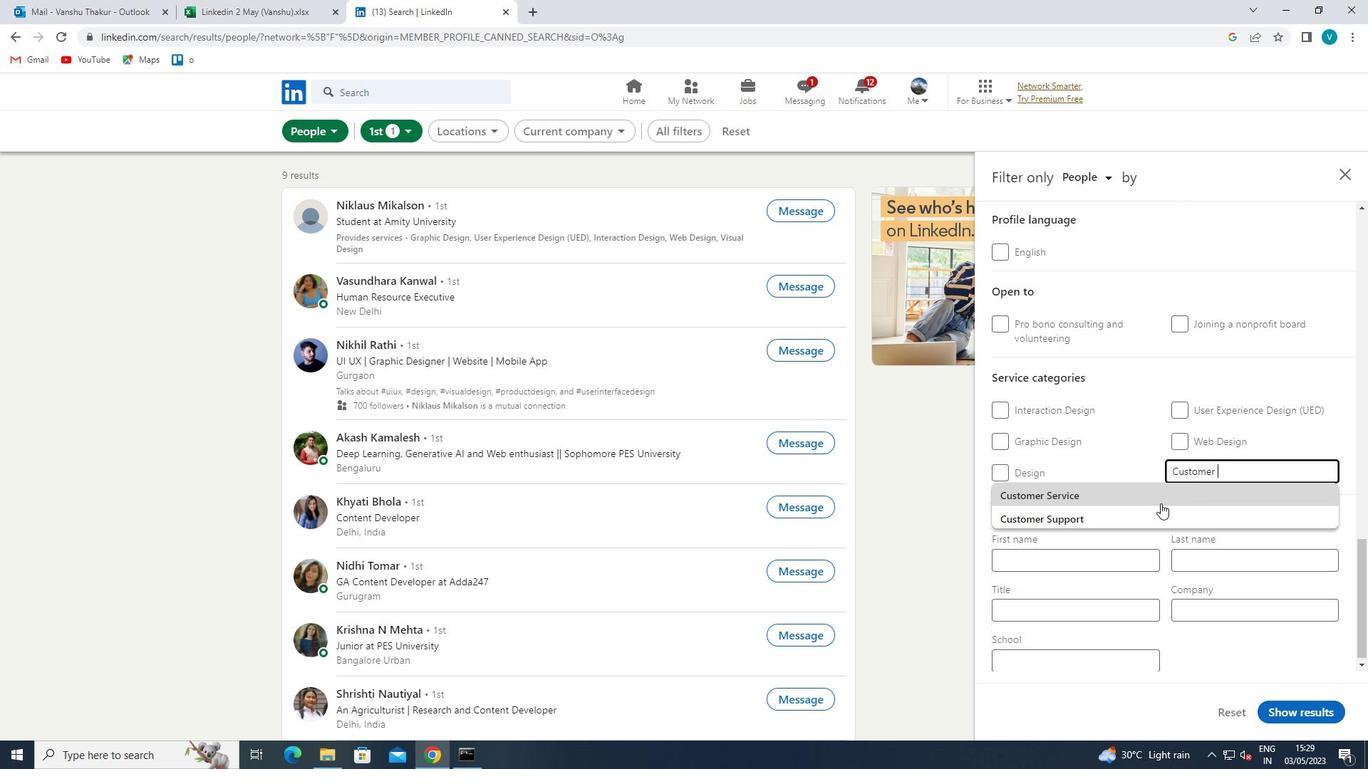 
Action: Mouse moved to (1157, 505)
Screenshot: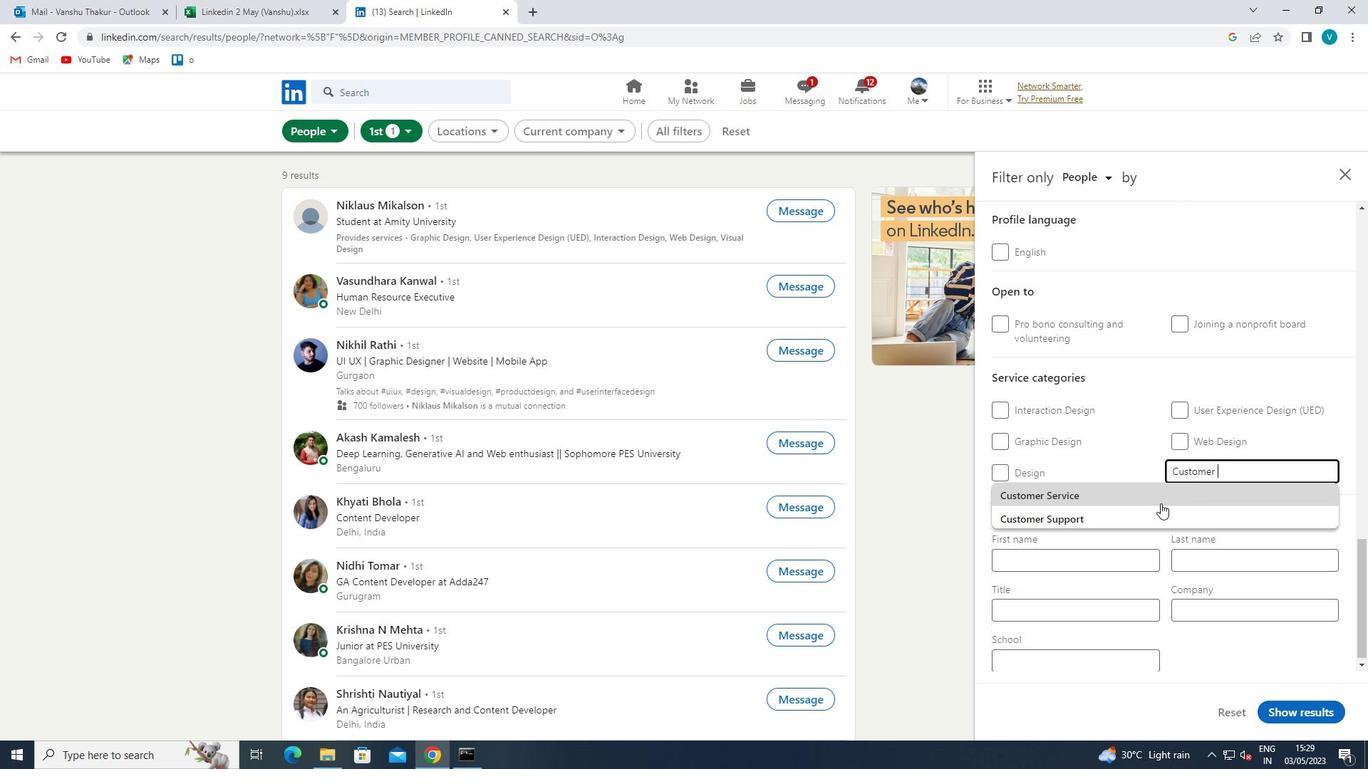 
Action: Mouse scrolled (1157, 505) with delta (0, 0)
Screenshot: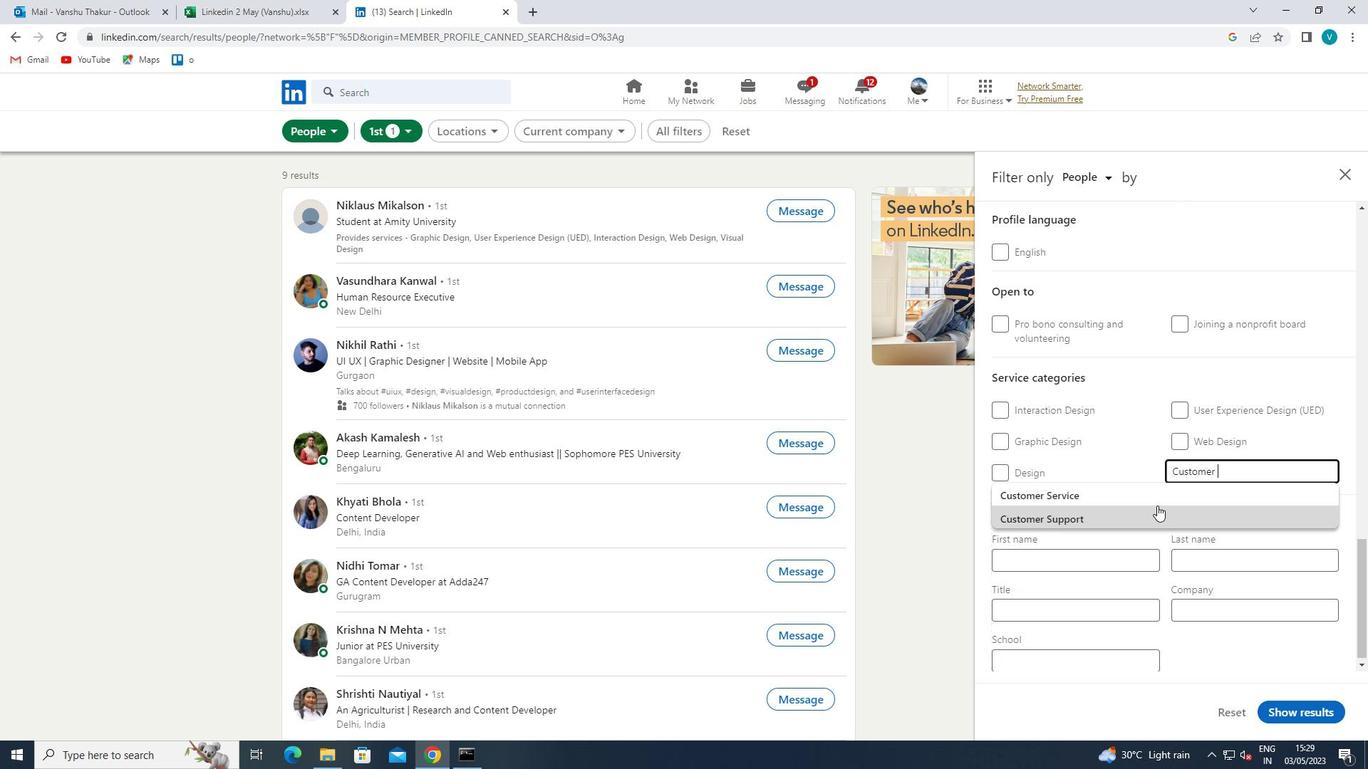 
Action: Mouse scrolled (1157, 505) with delta (0, 0)
Screenshot: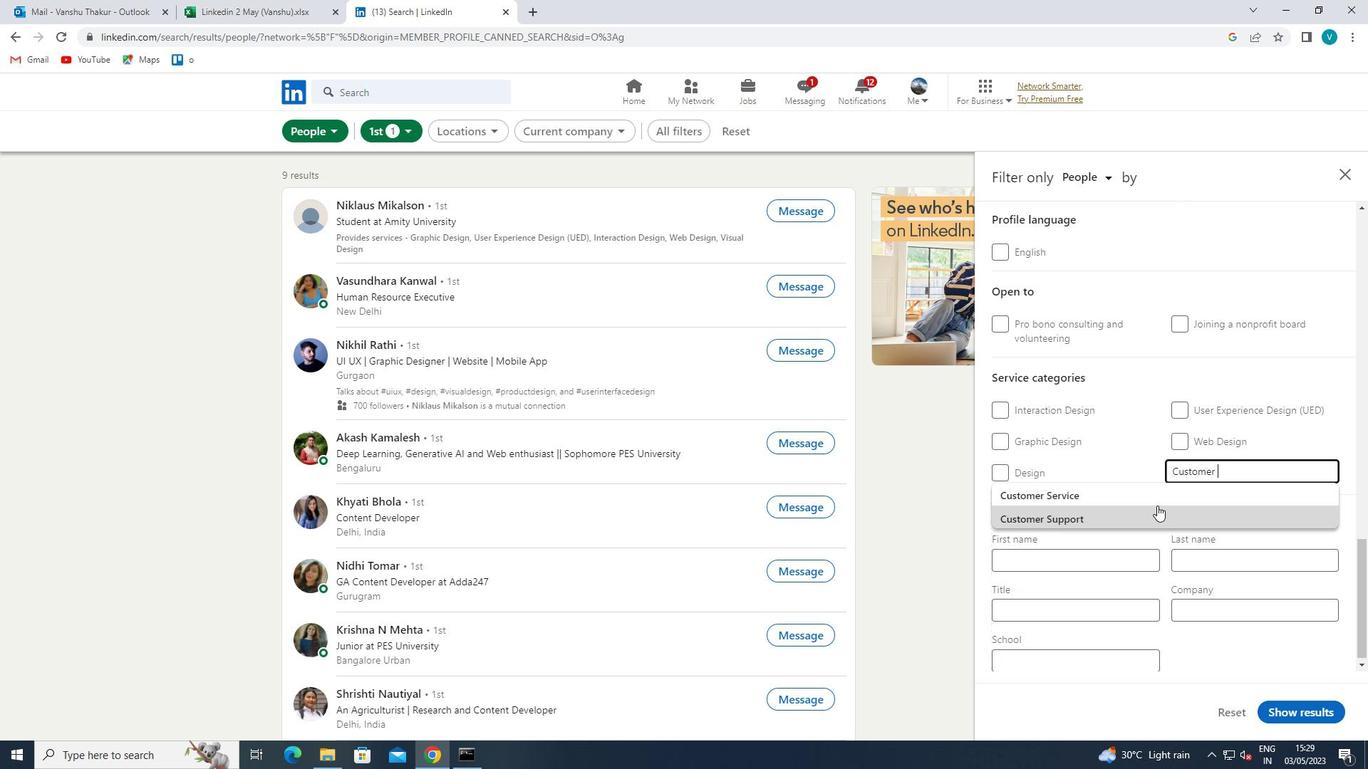 
Action: Mouse pressed left at (1157, 505)
Screenshot: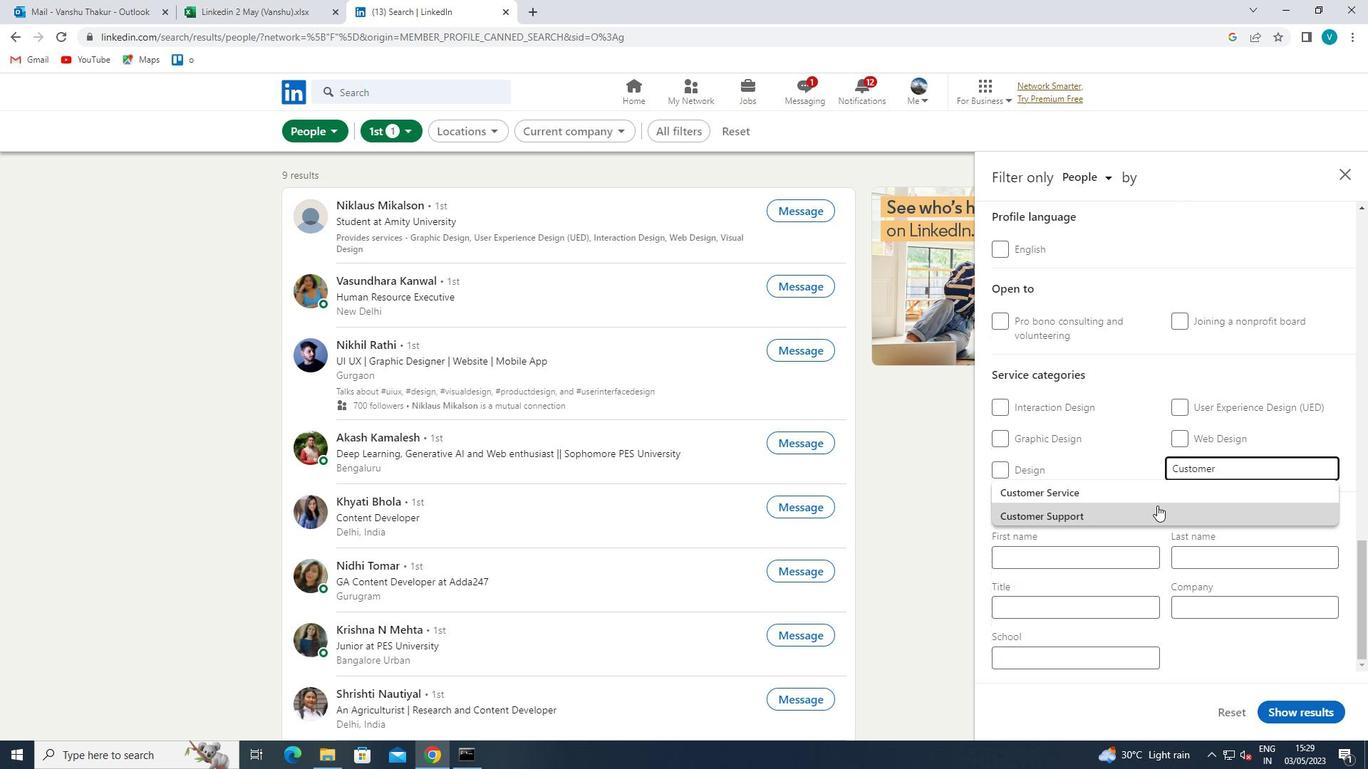 
Action: Mouse moved to (1100, 621)
Screenshot: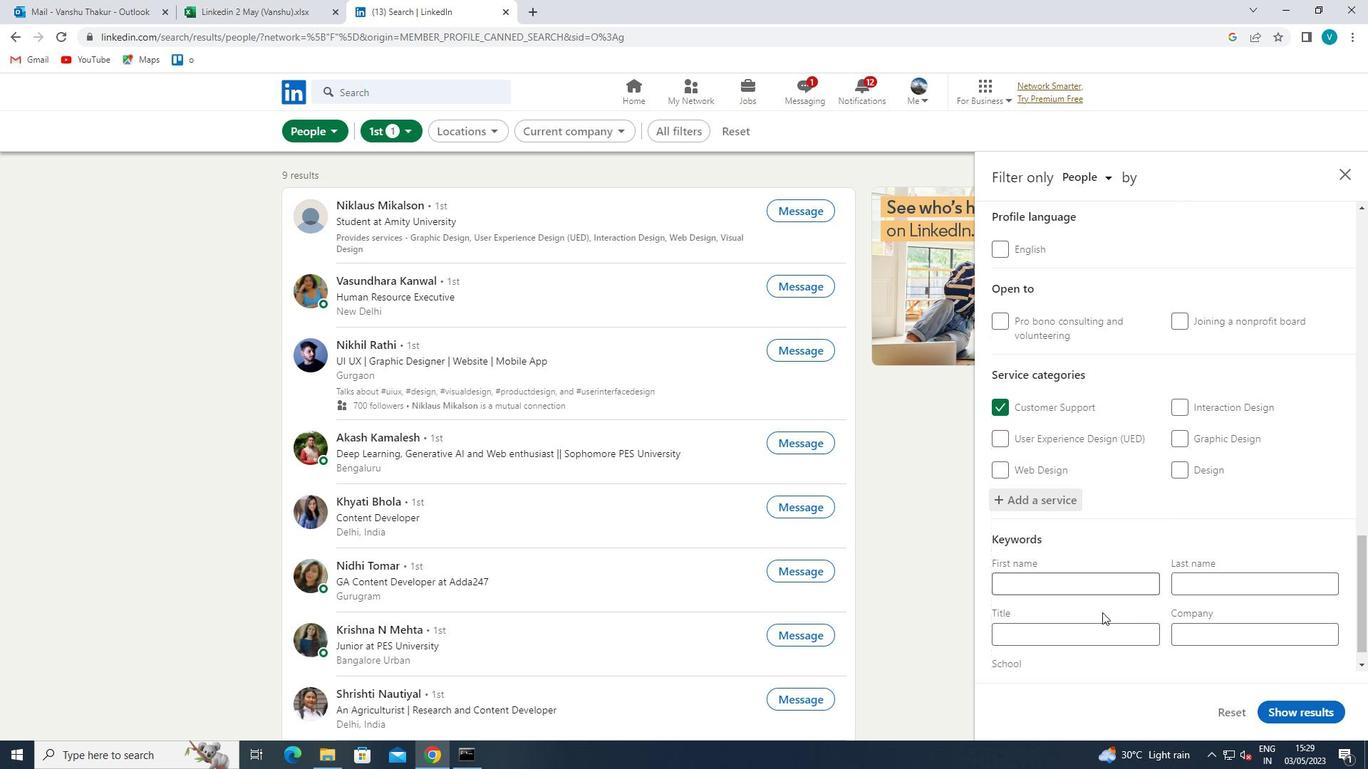 
Action: Mouse pressed left at (1100, 621)
Screenshot: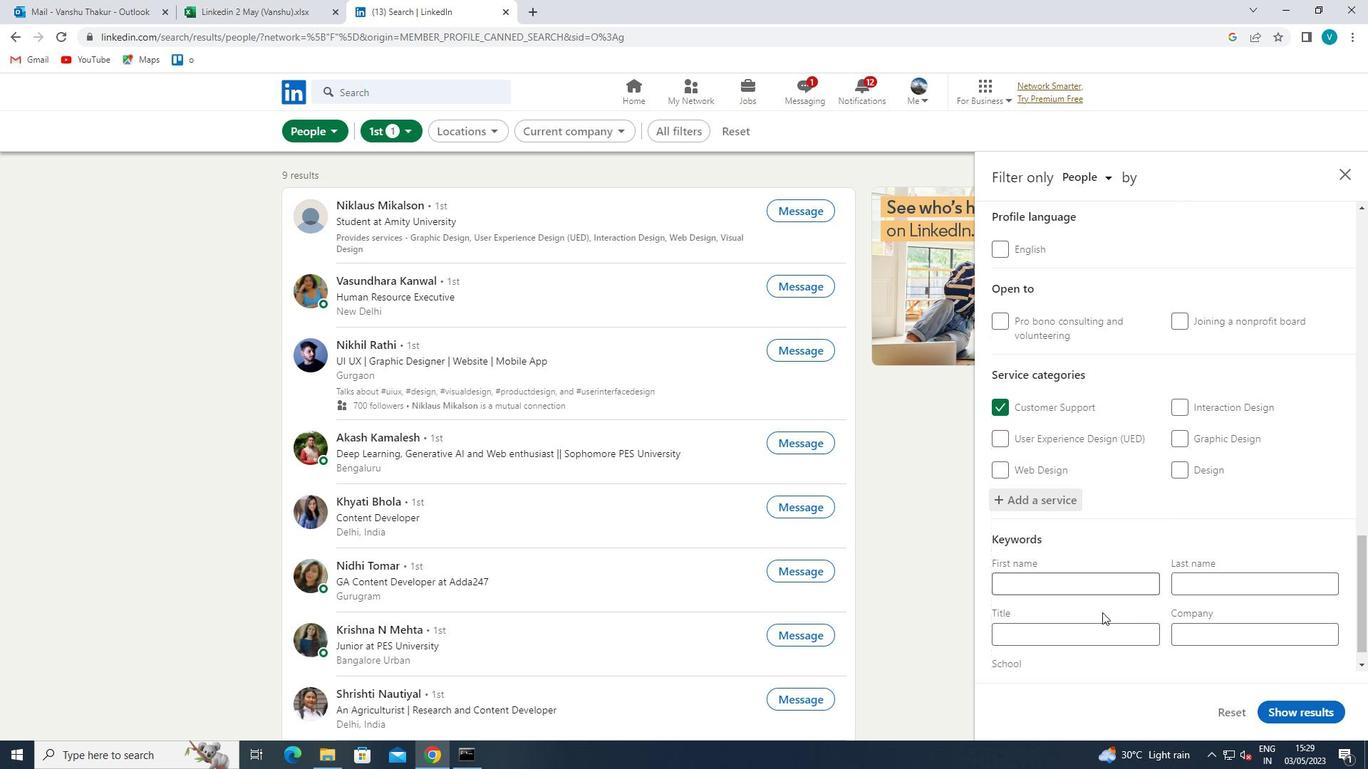 
Action: Mouse moved to (1118, 510)
Screenshot: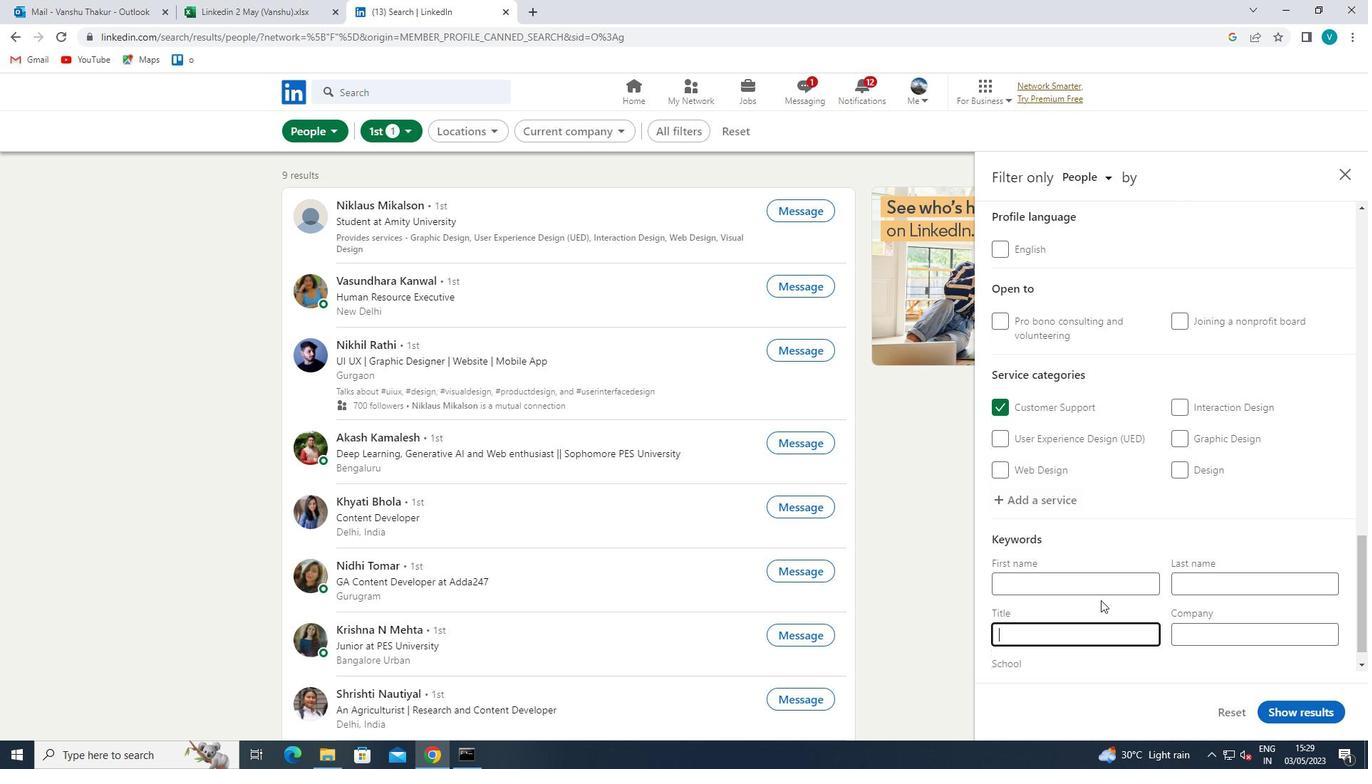 
Action: Mouse scrolled (1118, 510) with delta (0, 0)
Screenshot: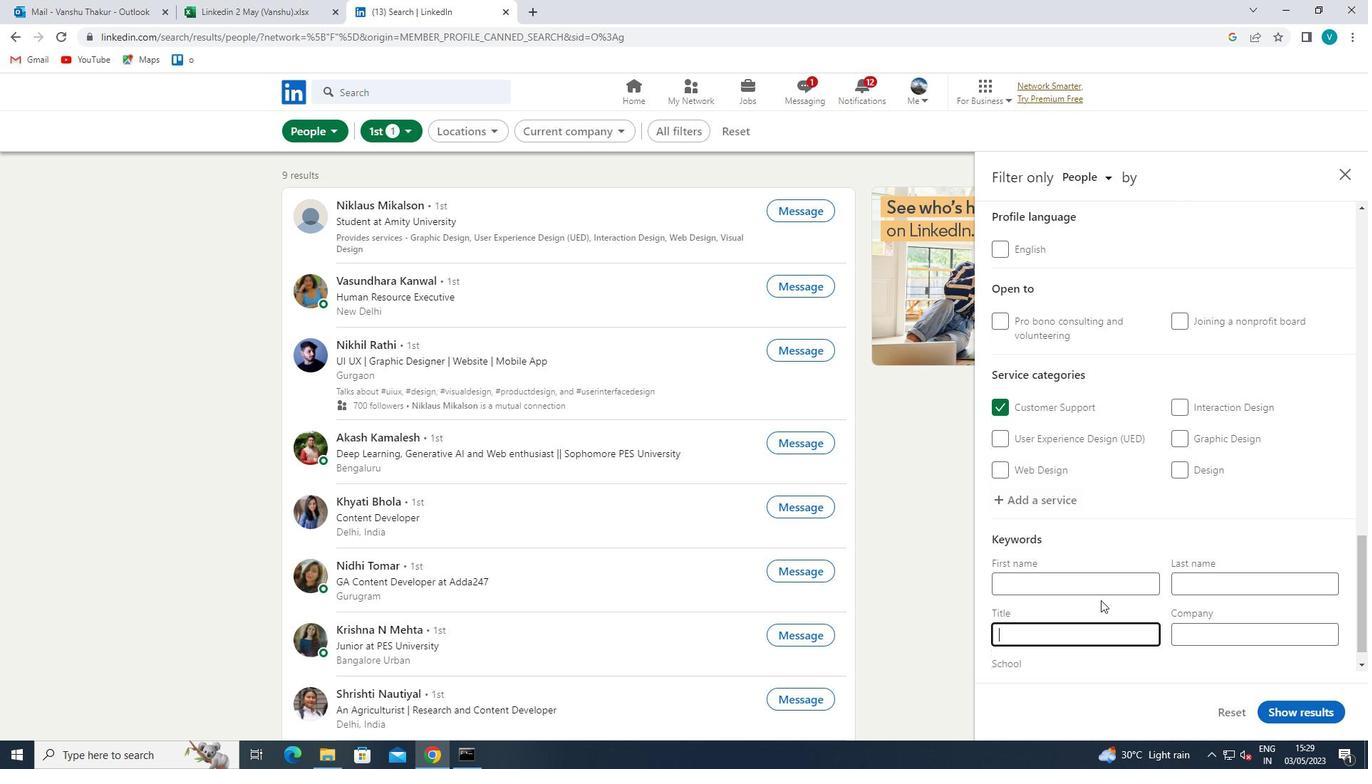 
Action: Mouse scrolled (1118, 510) with delta (0, 0)
Screenshot: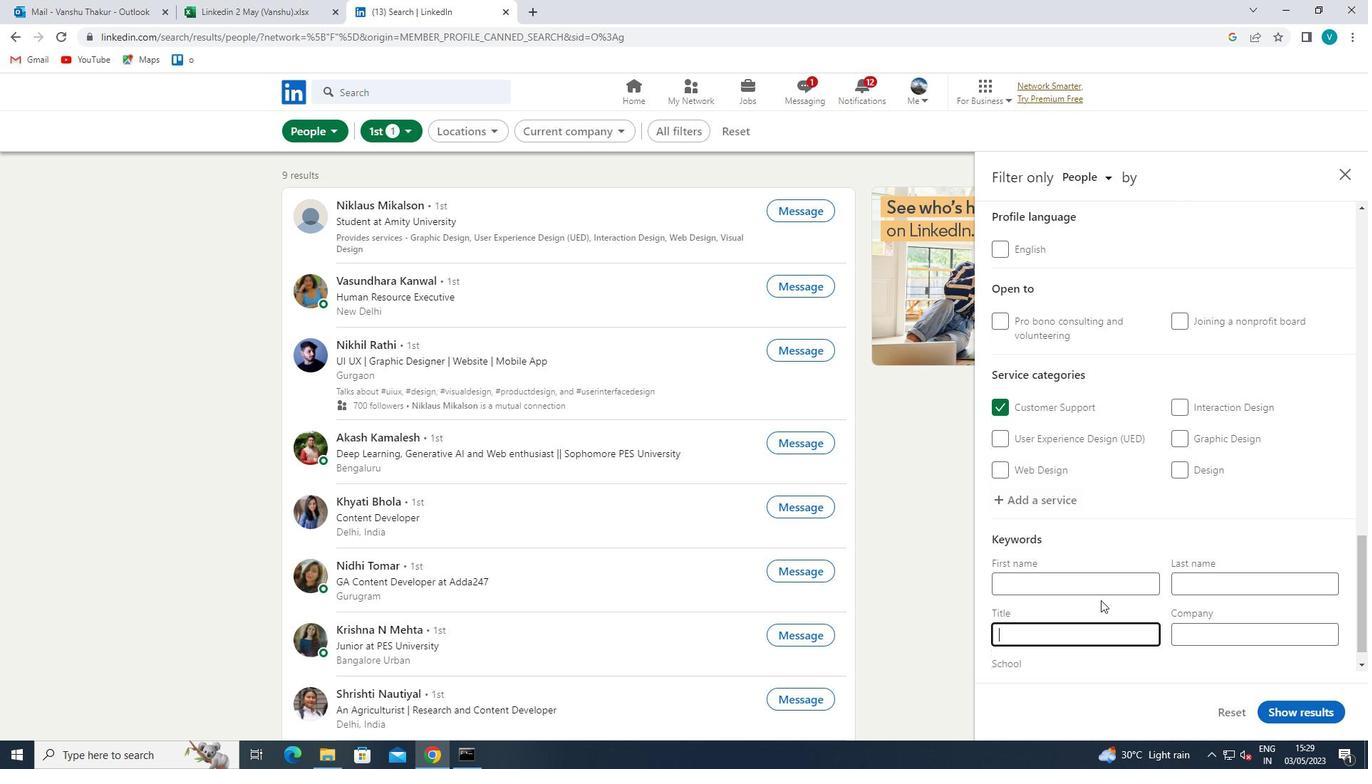 
Action: Mouse scrolled (1118, 510) with delta (0, 0)
Screenshot: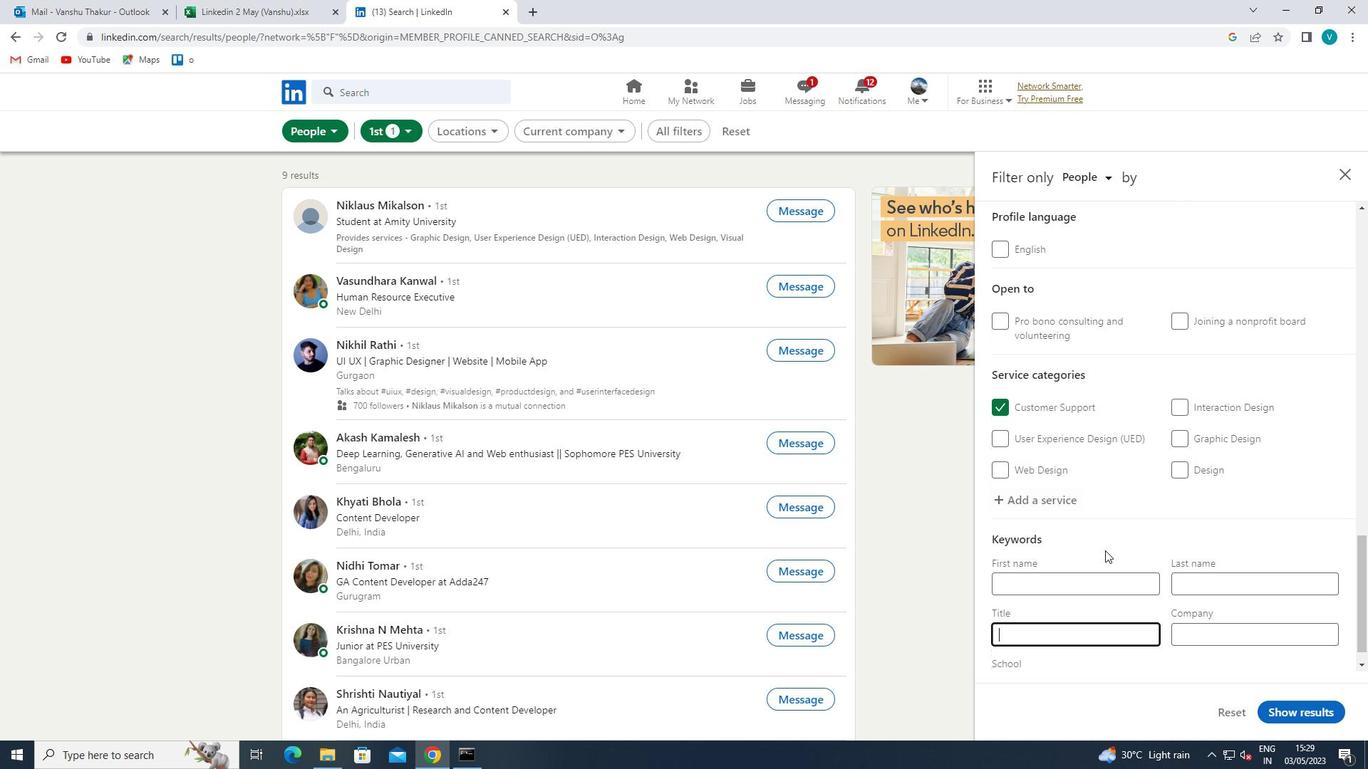 
Action: Mouse moved to (1120, 510)
Screenshot: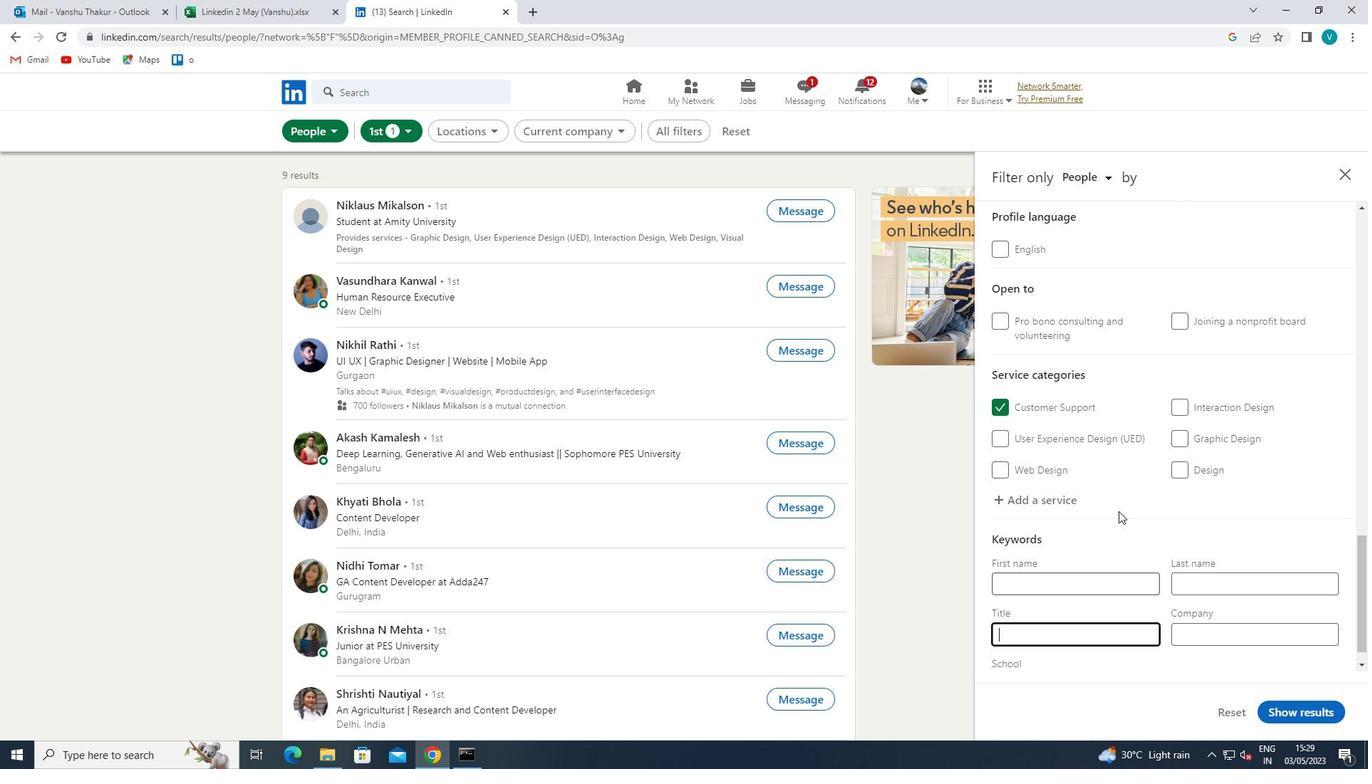 
Action: Key pressed E<Key.shift>COMMERCE<Key.space><Key.shift>MARKETING<Key.space><Key.shift>SPECIALIST<Key.space>
Screenshot: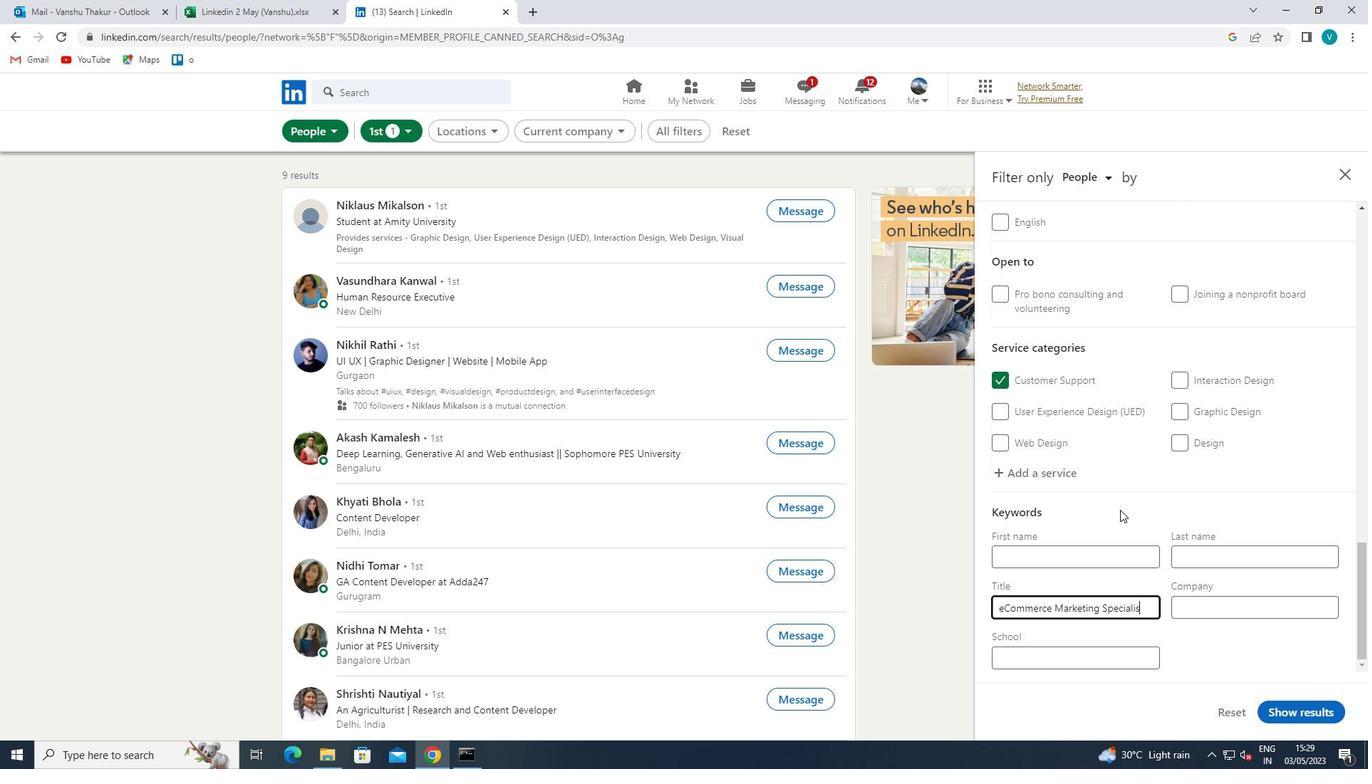 
Action: Mouse moved to (1310, 713)
Screenshot: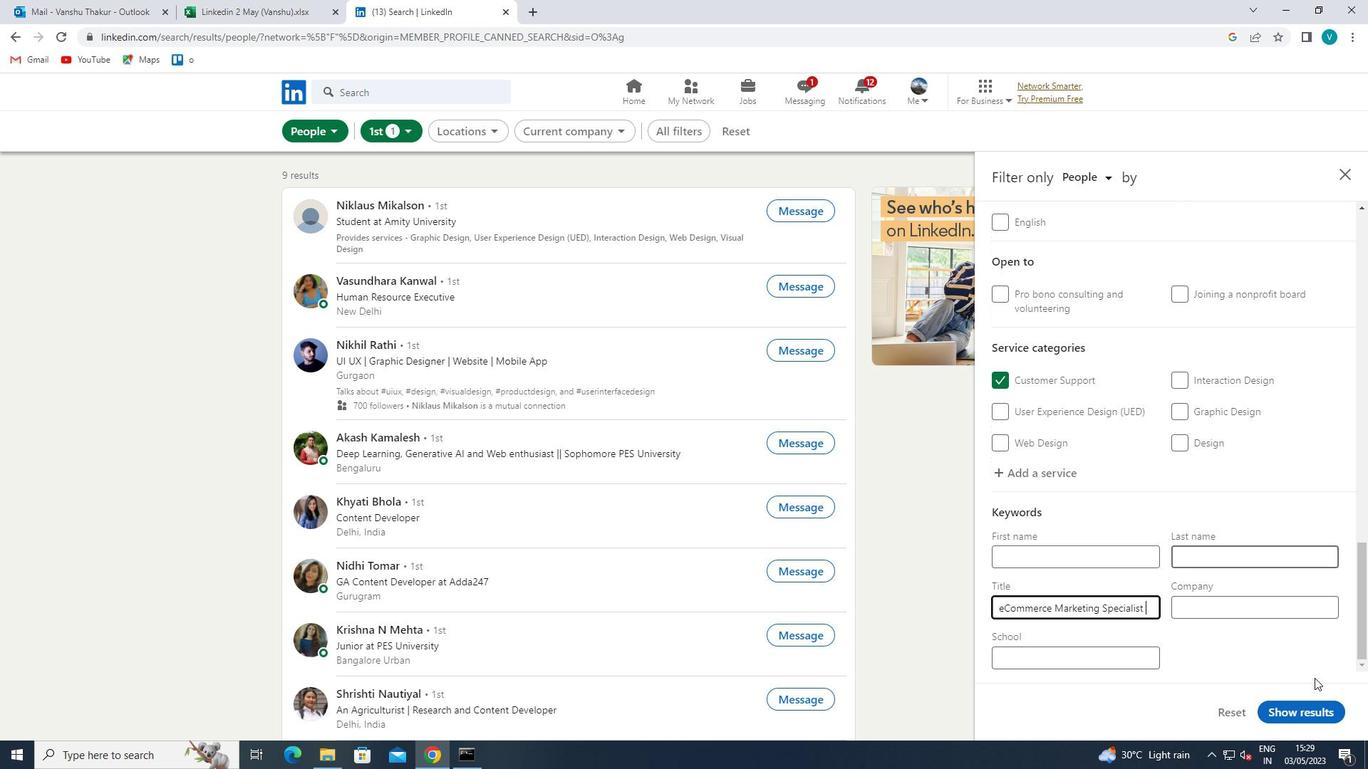 
Action: Mouse pressed left at (1310, 713)
Screenshot: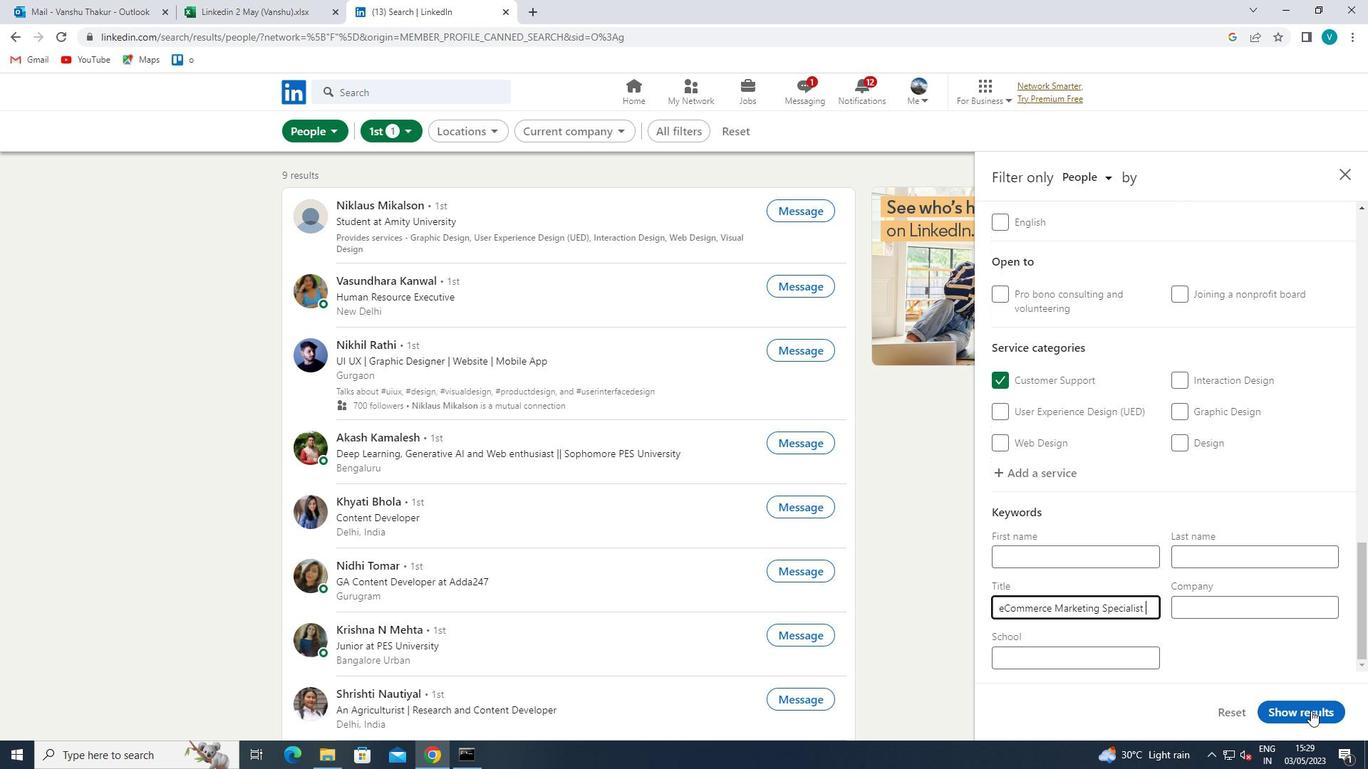 
Action: Mouse moved to (1309, 709)
Screenshot: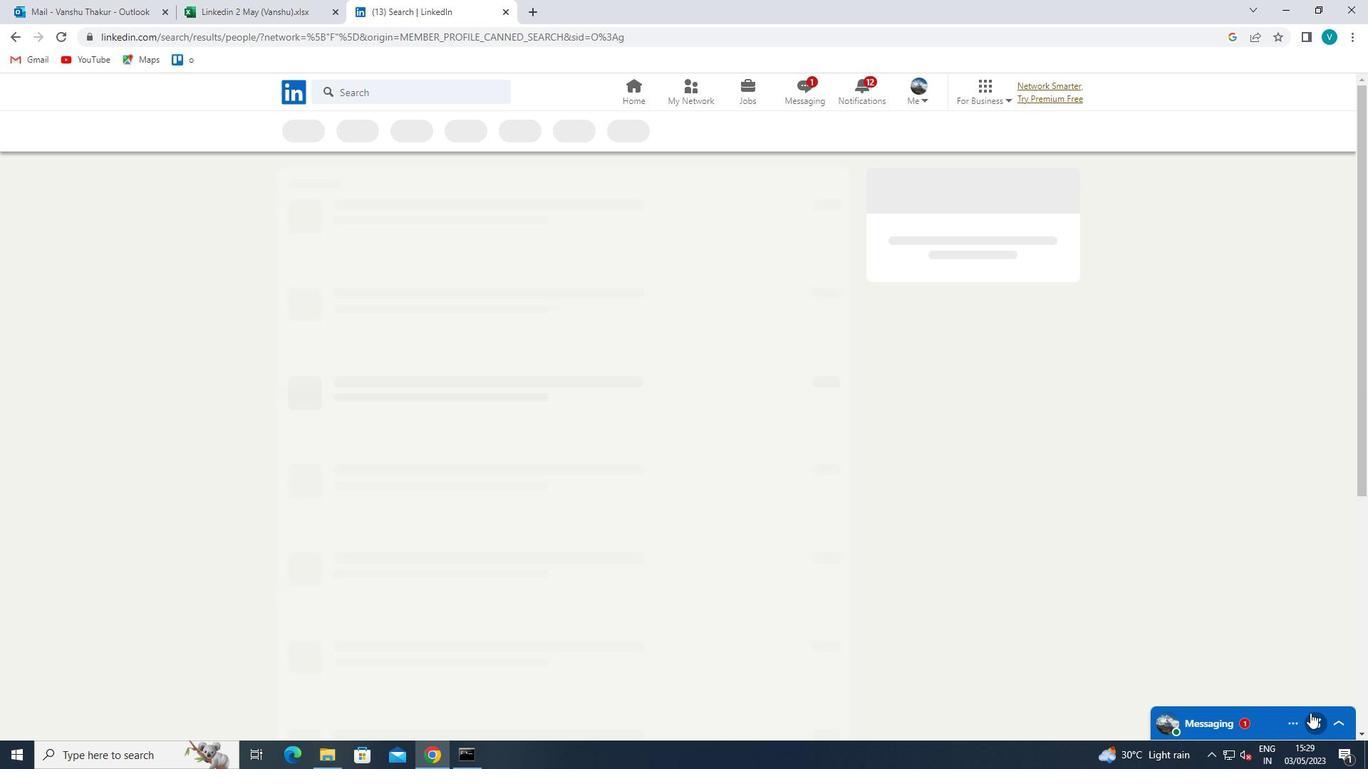 
